 Task: Look for space in Pionki, Poland from 13th August, 2023 to 17th August, 2023 for 2 adults in price range Rs.10000 to Rs.16000. Place can be entire place with 2 bedrooms having 2 beds and 1 bathroom. Property type can be house, flat, guest house. Amenities needed are: wifi. Booking option can be shelf check-in. Required host language is English.
Action: Mouse moved to (534, 94)
Screenshot: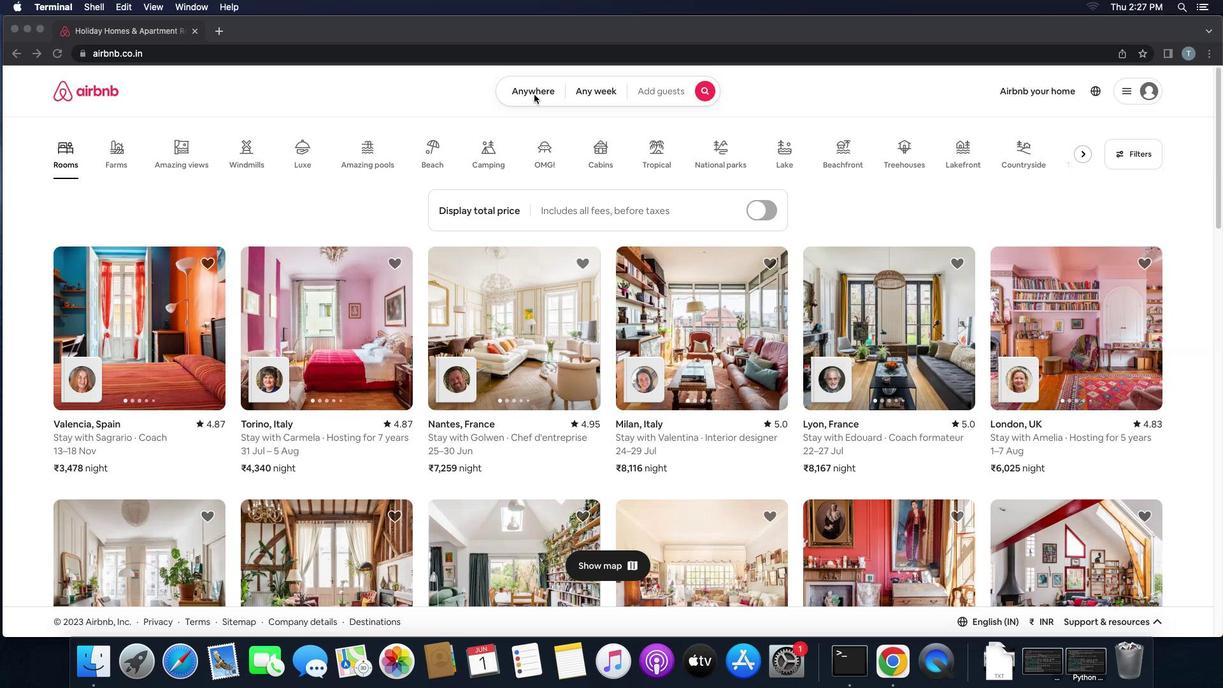
Action: Mouse pressed left at (534, 94)
Screenshot: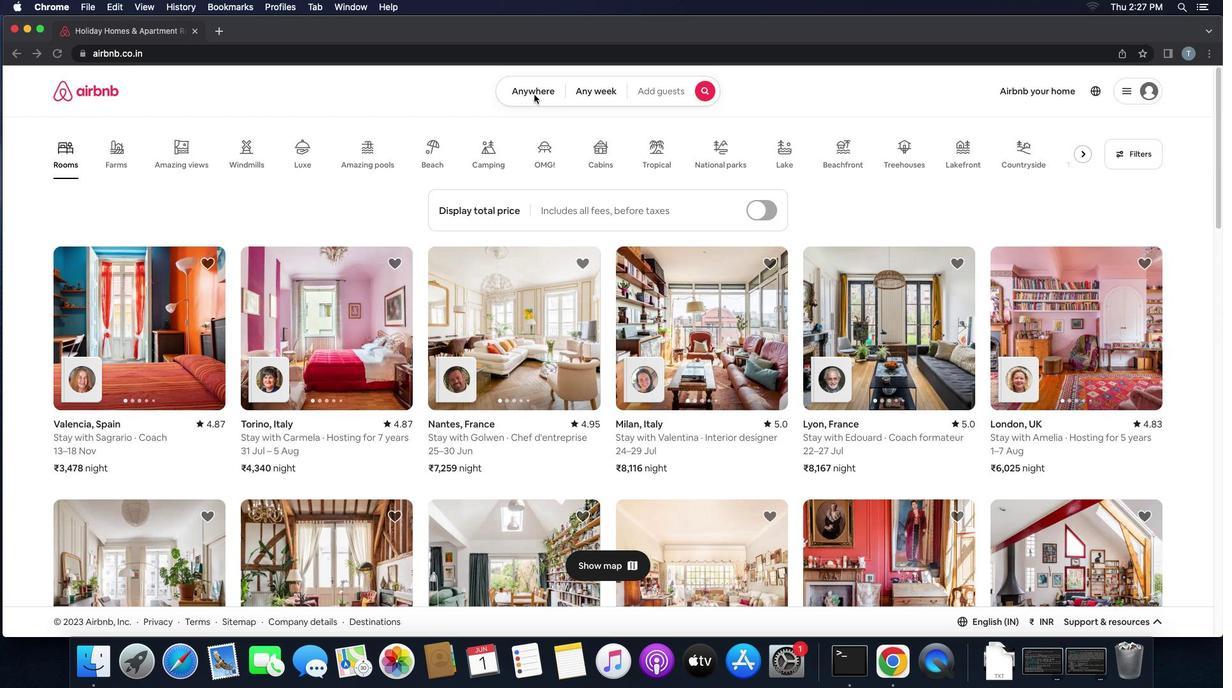 
Action: Mouse pressed left at (534, 94)
Screenshot: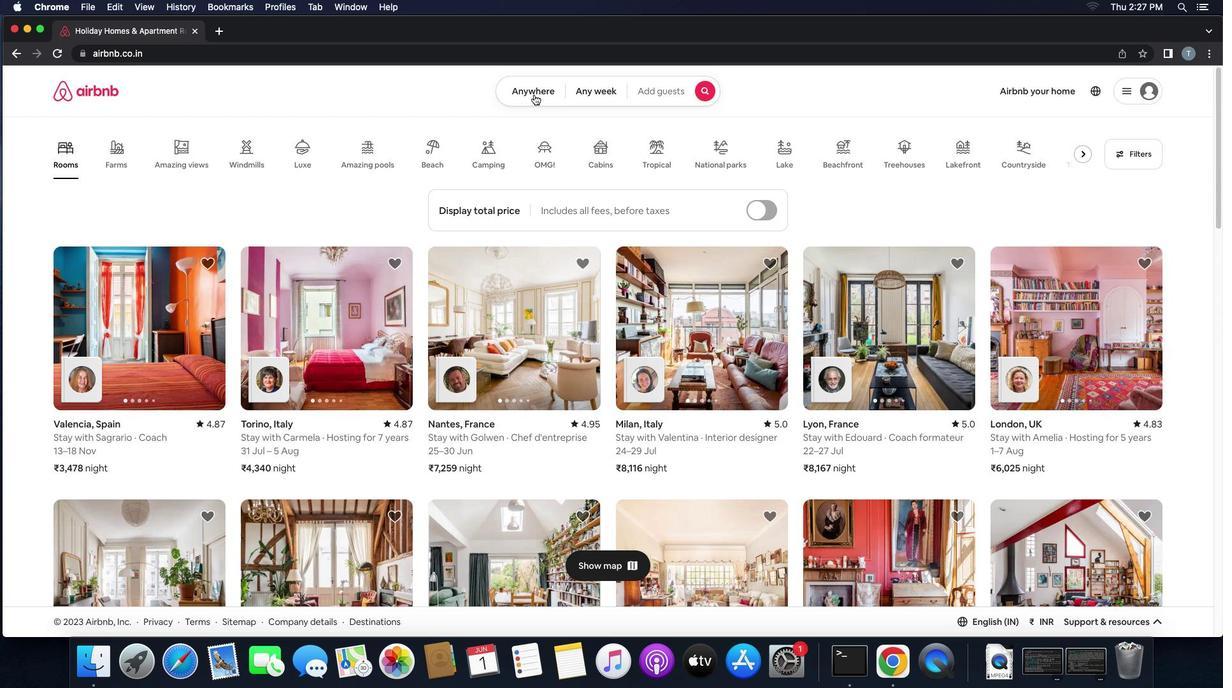 
Action: Mouse moved to (510, 142)
Screenshot: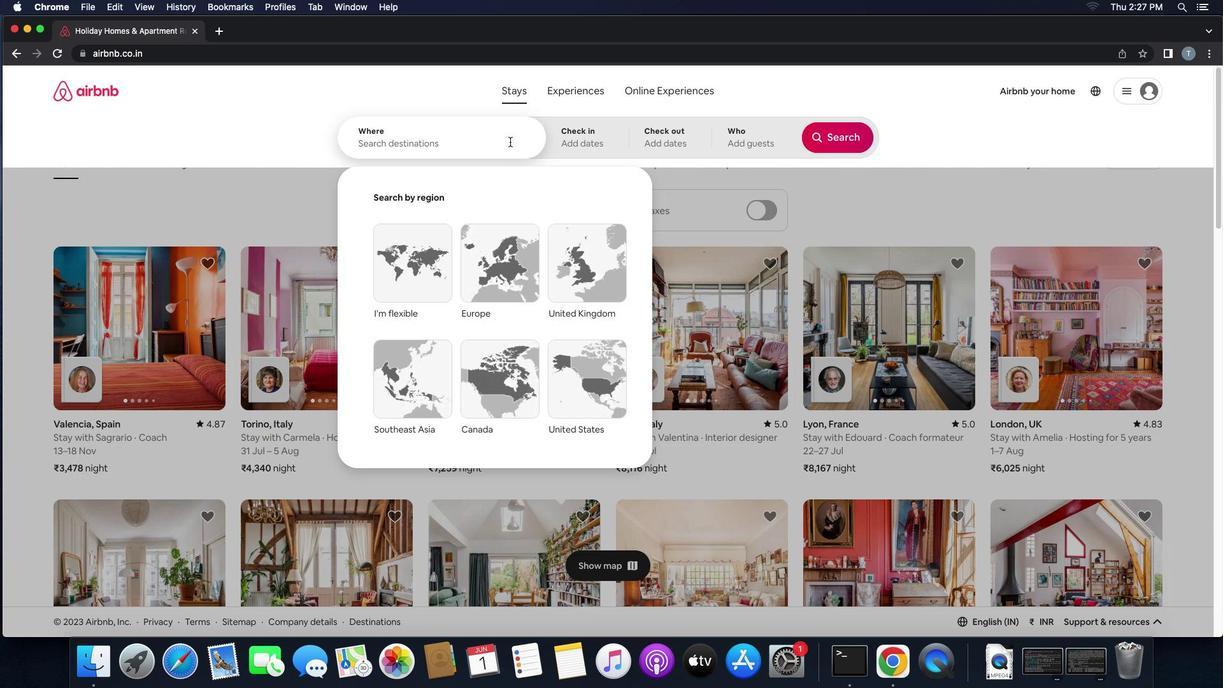 
Action: Mouse pressed left at (510, 142)
Screenshot: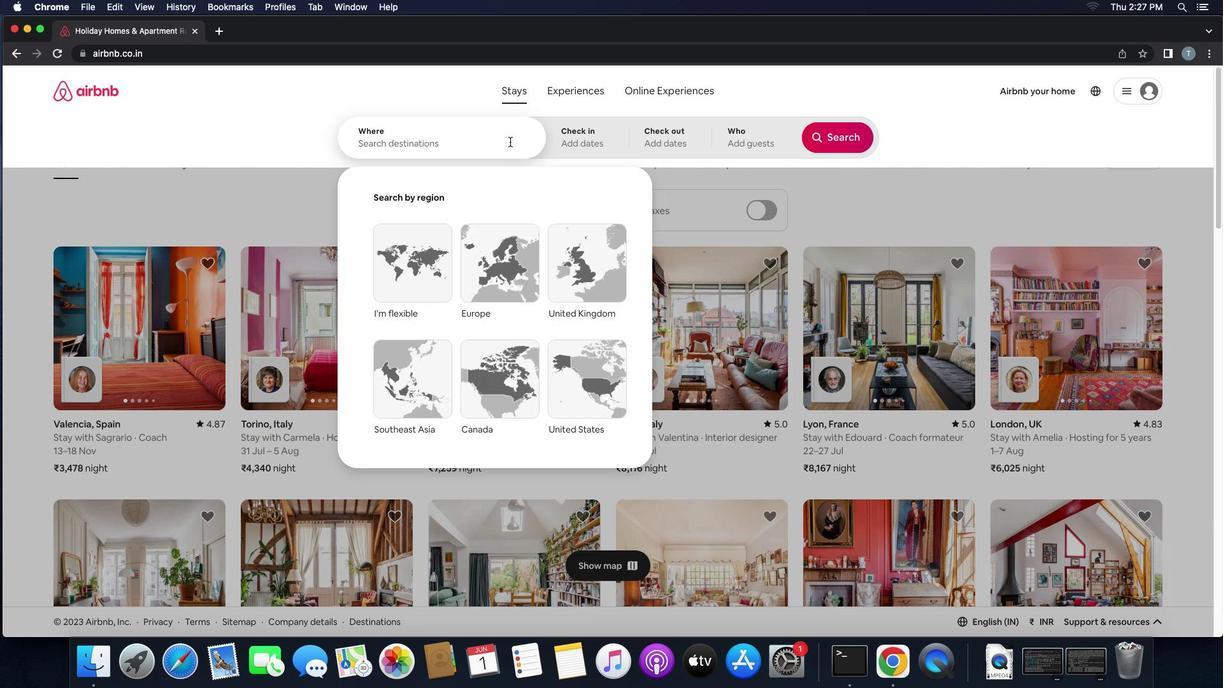 
Action: Key pressed 'p''i''o''n''k''i'
Screenshot: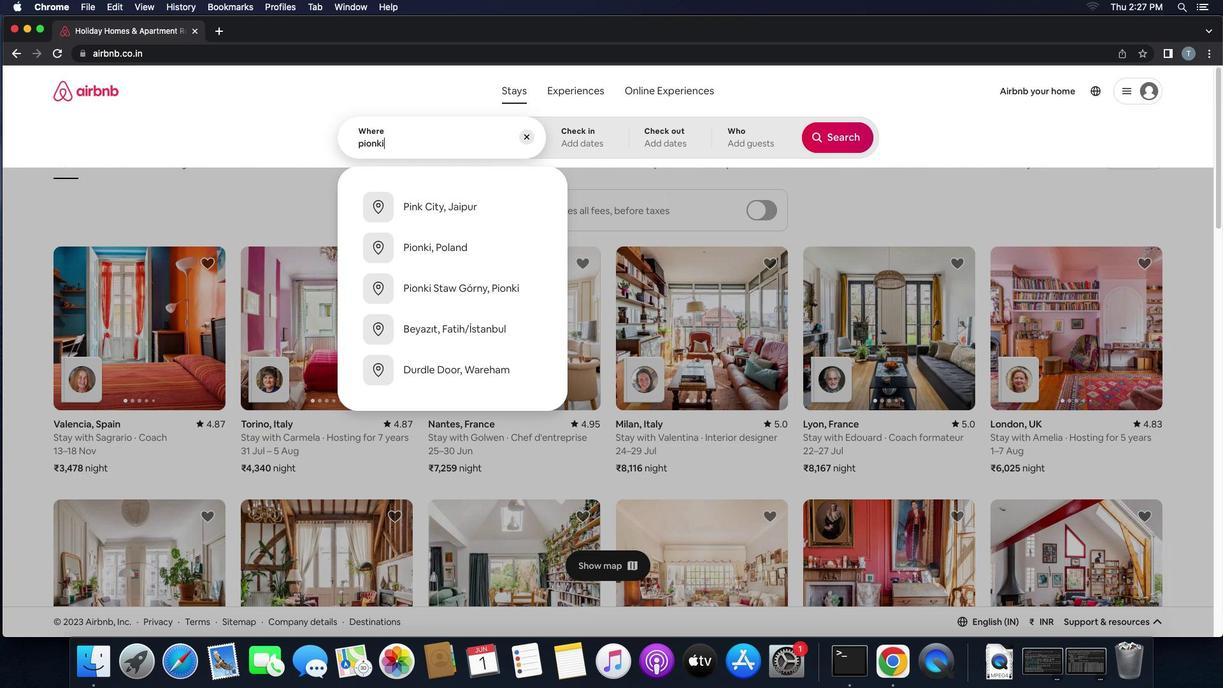 
Action: Mouse moved to (470, 207)
Screenshot: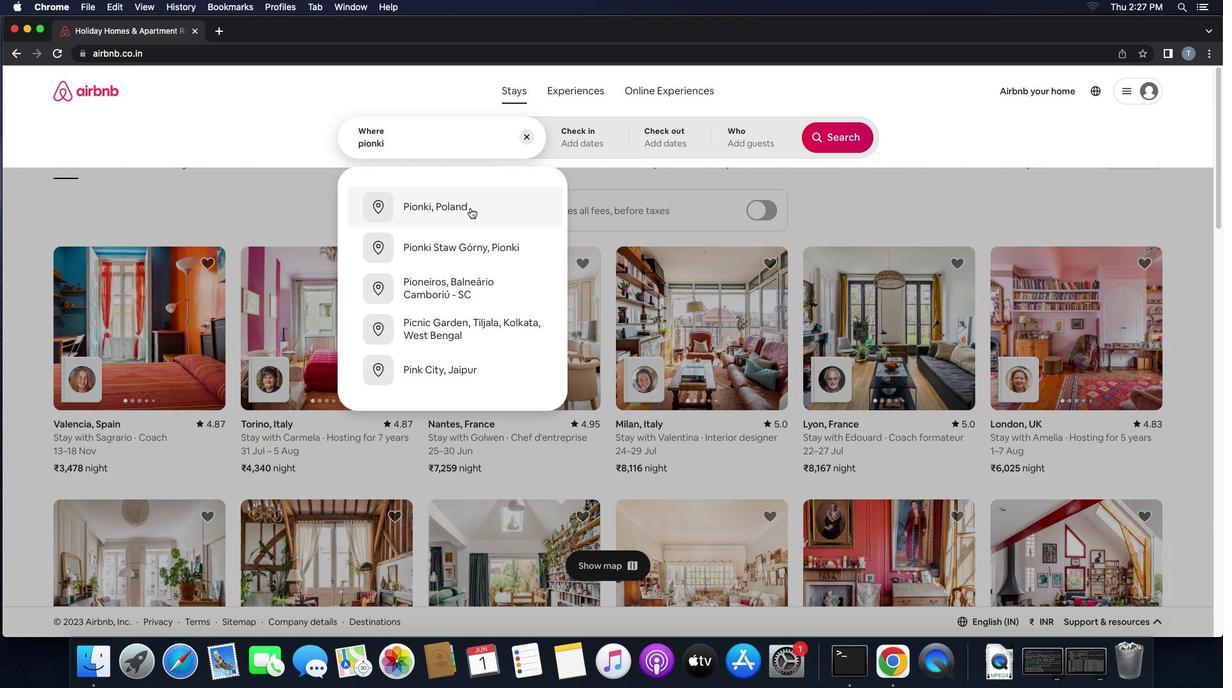 
Action: Mouse pressed left at (470, 207)
Screenshot: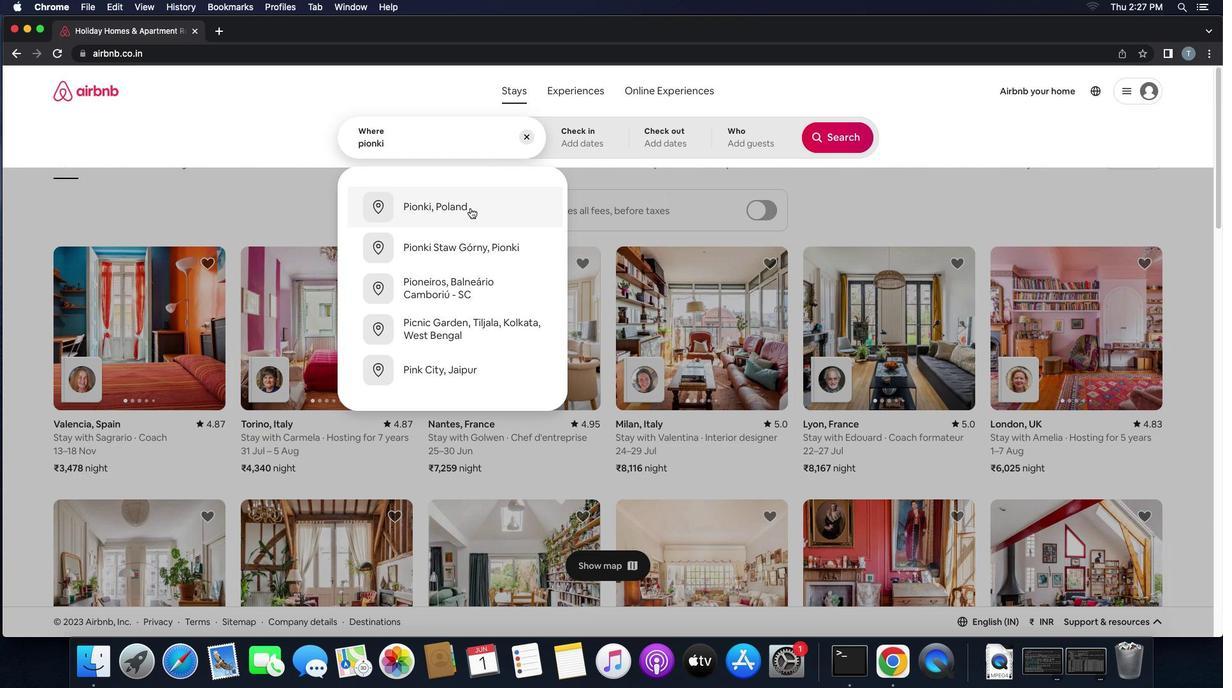 
Action: Mouse moved to (831, 241)
Screenshot: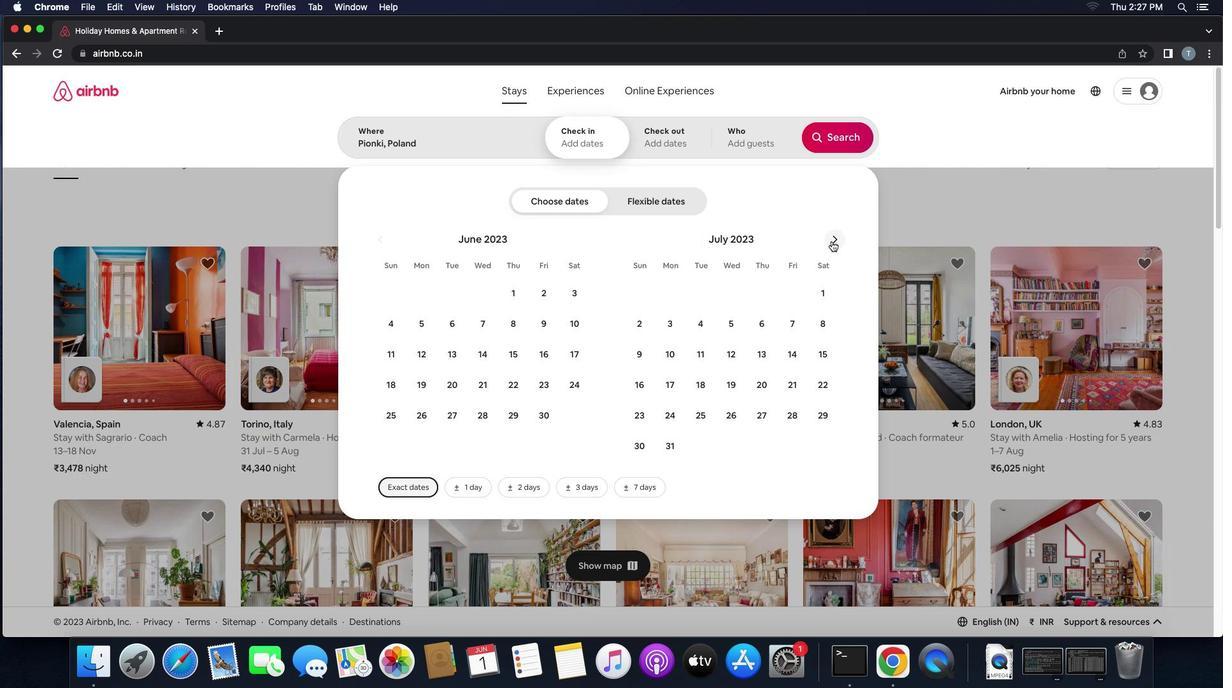 
Action: Mouse pressed left at (831, 241)
Screenshot: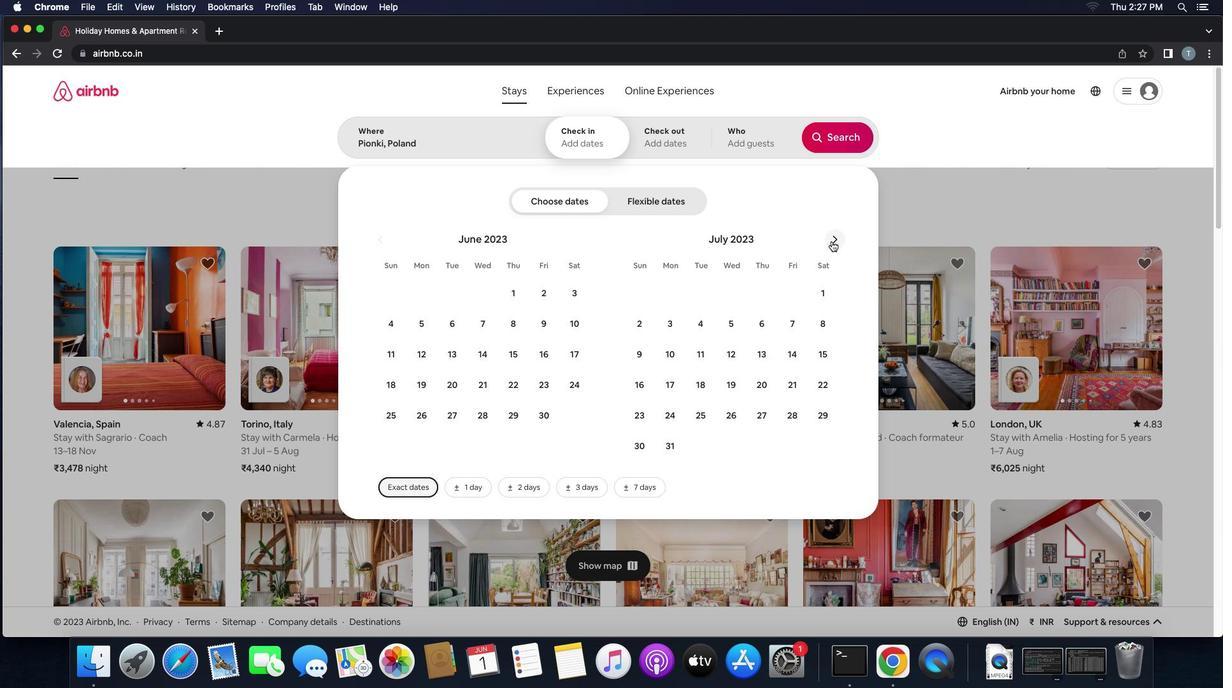 
Action: Mouse moved to (640, 355)
Screenshot: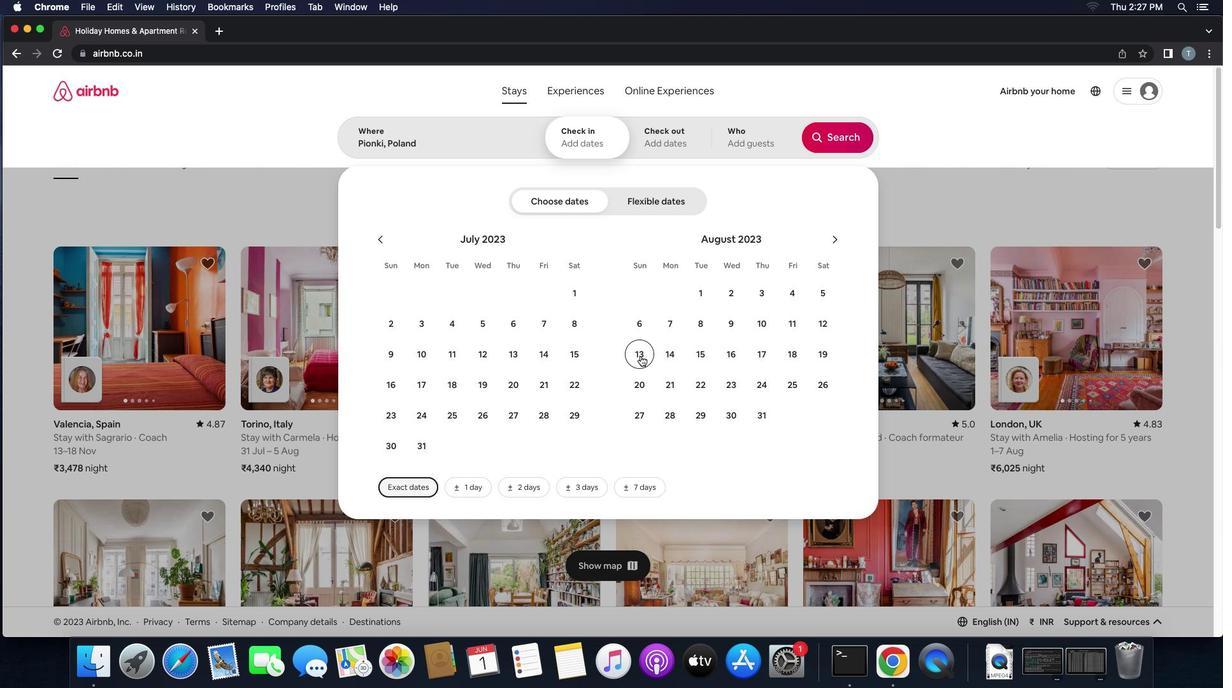 
Action: Mouse pressed left at (640, 355)
Screenshot: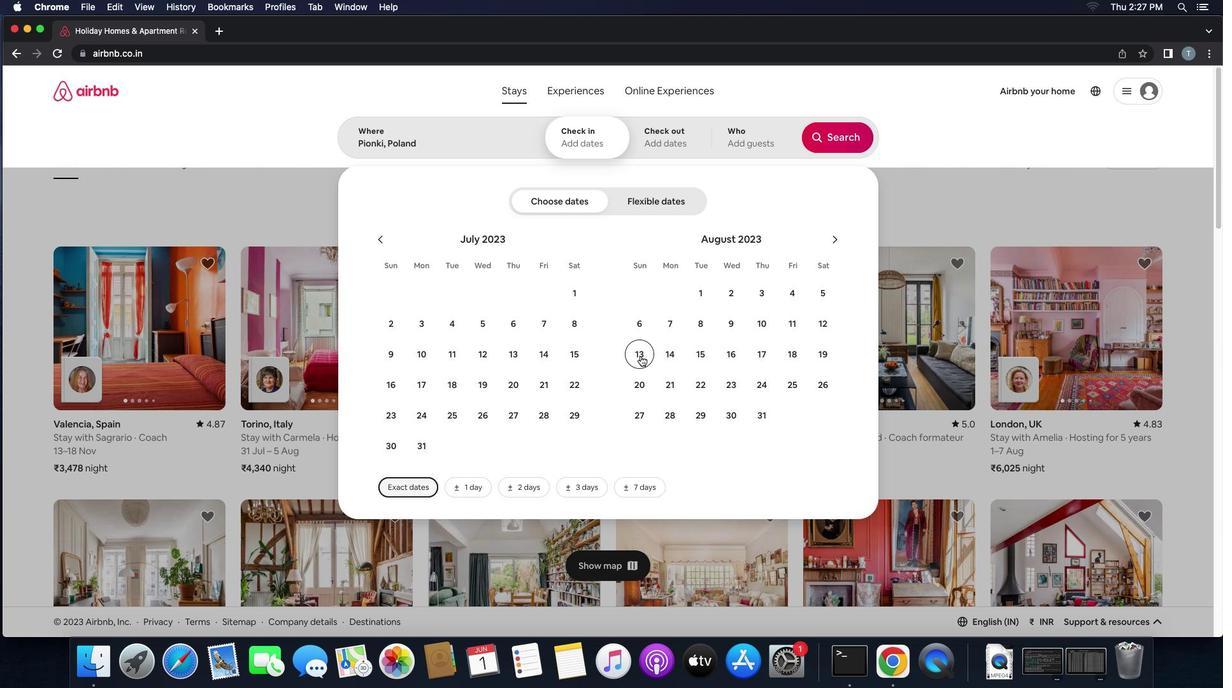 
Action: Mouse moved to (771, 352)
Screenshot: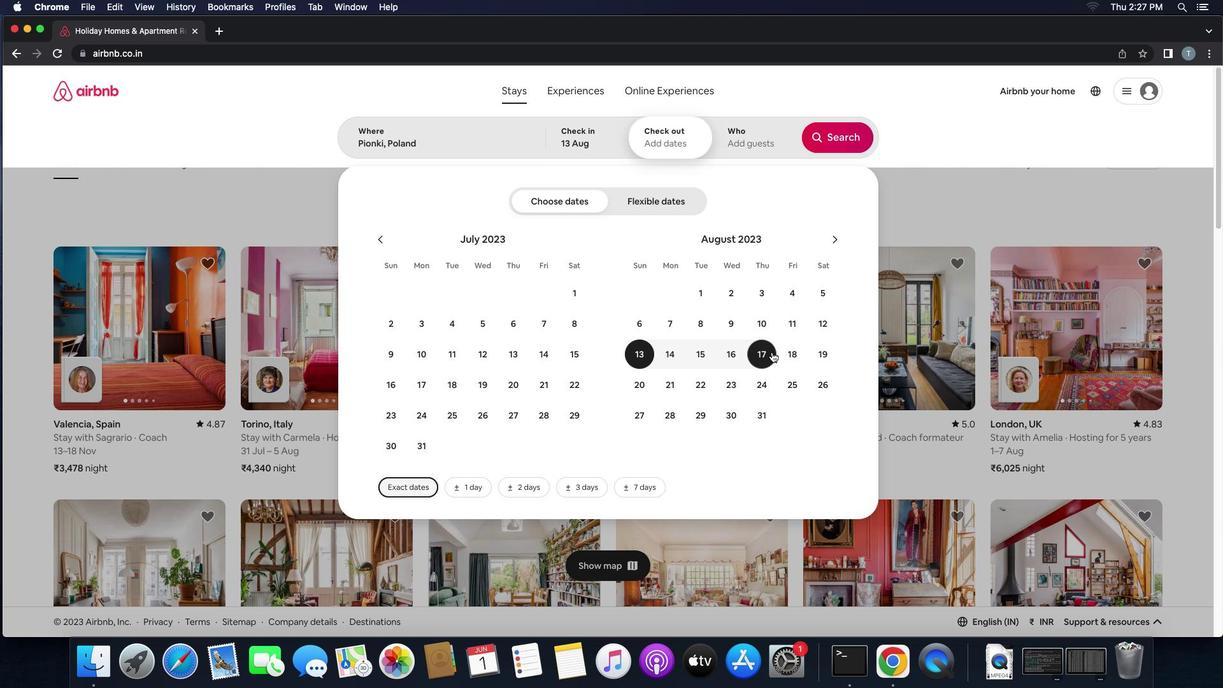 
Action: Mouse pressed left at (771, 352)
Screenshot: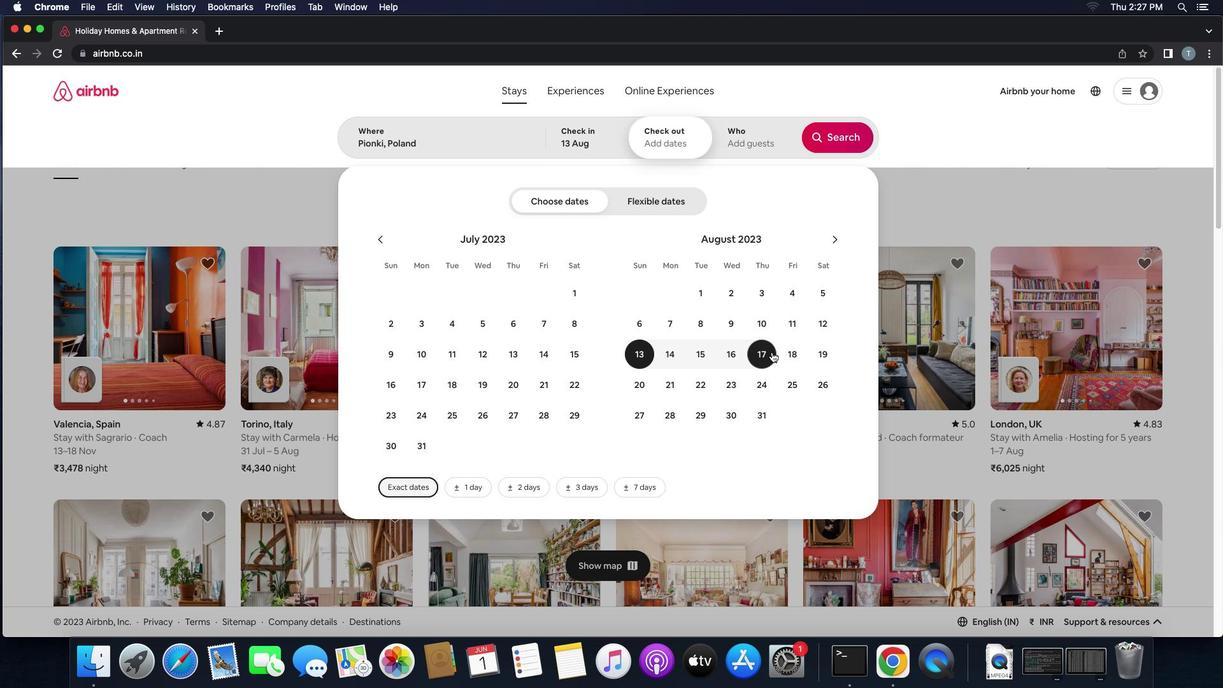 
Action: Mouse moved to (733, 146)
Screenshot: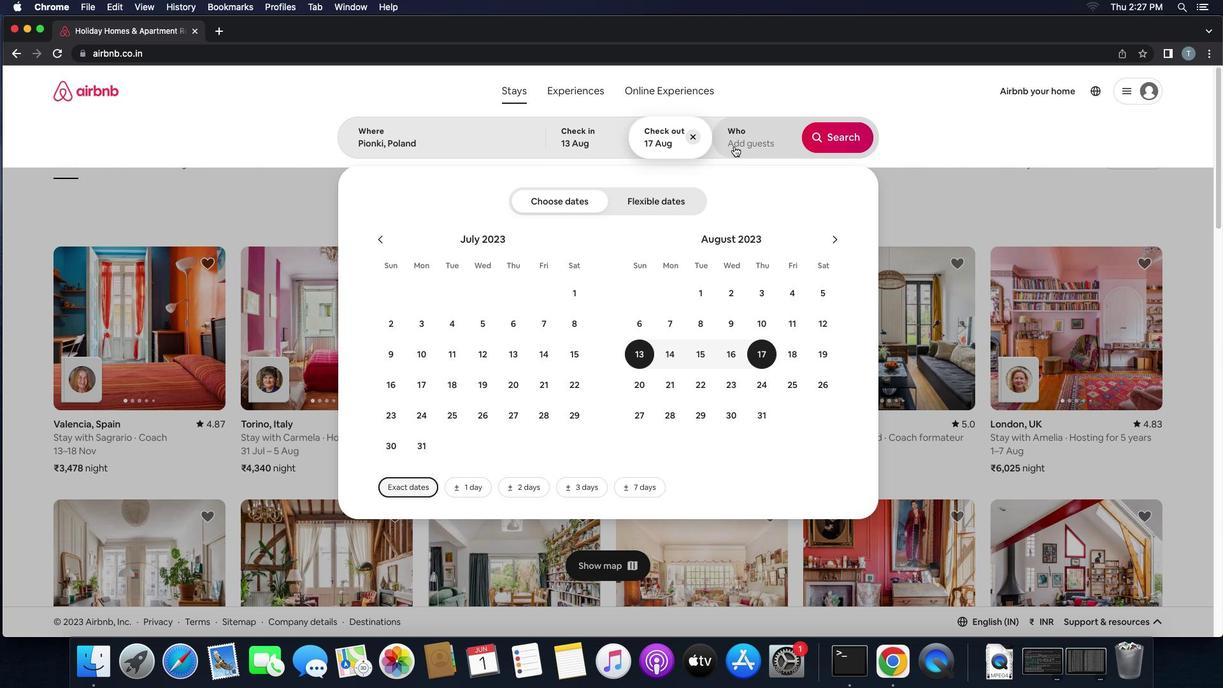 
Action: Mouse pressed left at (733, 146)
Screenshot: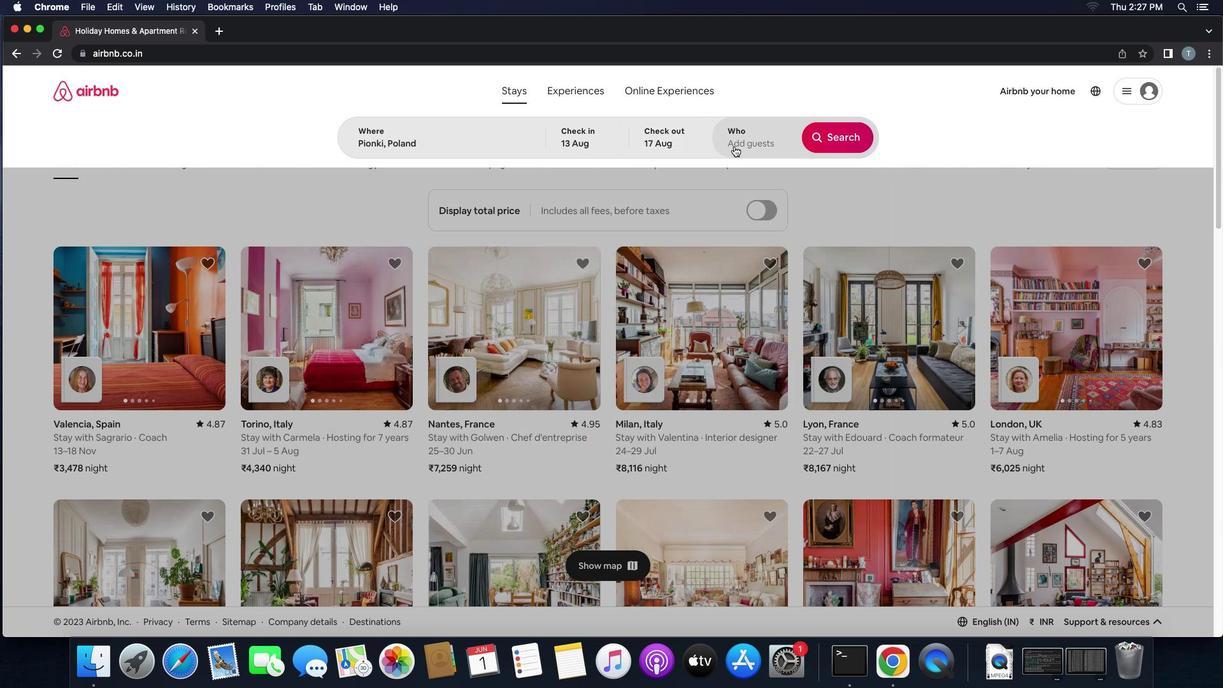 
Action: Mouse moved to (836, 208)
Screenshot: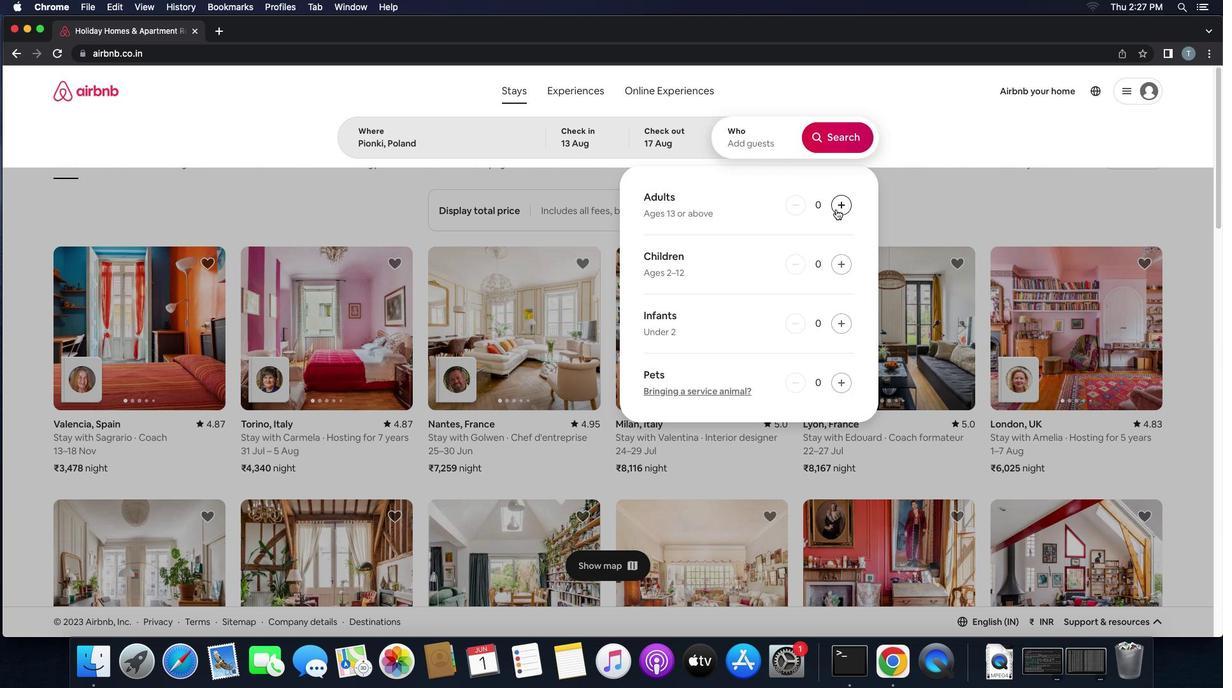 
Action: Mouse pressed left at (836, 208)
Screenshot: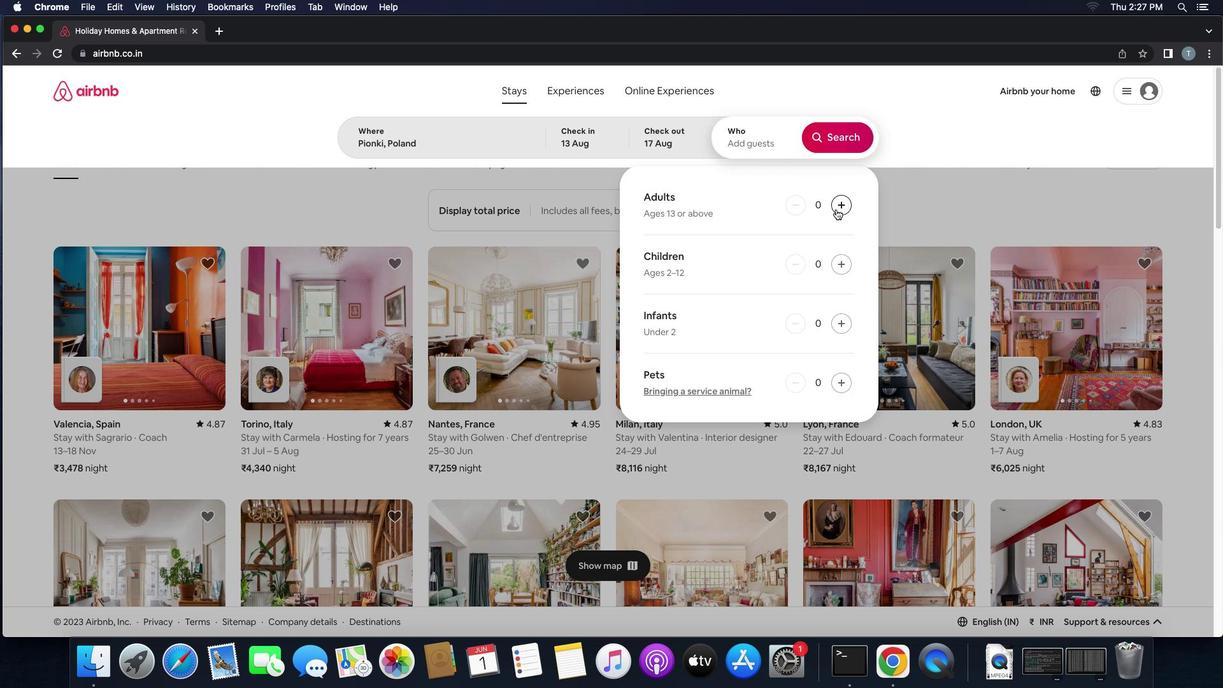 
Action: Mouse pressed left at (836, 208)
Screenshot: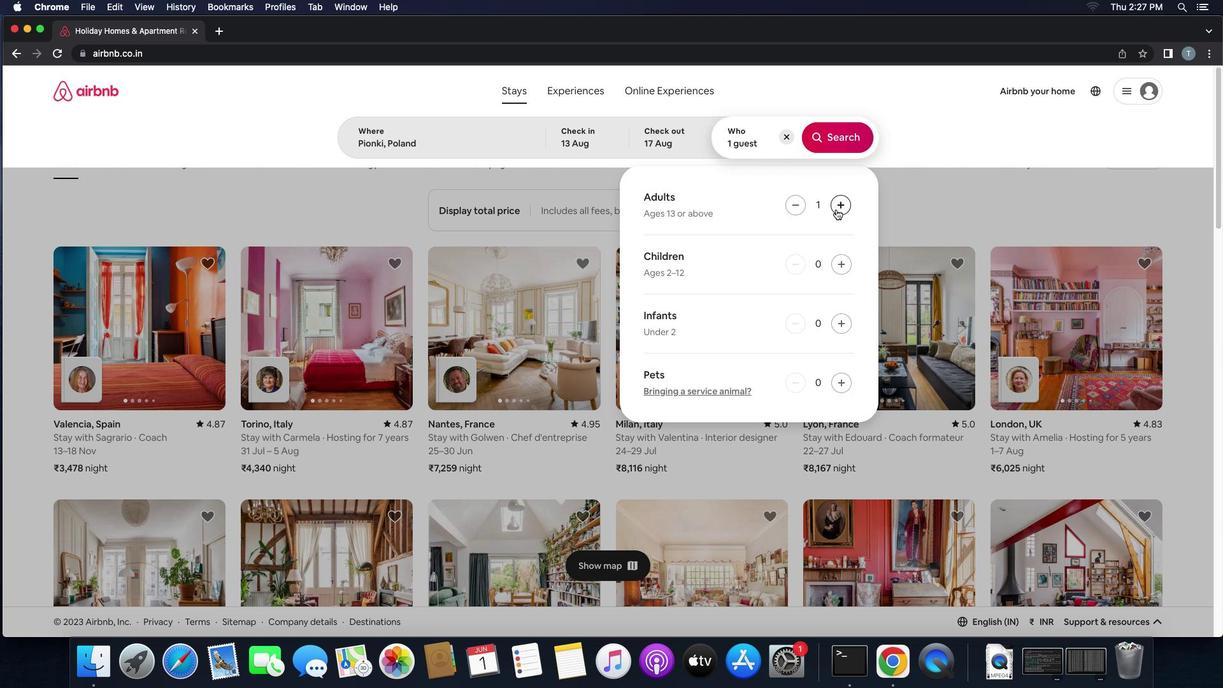 
Action: Mouse moved to (849, 138)
Screenshot: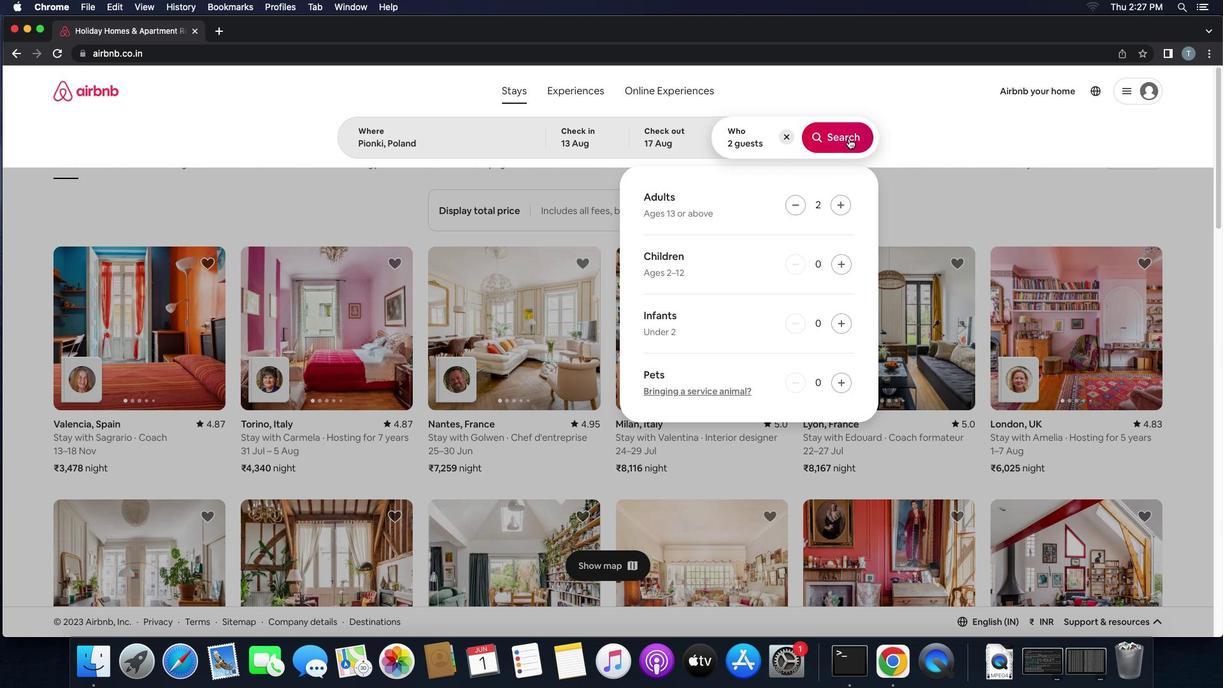
Action: Mouse pressed left at (849, 138)
Screenshot: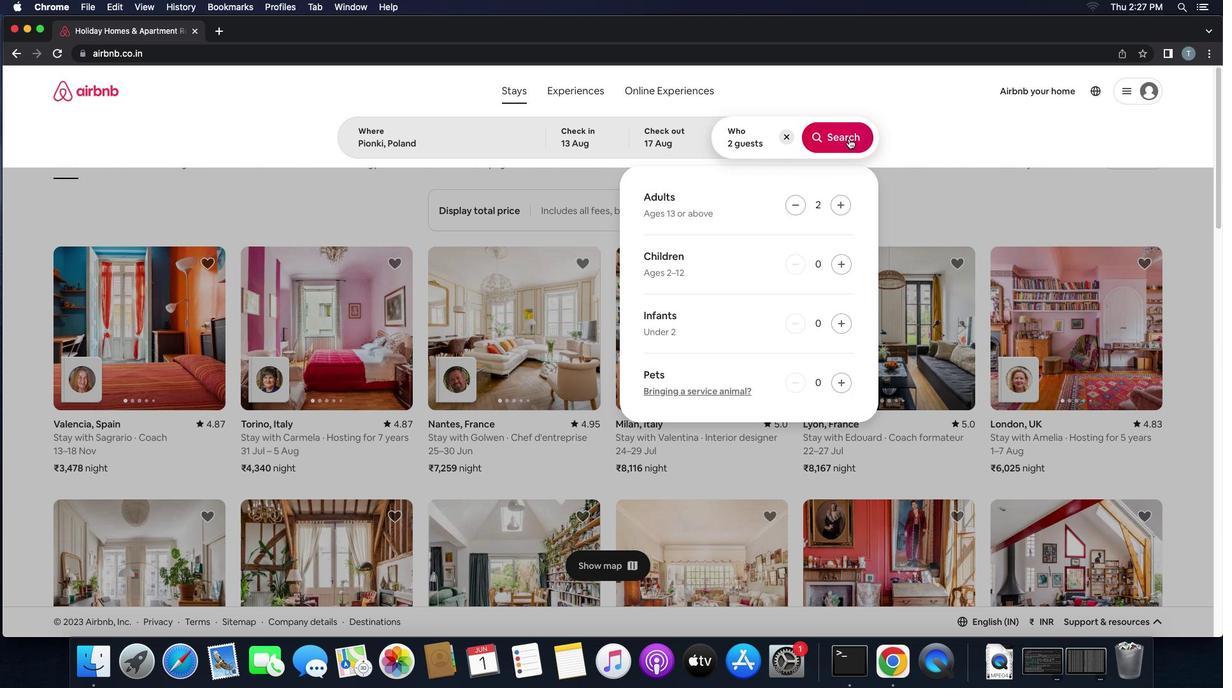 
Action: Mouse moved to (1158, 136)
Screenshot: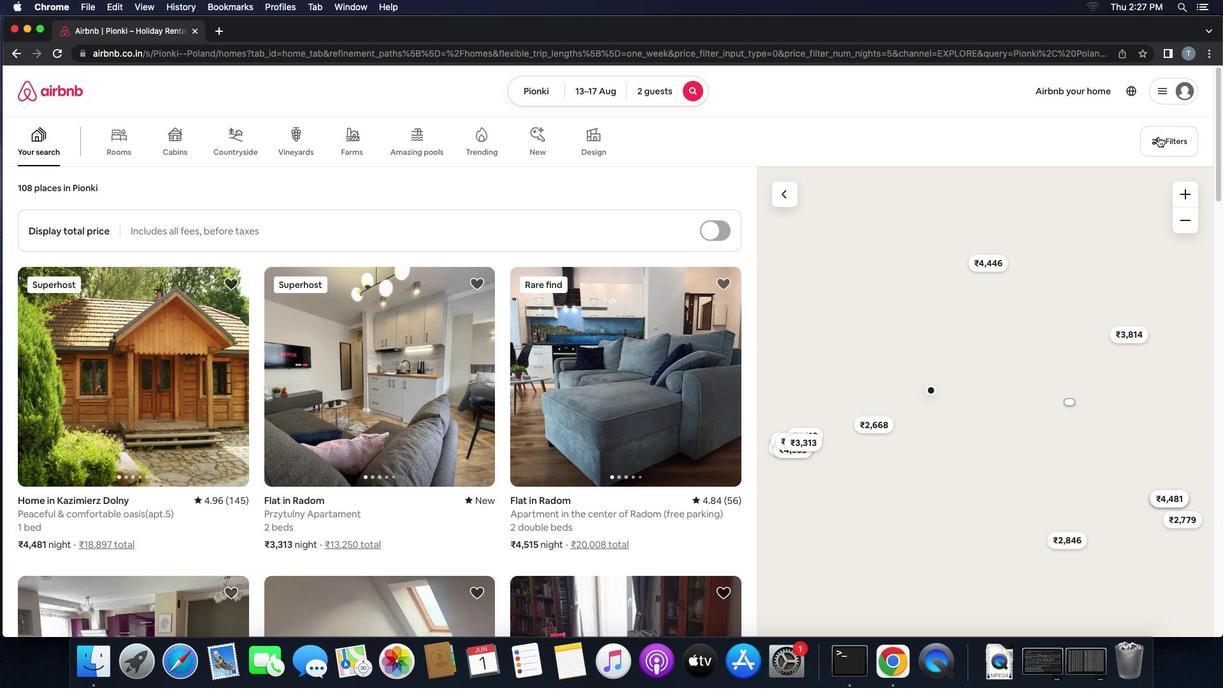 
Action: Mouse pressed left at (1158, 136)
Screenshot: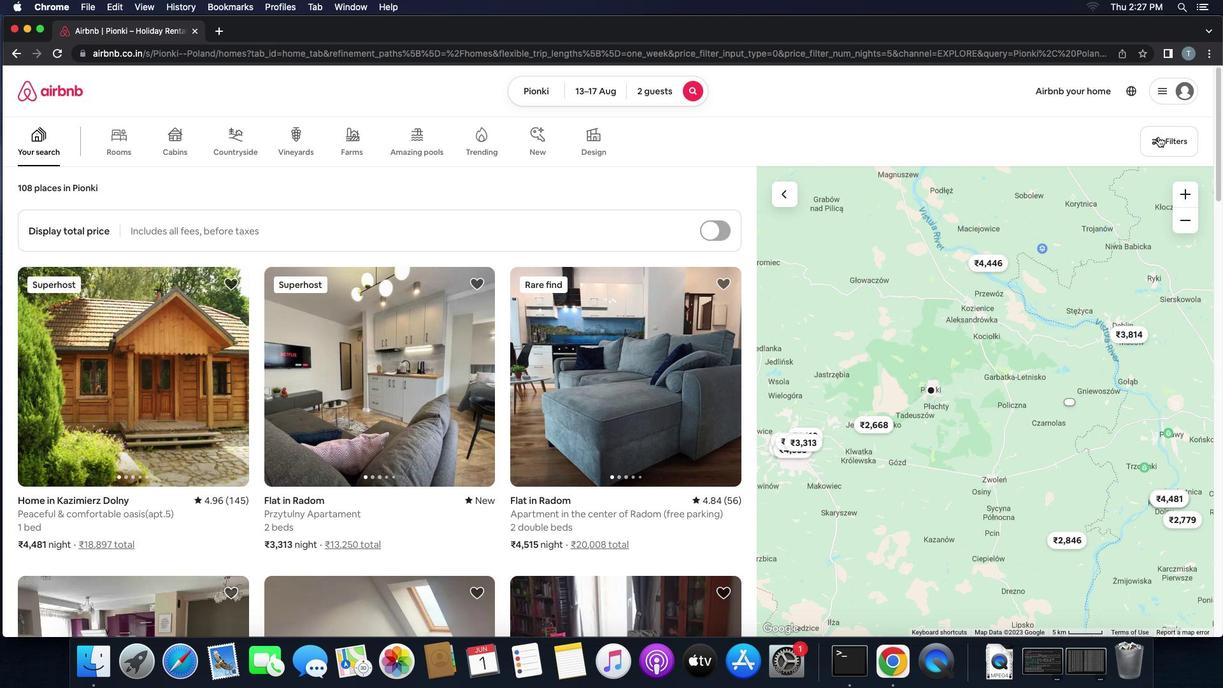 
Action: Mouse moved to (507, 456)
Screenshot: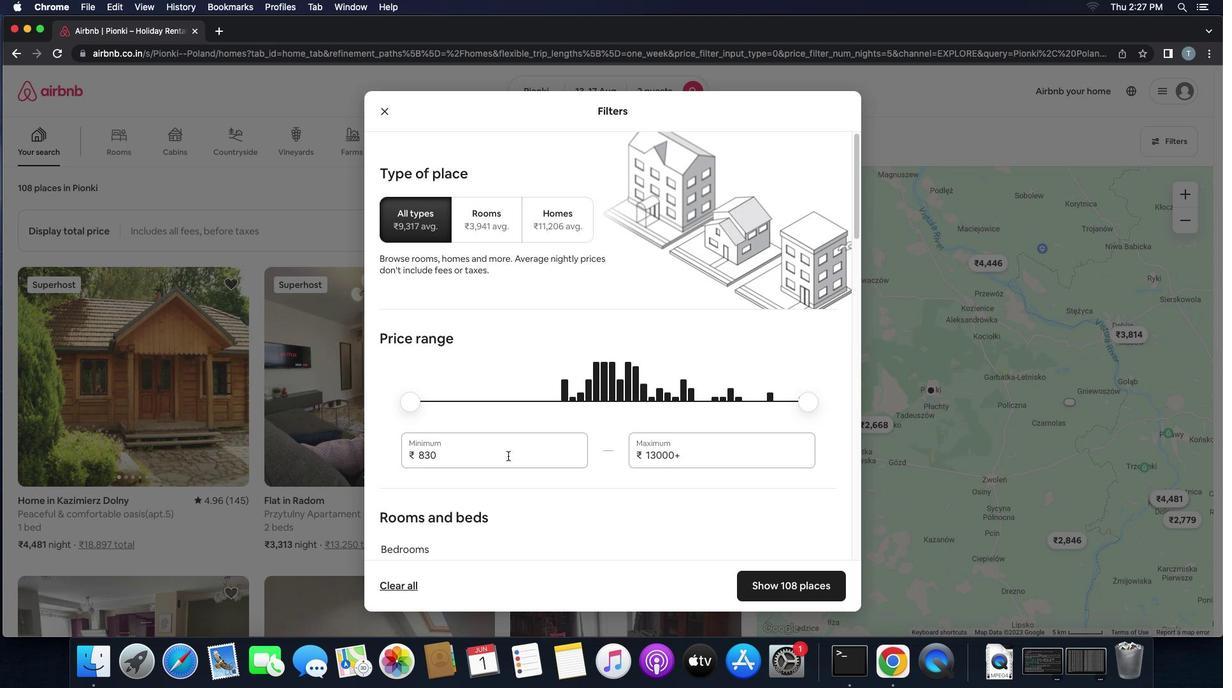 
Action: Mouse pressed left at (507, 456)
Screenshot: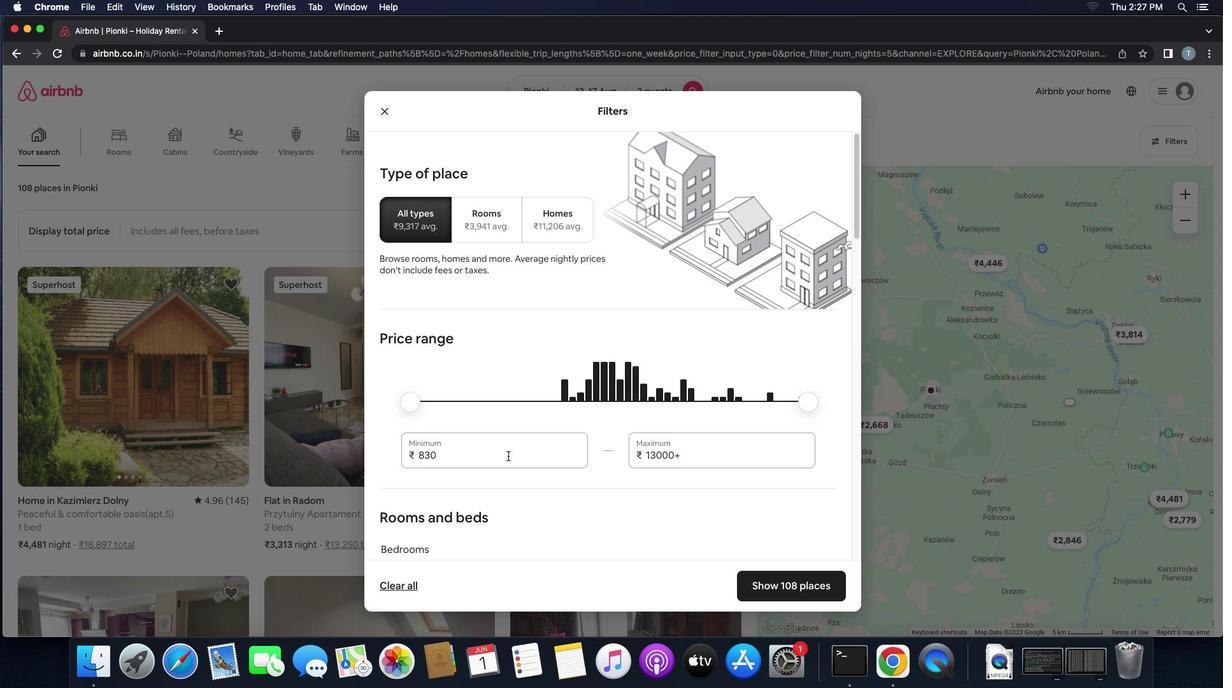
Action: Mouse moved to (507, 455)
Screenshot: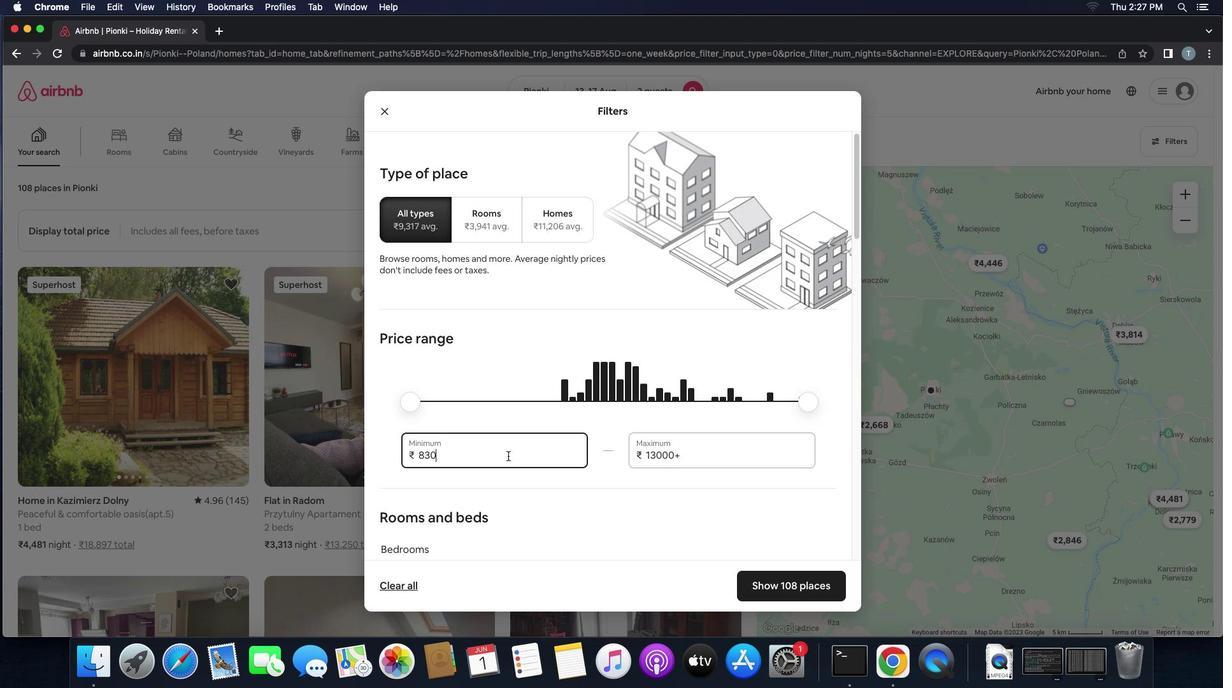 
Action: Key pressed Key.backspaceKey.backspaceKey.backspace'1''0''0''0''0'
Screenshot: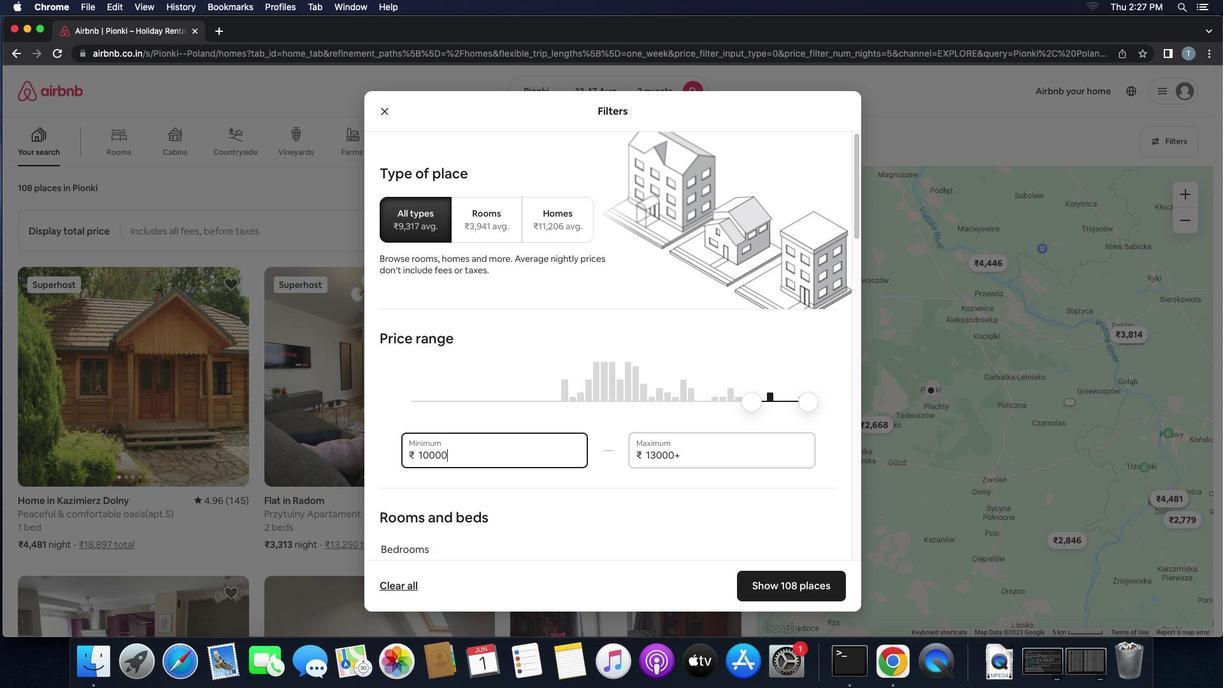 
Action: Mouse moved to (707, 456)
Screenshot: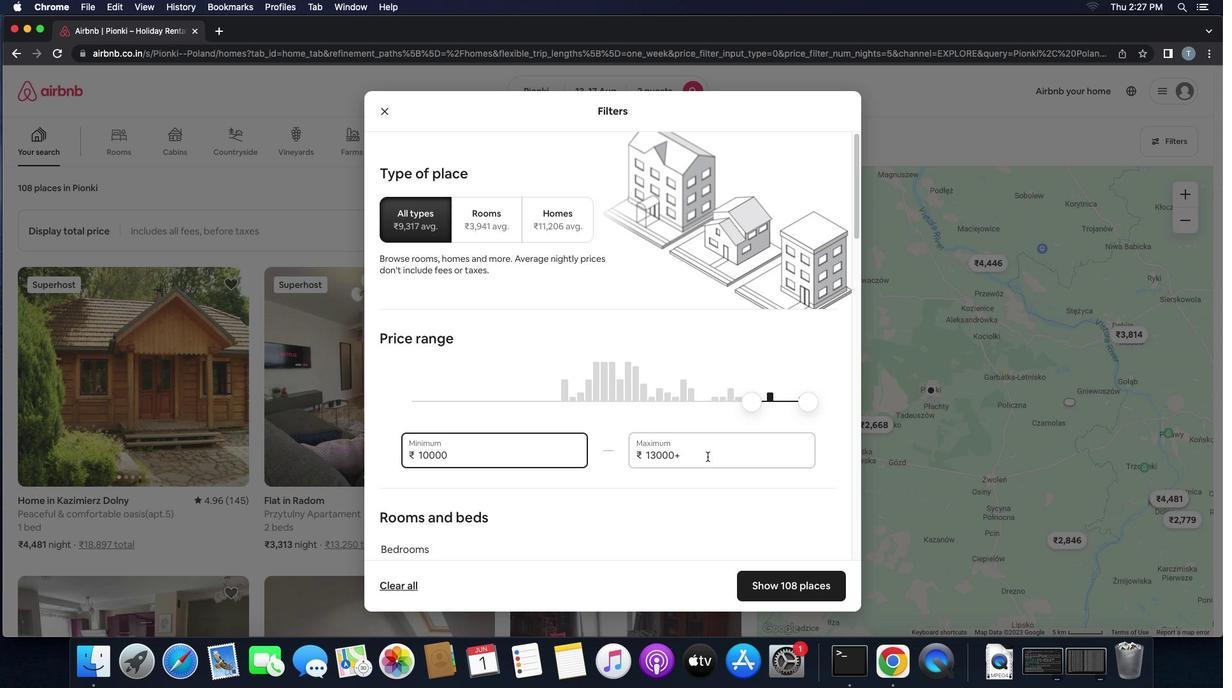 
Action: Mouse pressed left at (707, 456)
Screenshot: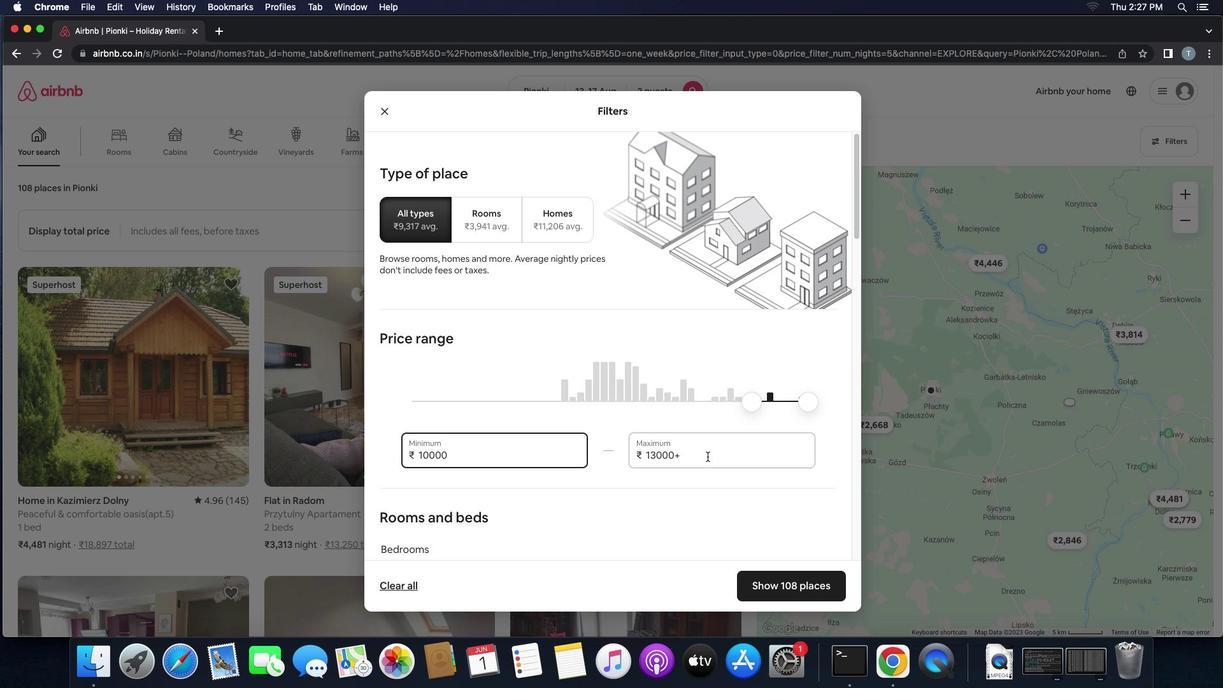 
Action: Key pressed Key.backspaceKey.backspaceKey.backspaceKey.backspaceKey.backspaceKey.backspace'1''6''0''0''0'
Screenshot: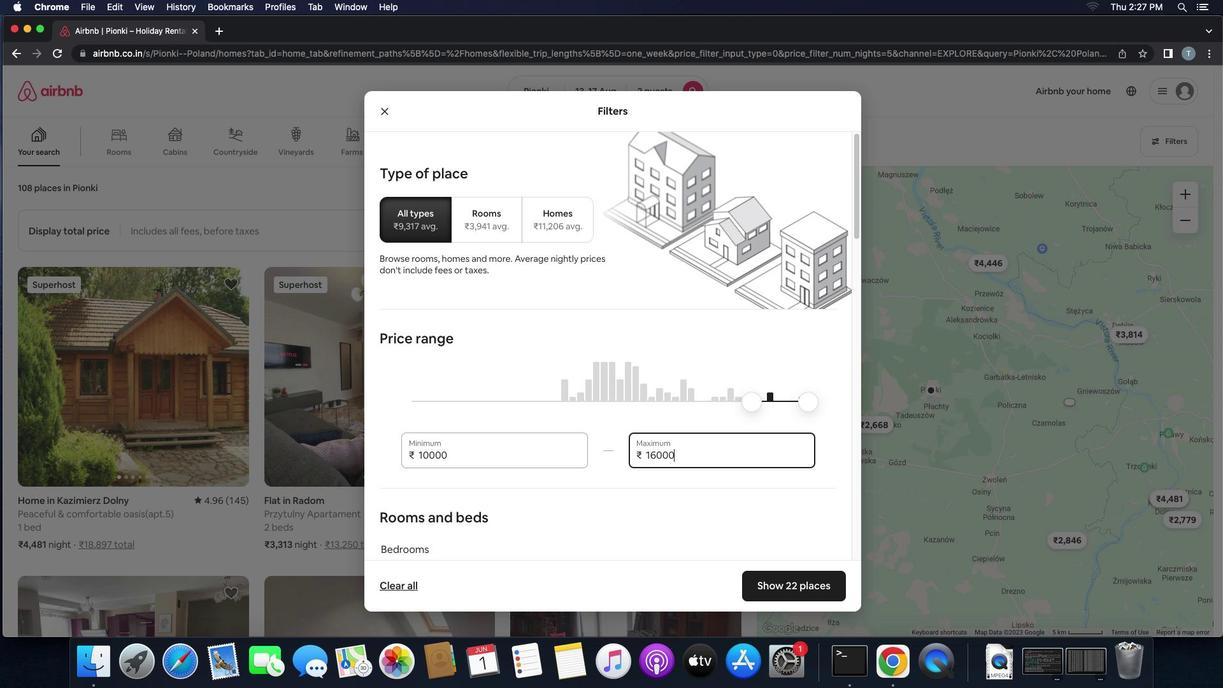 
Action: Mouse moved to (628, 489)
Screenshot: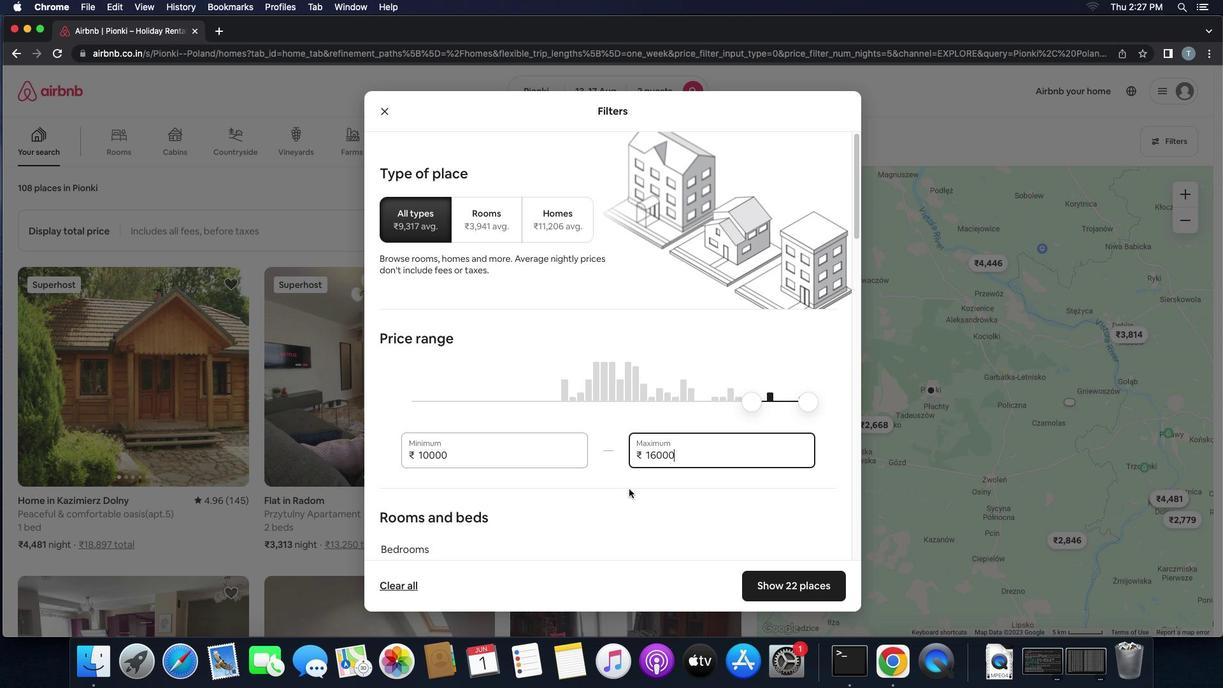 
Action: Mouse scrolled (628, 489) with delta (0, 0)
Screenshot: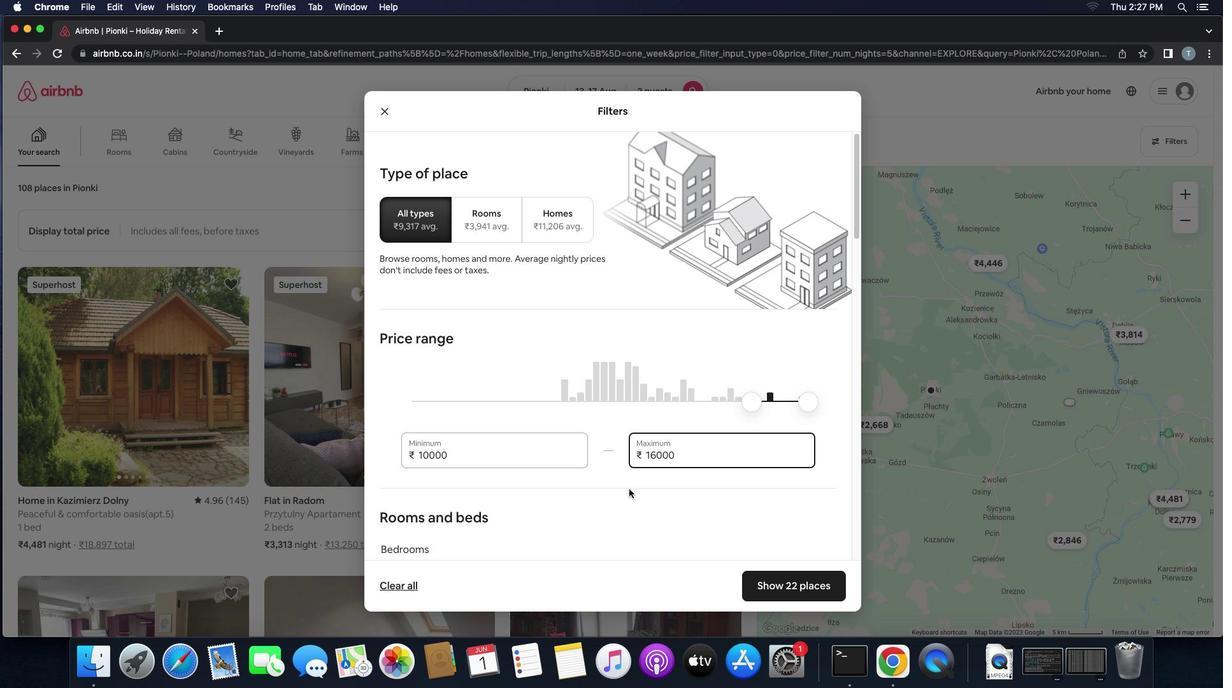 
Action: Mouse scrolled (628, 489) with delta (0, 0)
Screenshot: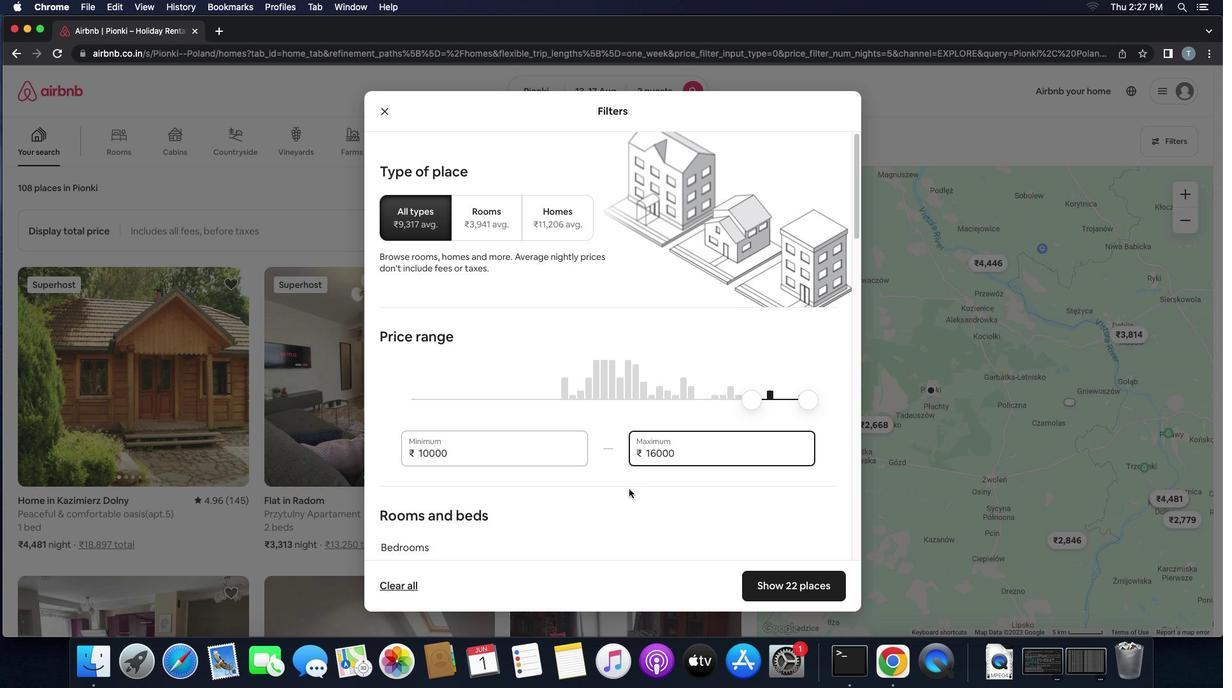 
Action: Mouse scrolled (628, 489) with delta (0, -1)
Screenshot: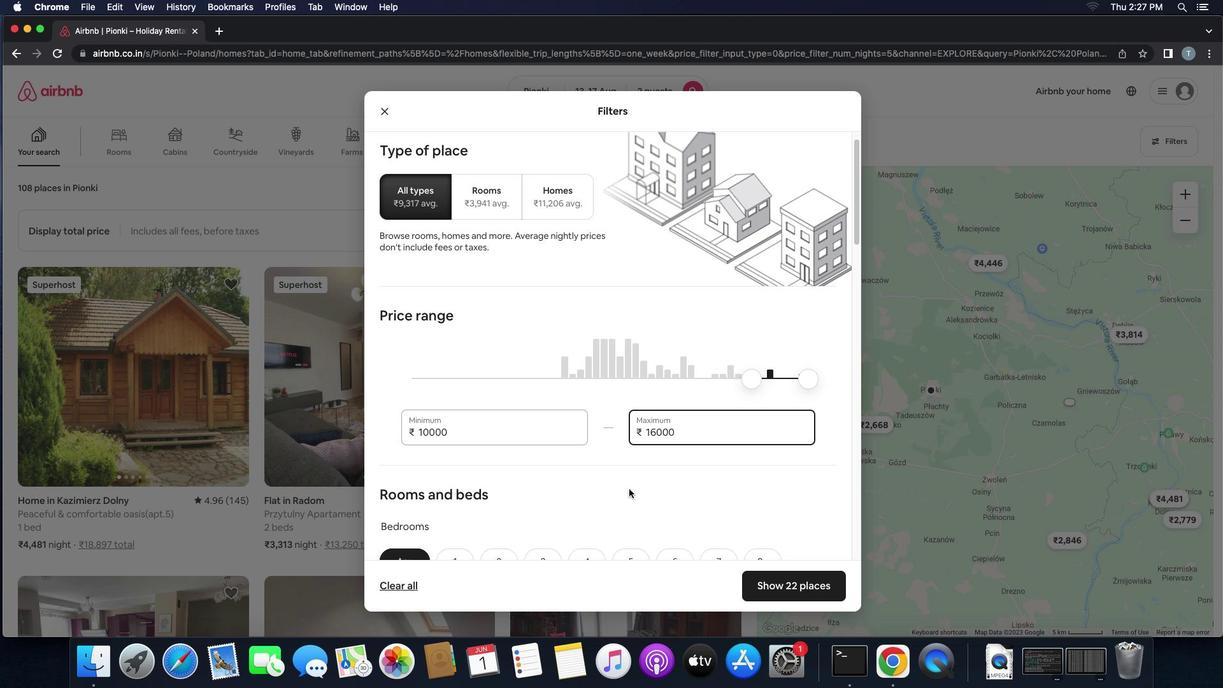 
Action: Mouse scrolled (628, 489) with delta (0, 0)
Screenshot: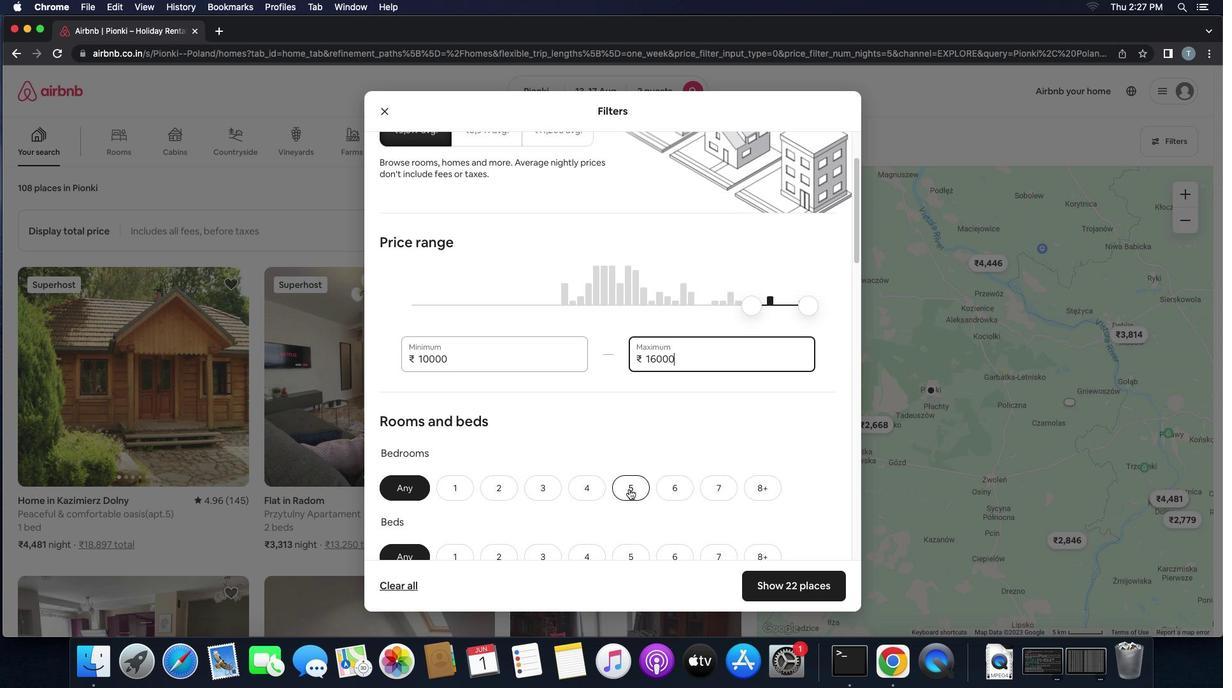 
Action: Mouse scrolled (628, 489) with delta (0, 0)
Screenshot: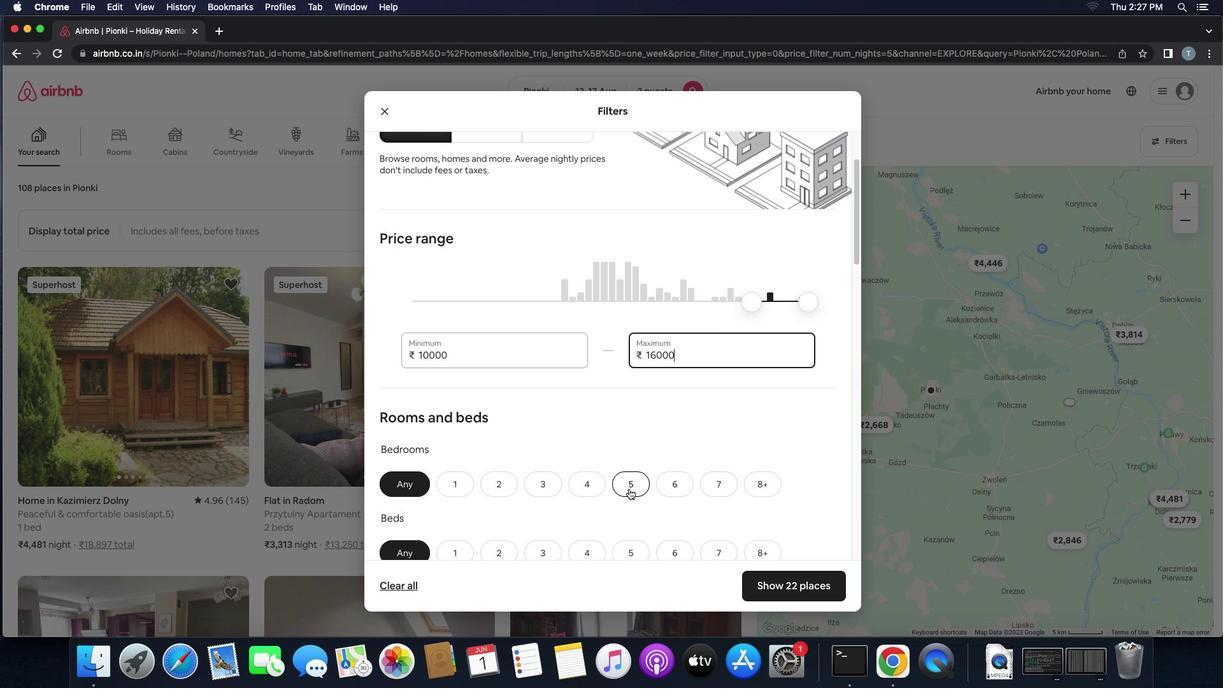 
Action: Mouse scrolled (628, 489) with delta (0, -1)
Screenshot: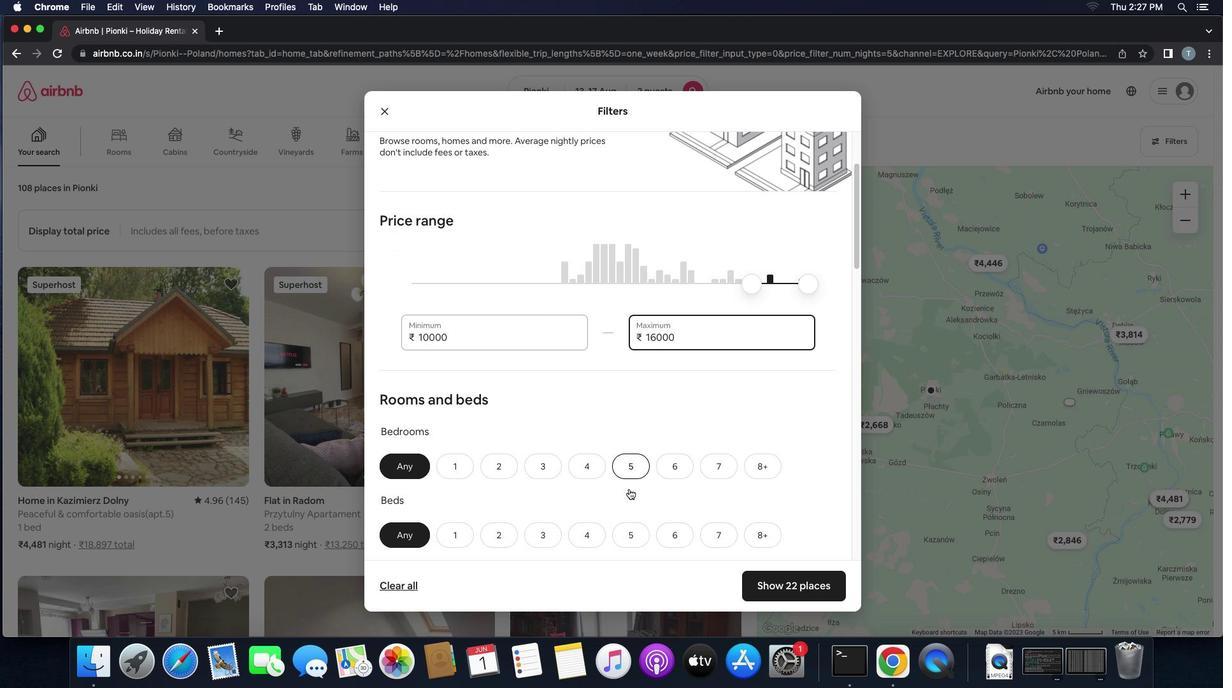 
Action: Mouse scrolled (628, 489) with delta (0, 0)
Screenshot: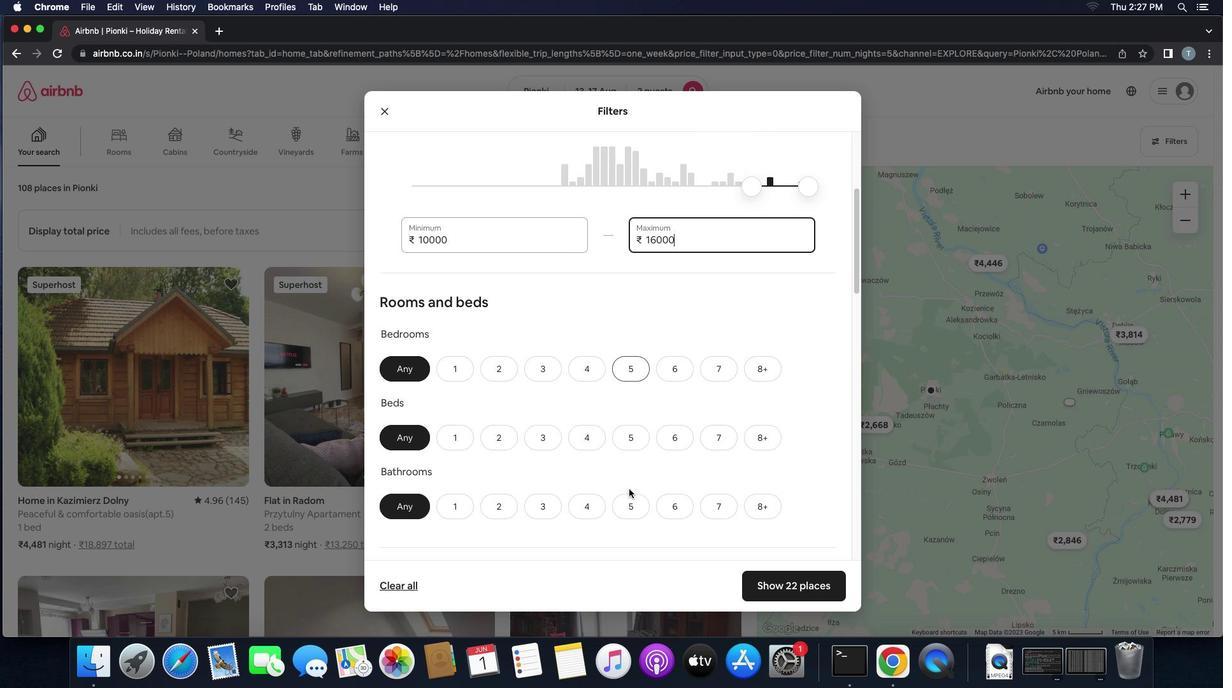 
Action: Mouse scrolled (628, 489) with delta (0, 0)
Screenshot: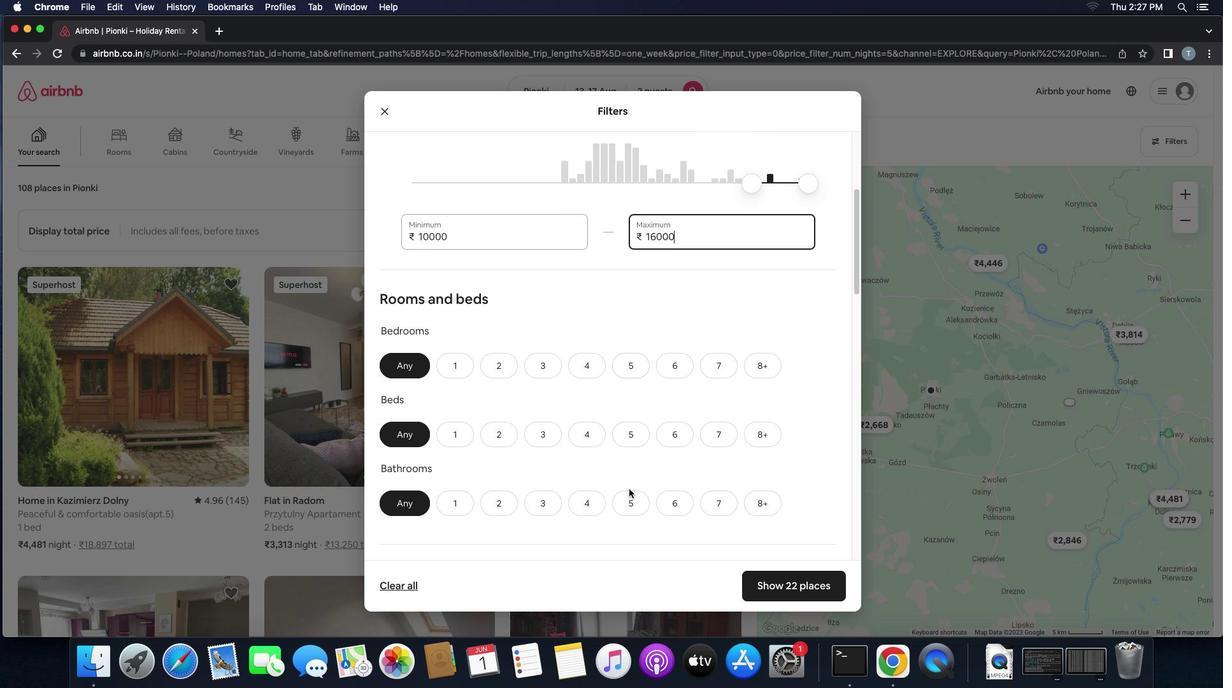 
Action: Mouse scrolled (628, 489) with delta (0, 0)
Screenshot: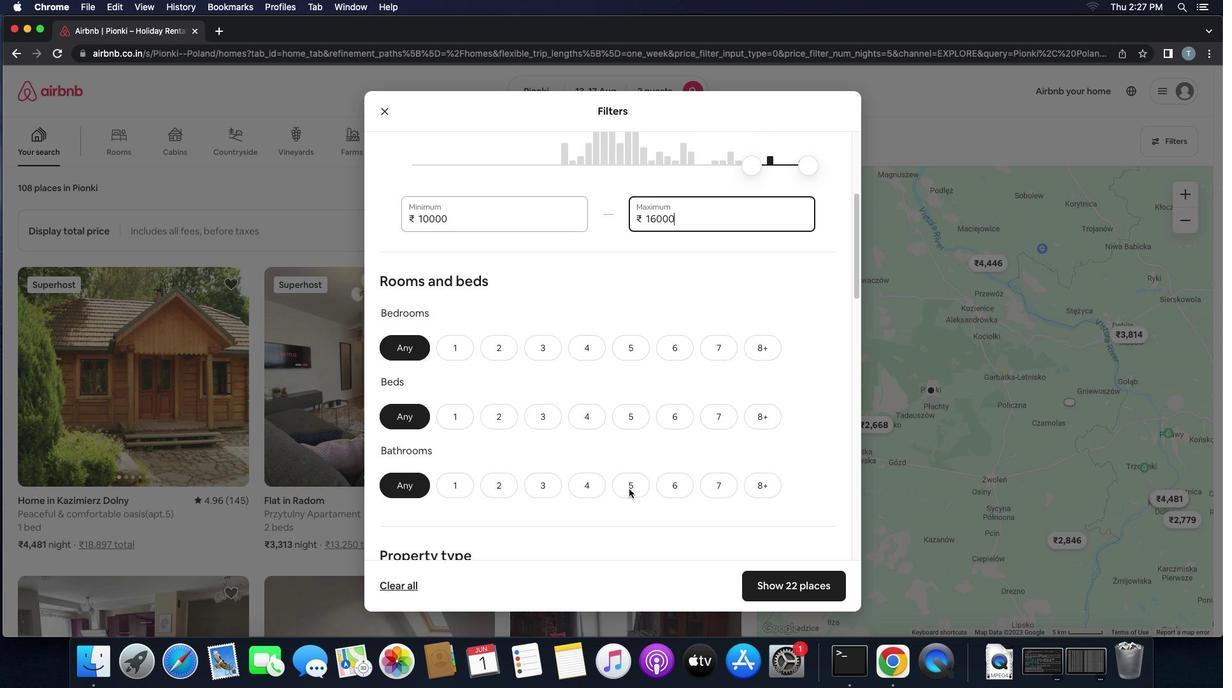 
Action: Mouse scrolled (628, 489) with delta (0, 0)
Screenshot: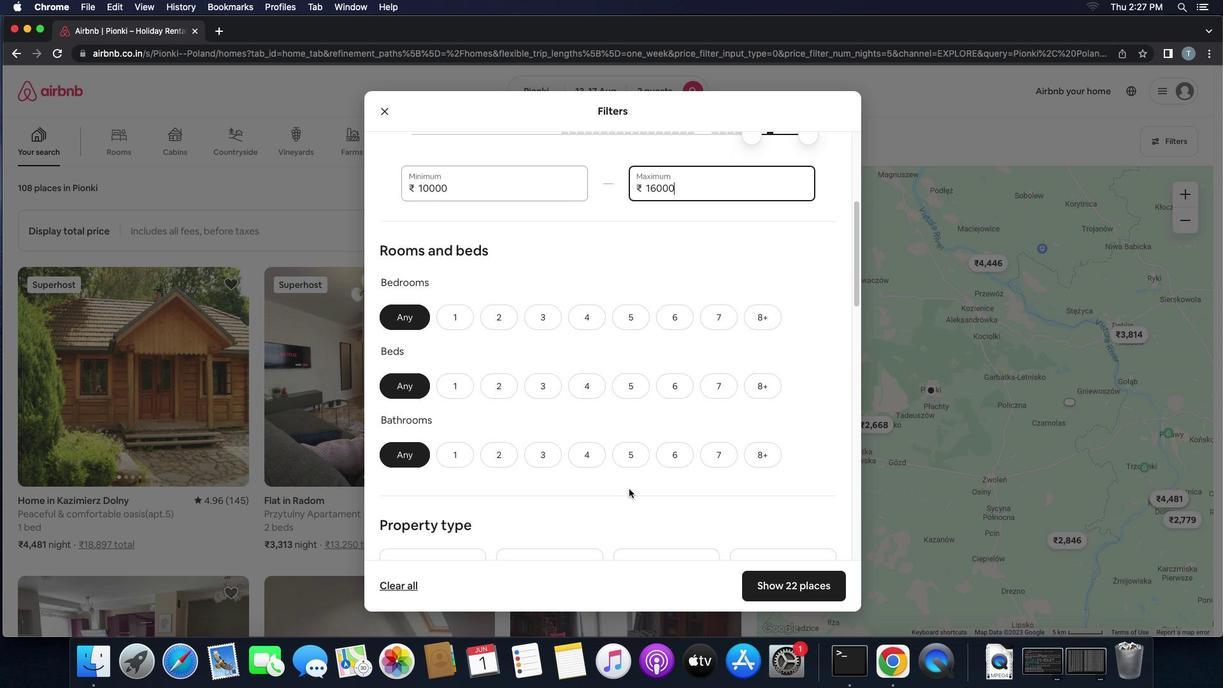 
Action: Mouse scrolled (628, 489) with delta (0, 0)
Screenshot: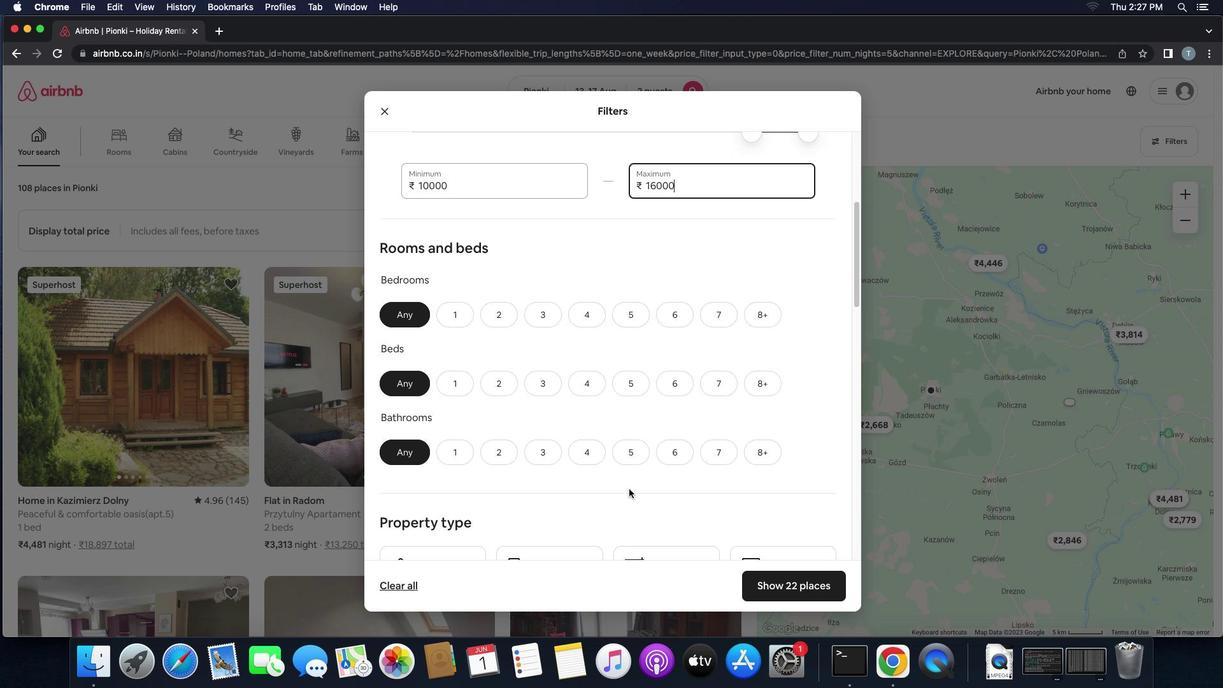 
Action: Mouse scrolled (628, 489) with delta (0, 0)
Screenshot: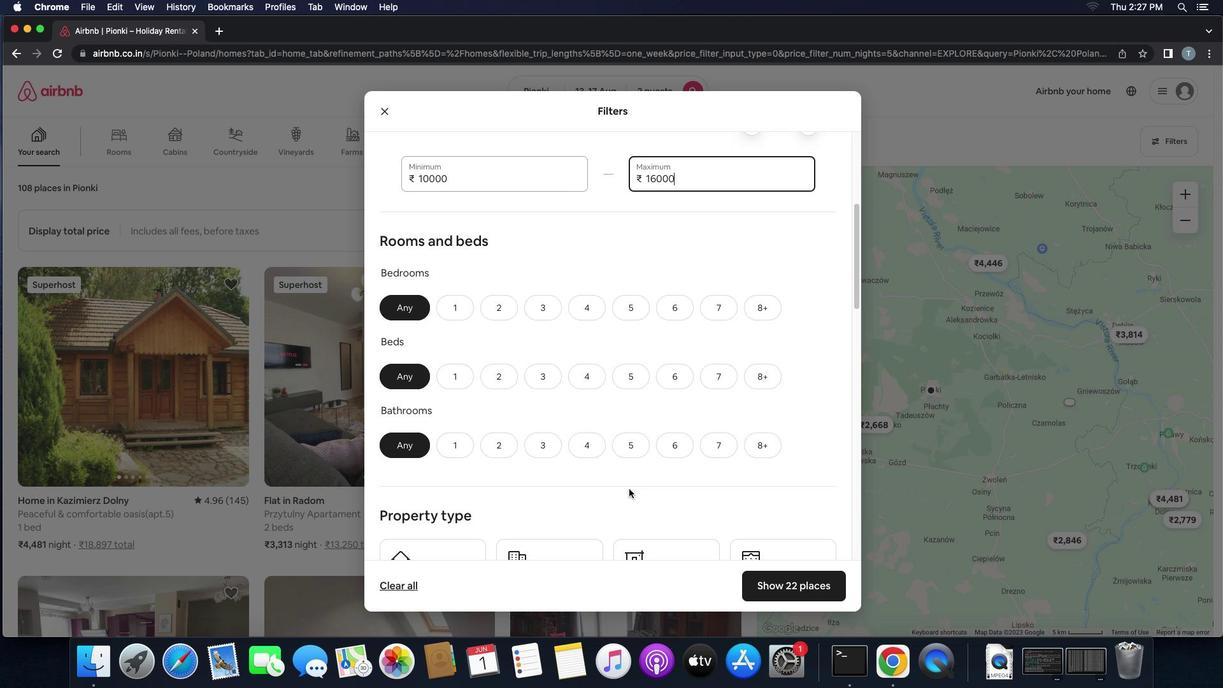 
Action: Mouse scrolled (628, 489) with delta (0, 0)
Screenshot: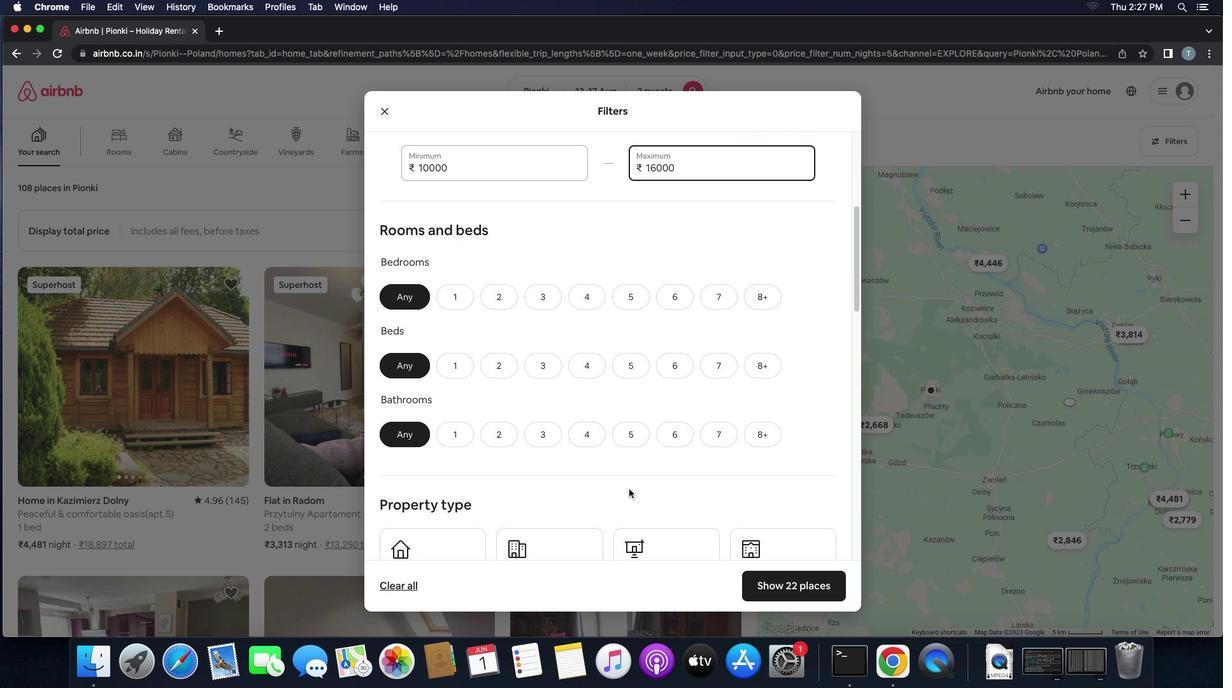 
Action: Mouse scrolled (628, 489) with delta (0, 0)
Screenshot: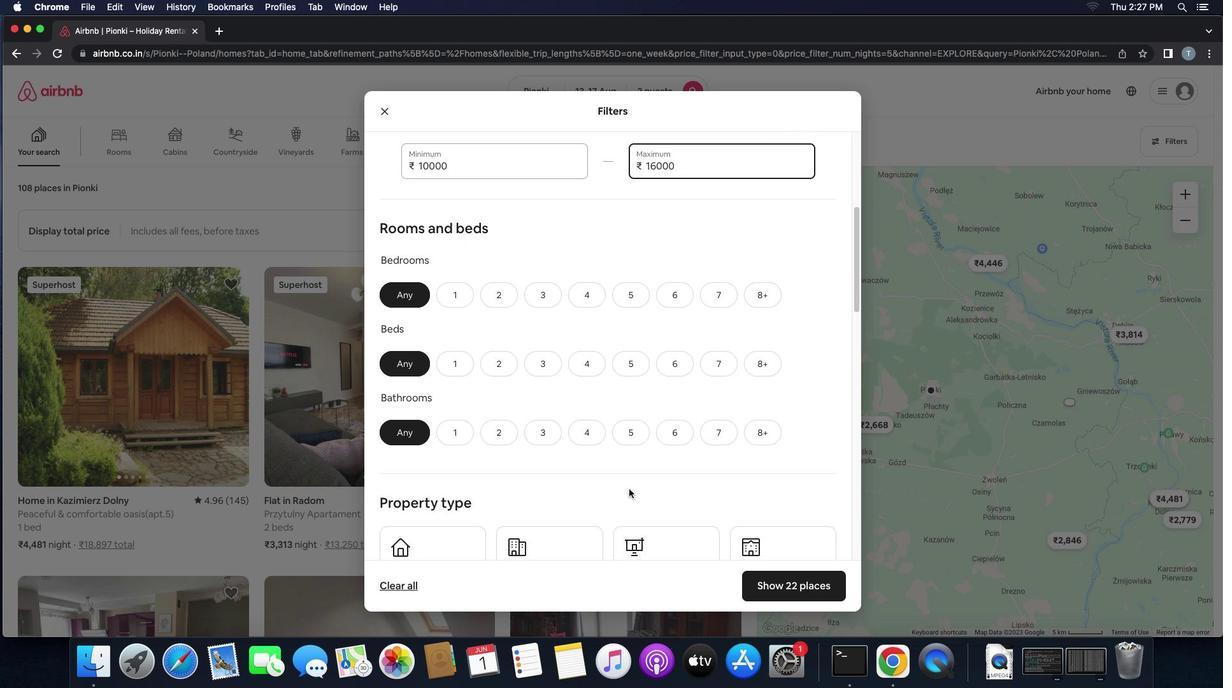 
Action: Mouse scrolled (628, 489) with delta (0, 0)
Screenshot: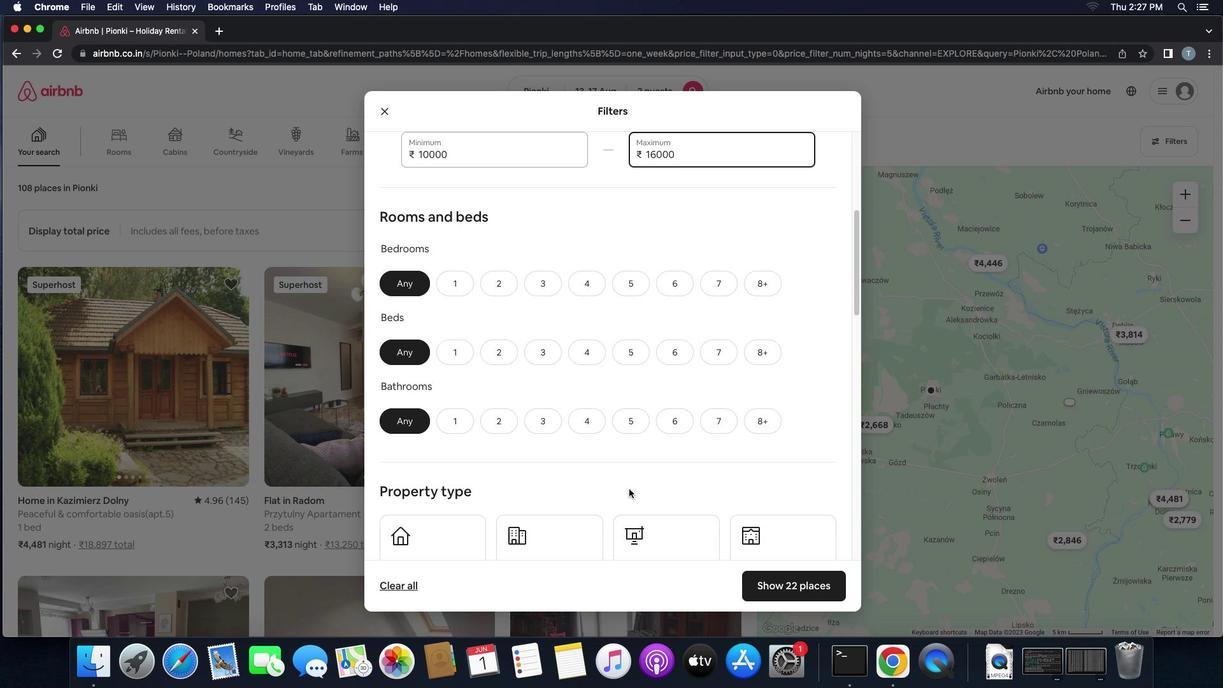 
Action: Mouse scrolled (628, 489) with delta (0, 0)
Screenshot: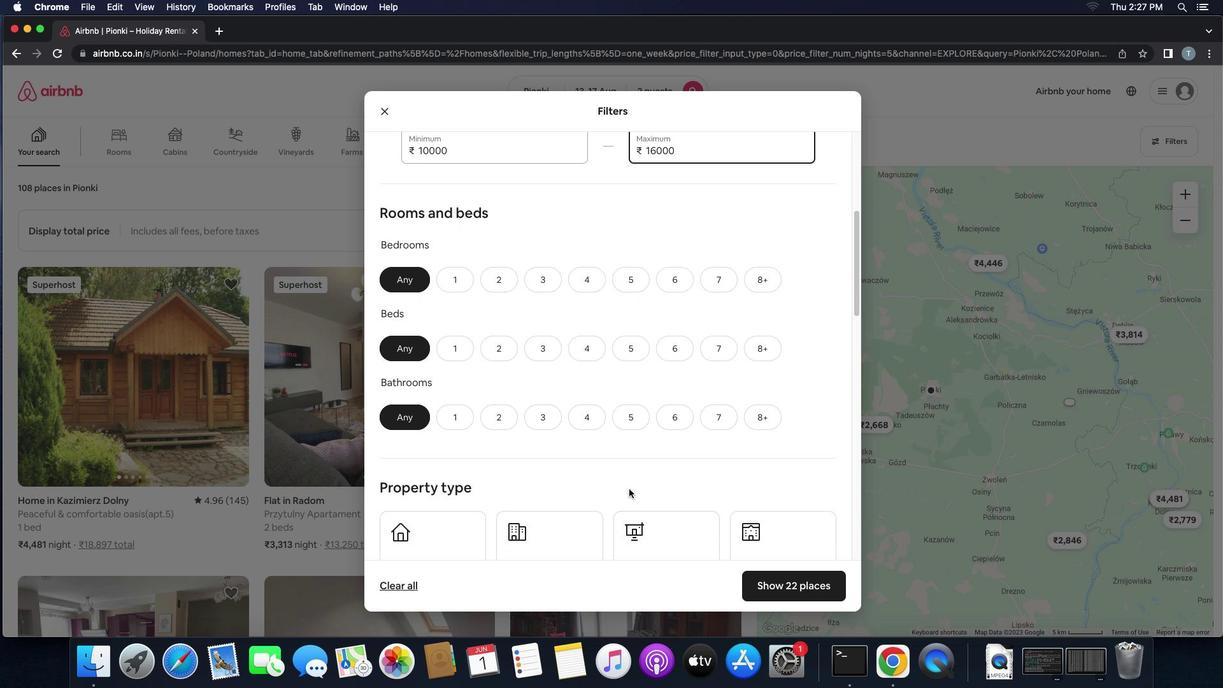 
Action: Mouse scrolled (628, 489) with delta (0, 0)
Screenshot: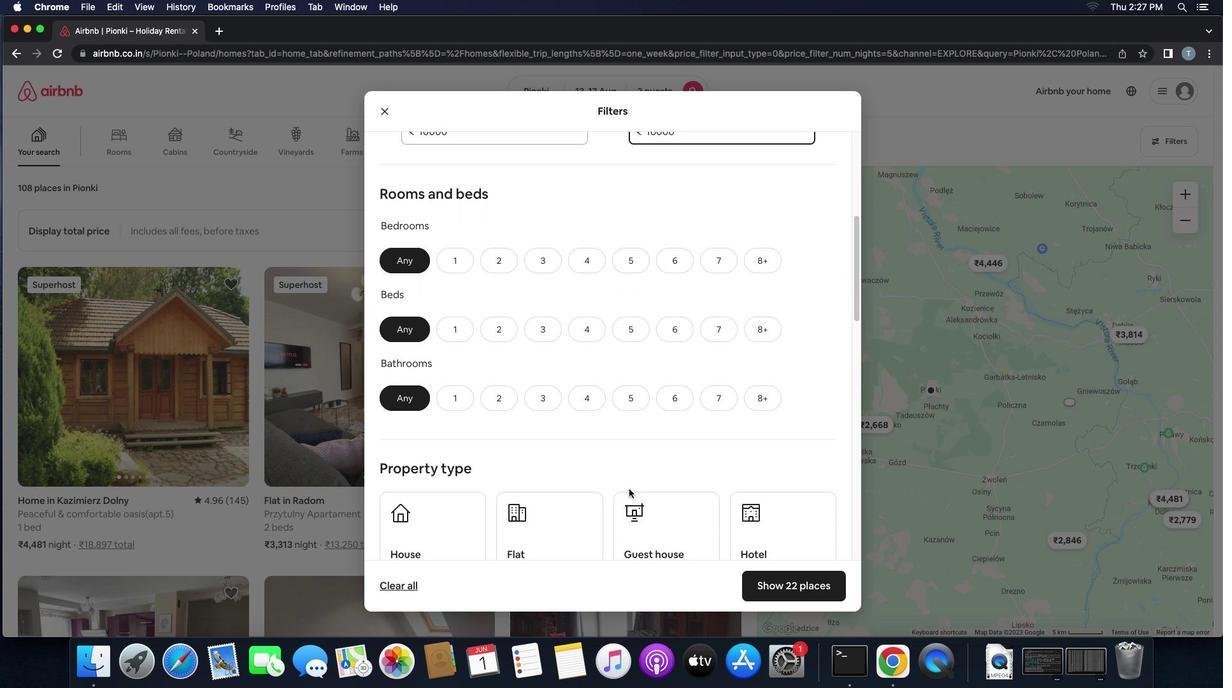 
Action: Mouse scrolled (628, 489) with delta (0, 0)
Screenshot: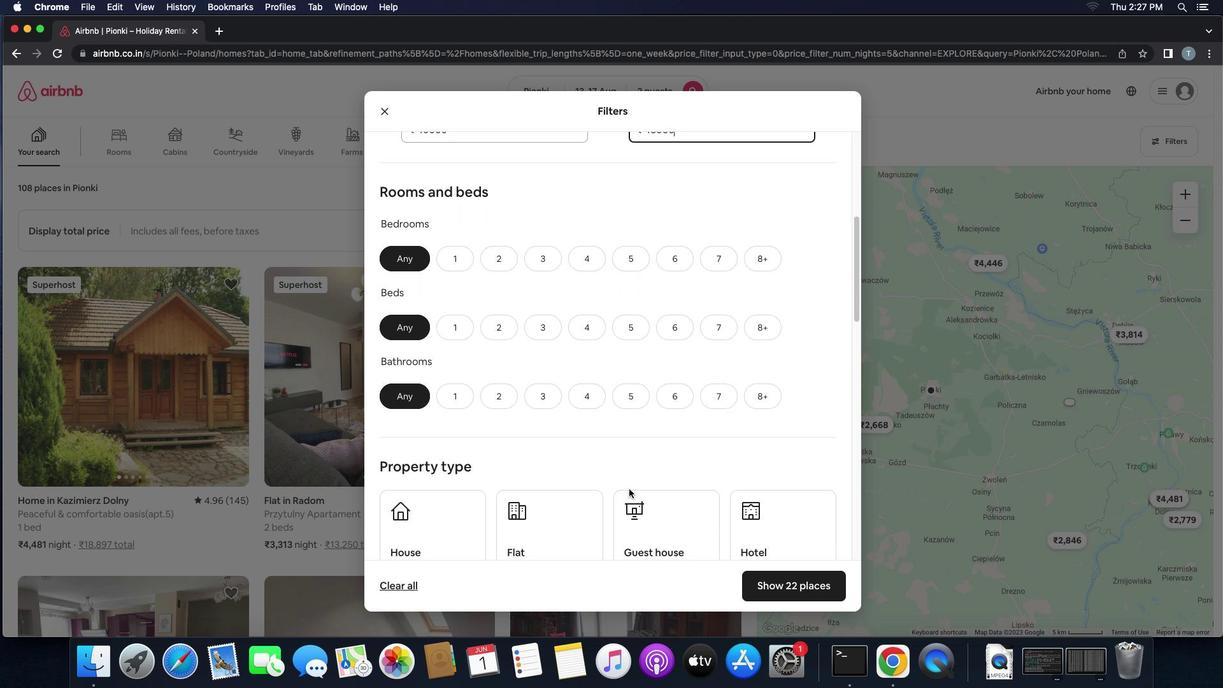 
Action: Mouse scrolled (628, 489) with delta (0, 0)
Screenshot: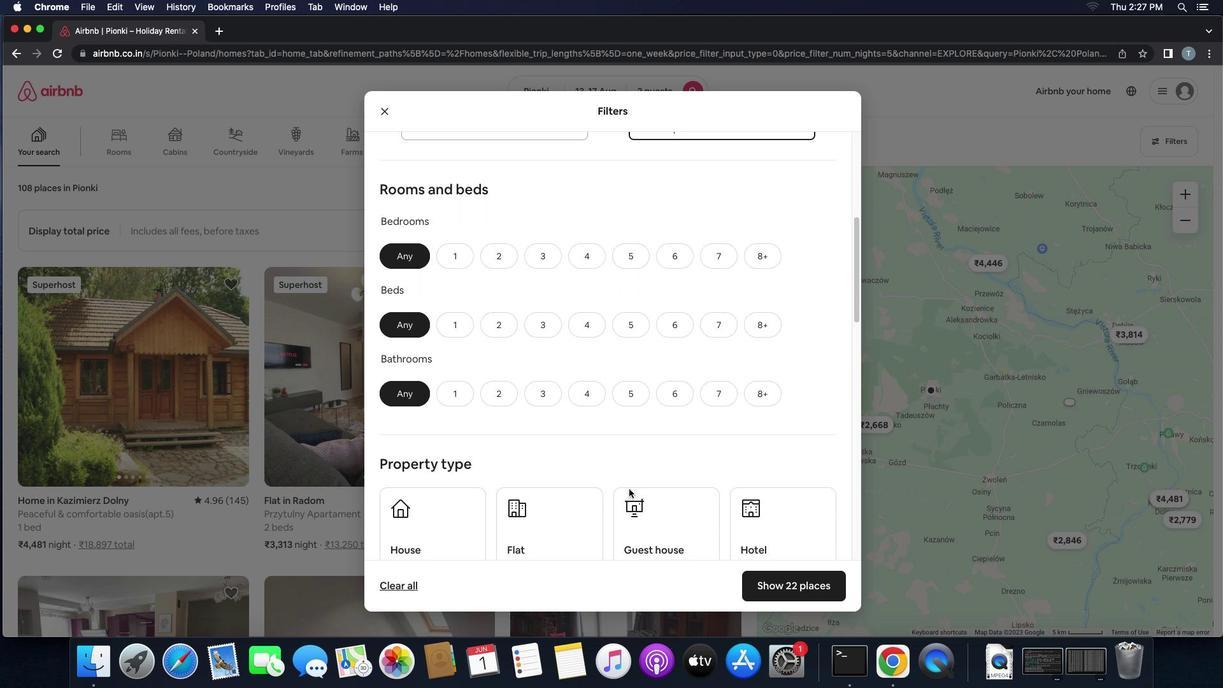
Action: Mouse moved to (482, 237)
Screenshot: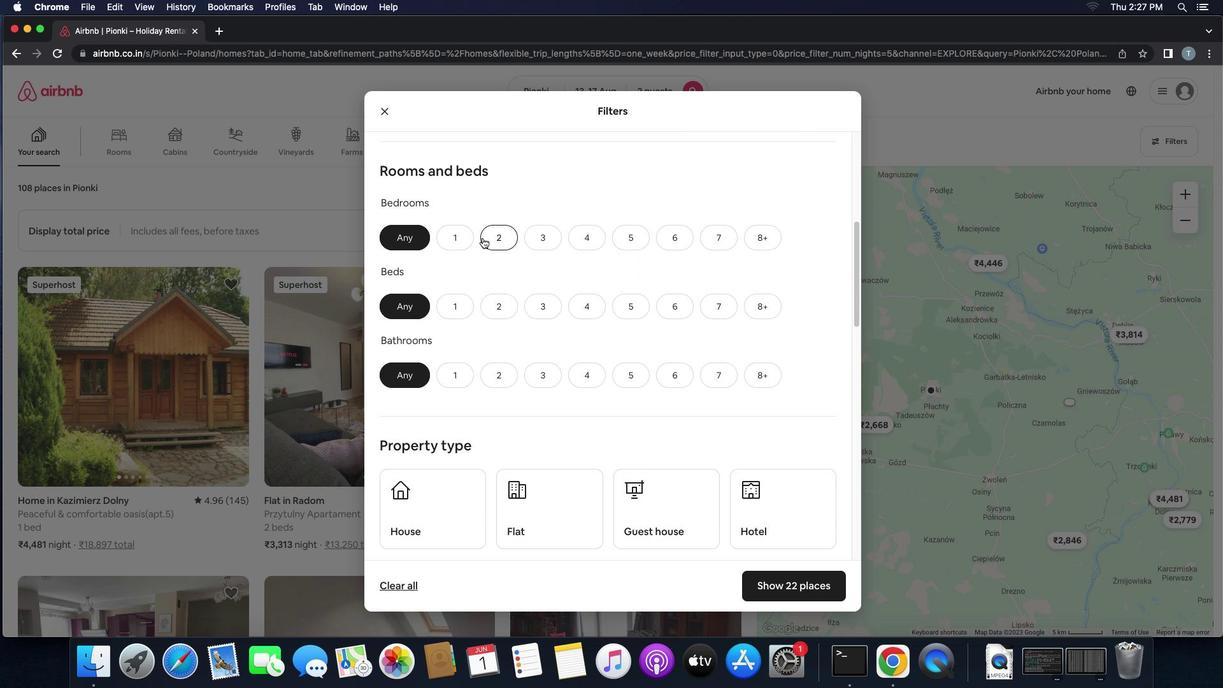 
Action: Mouse pressed left at (482, 237)
Screenshot: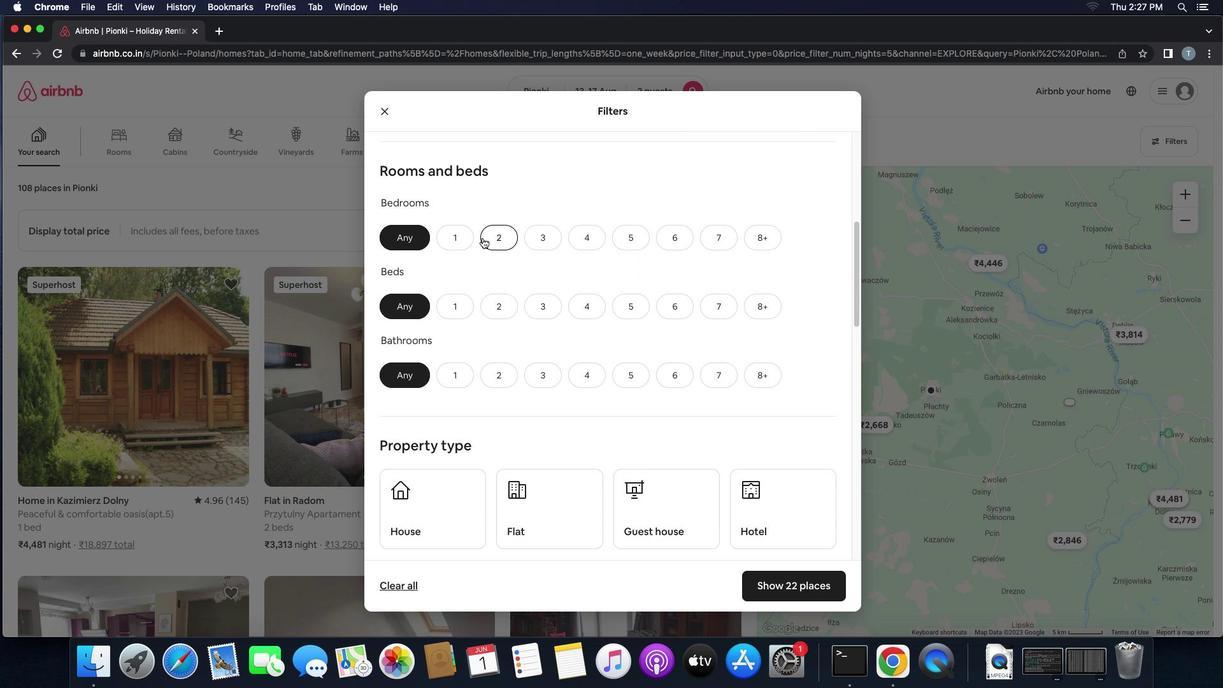 
Action: Mouse moved to (497, 303)
Screenshot: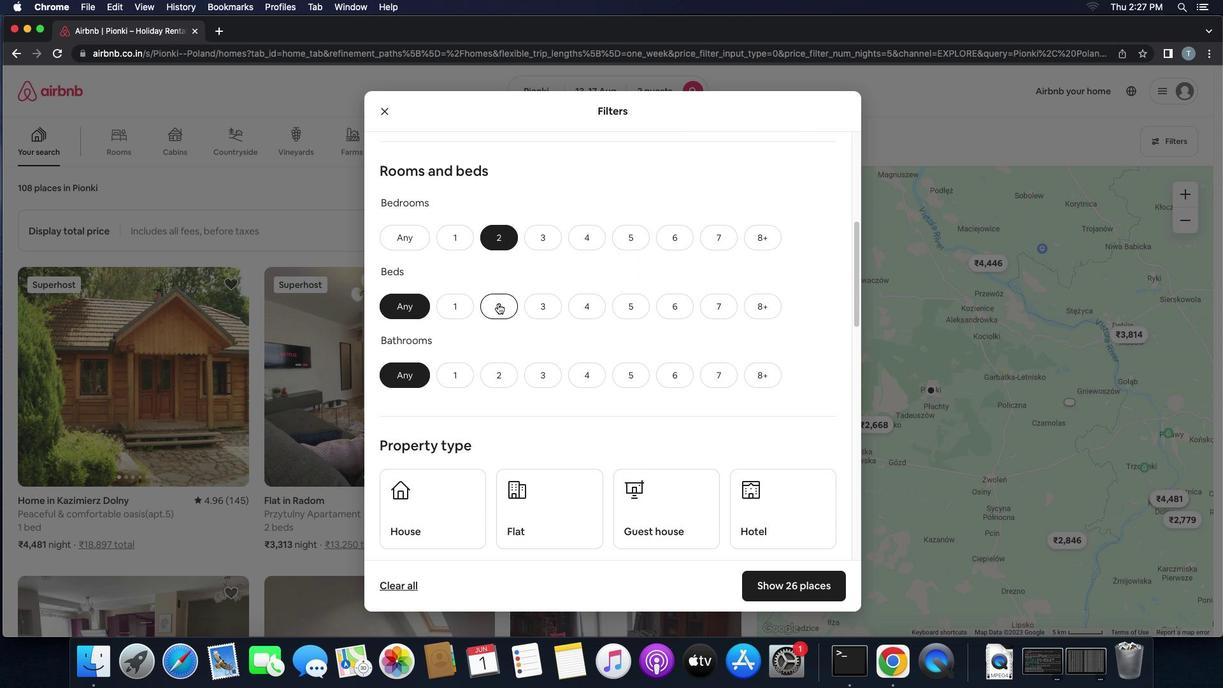 
Action: Mouse pressed left at (497, 303)
Screenshot: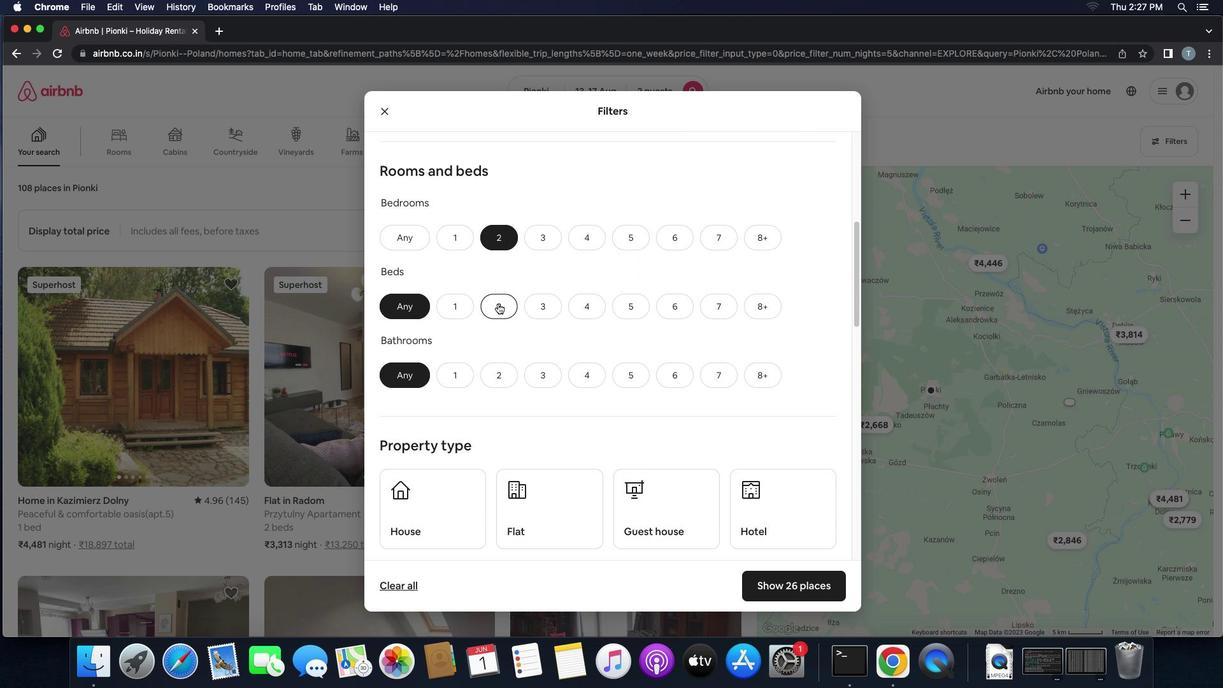 
Action: Mouse moved to (540, 314)
Screenshot: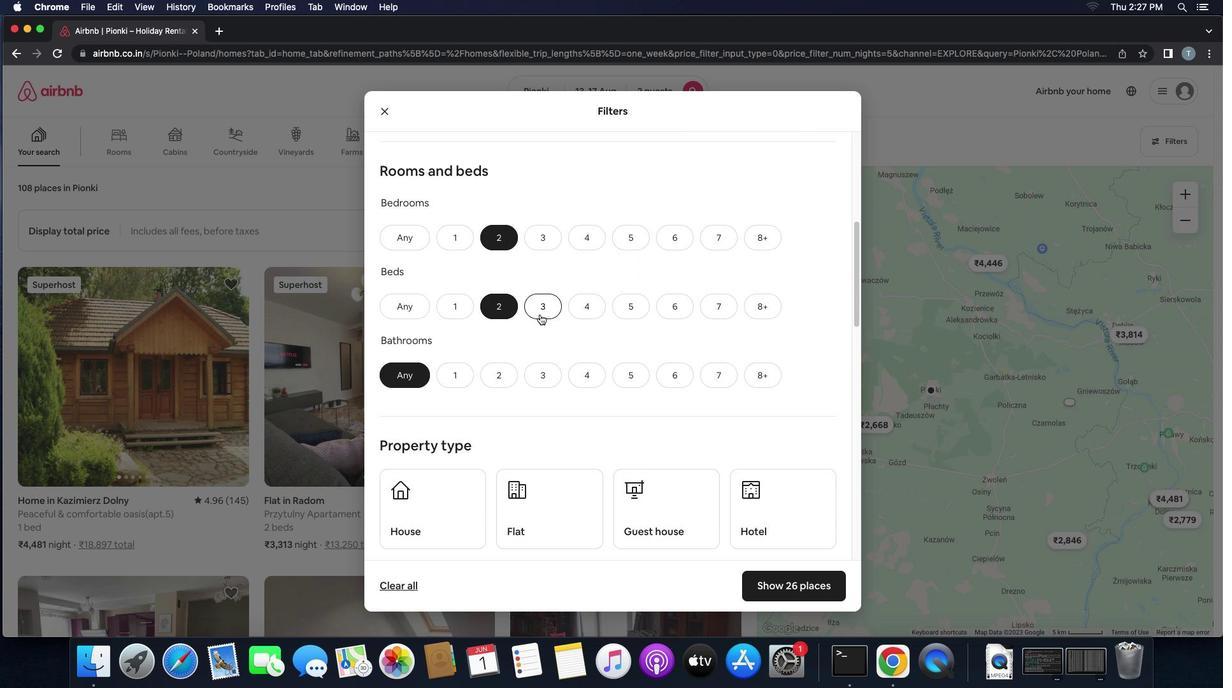 
Action: Mouse scrolled (540, 314) with delta (0, 0)
Screenshot: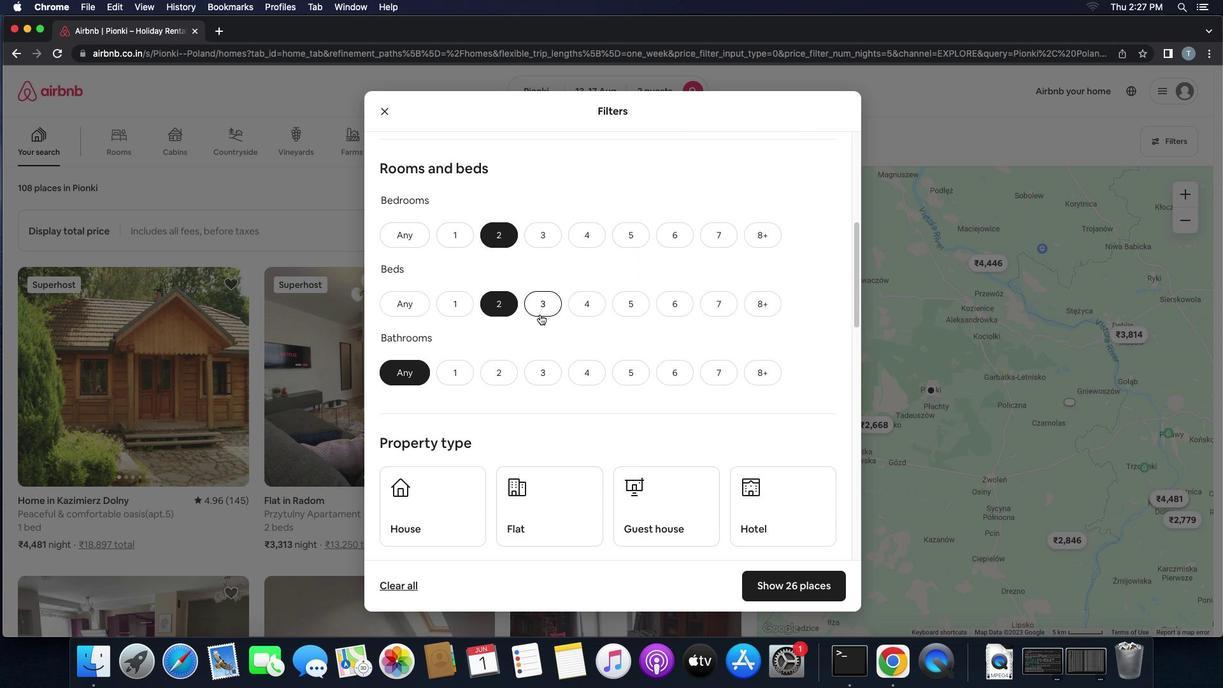 
Action: Mouse scrolled (540, 314) with delta (0, 0)
Screenshot: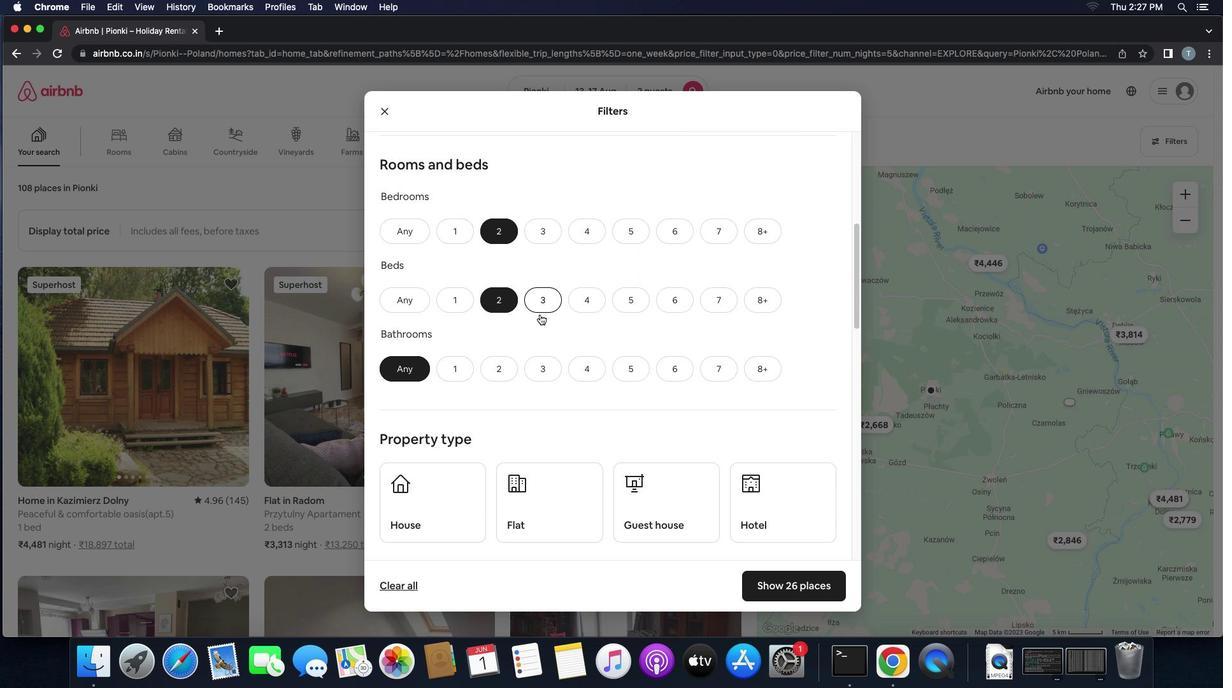 
Action: Mouse scrolled (540, 314) with delta (0, 0)
Screenshot: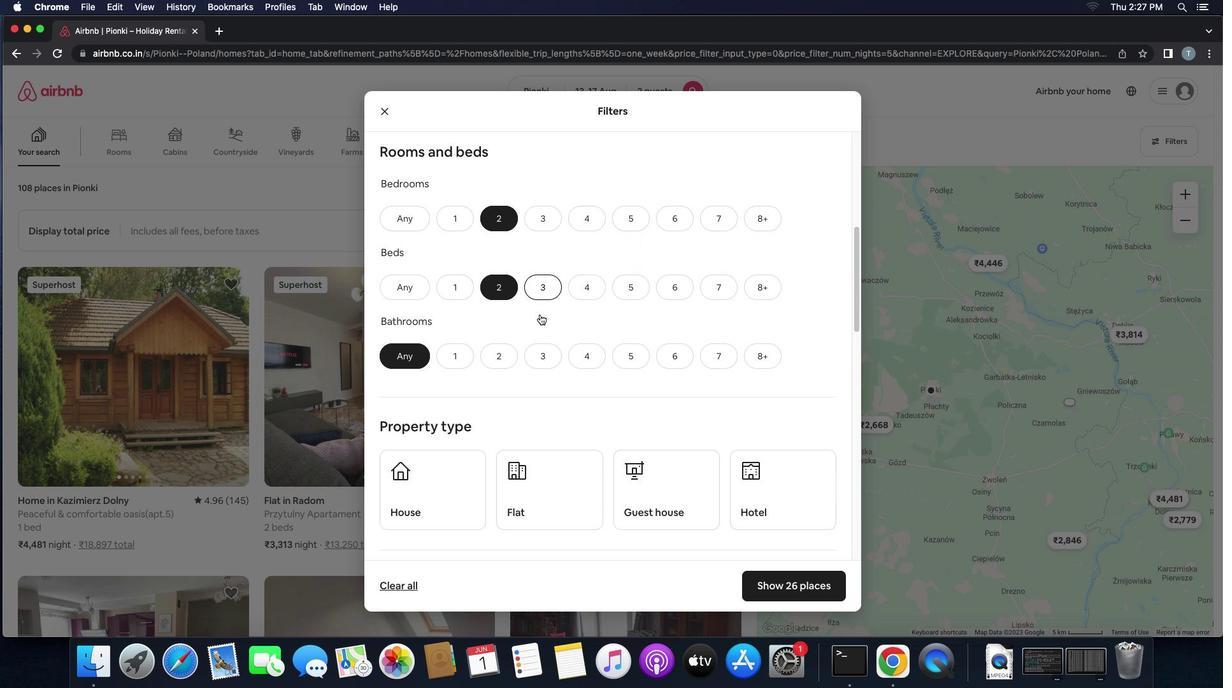 
Action: Mouse scrolled (540, 314) with delta (0, 0)
Screenshot: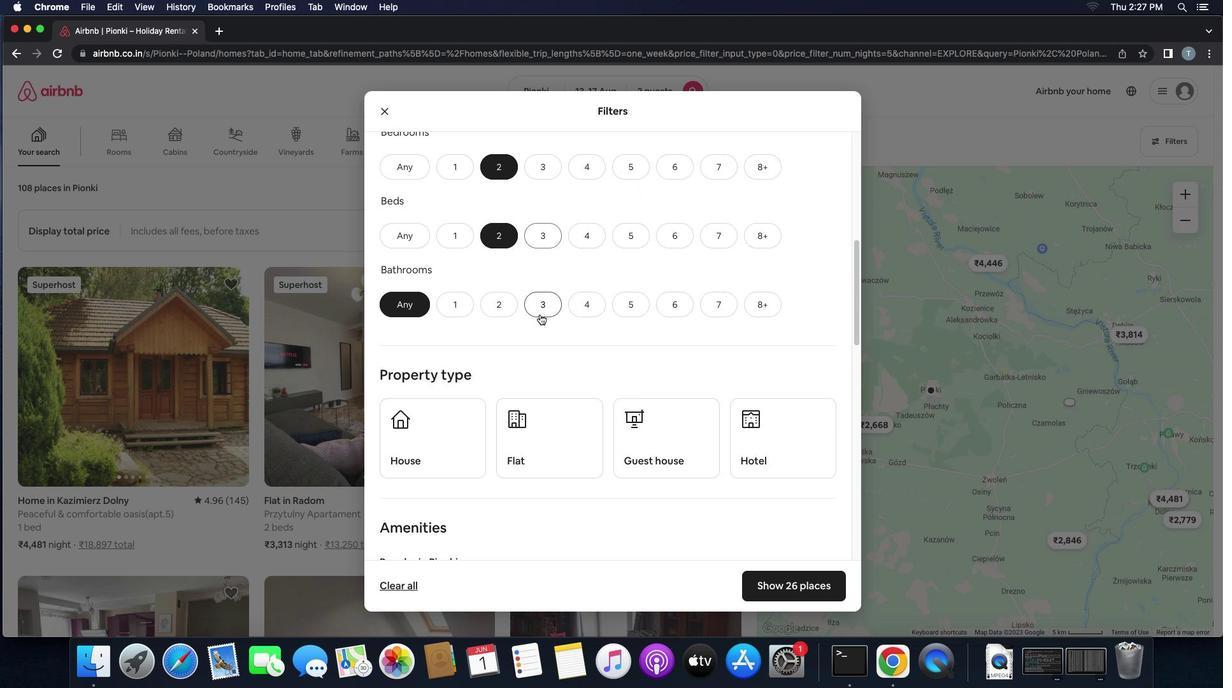 
Action: Mouse moved to (456, 299)
Screenshot: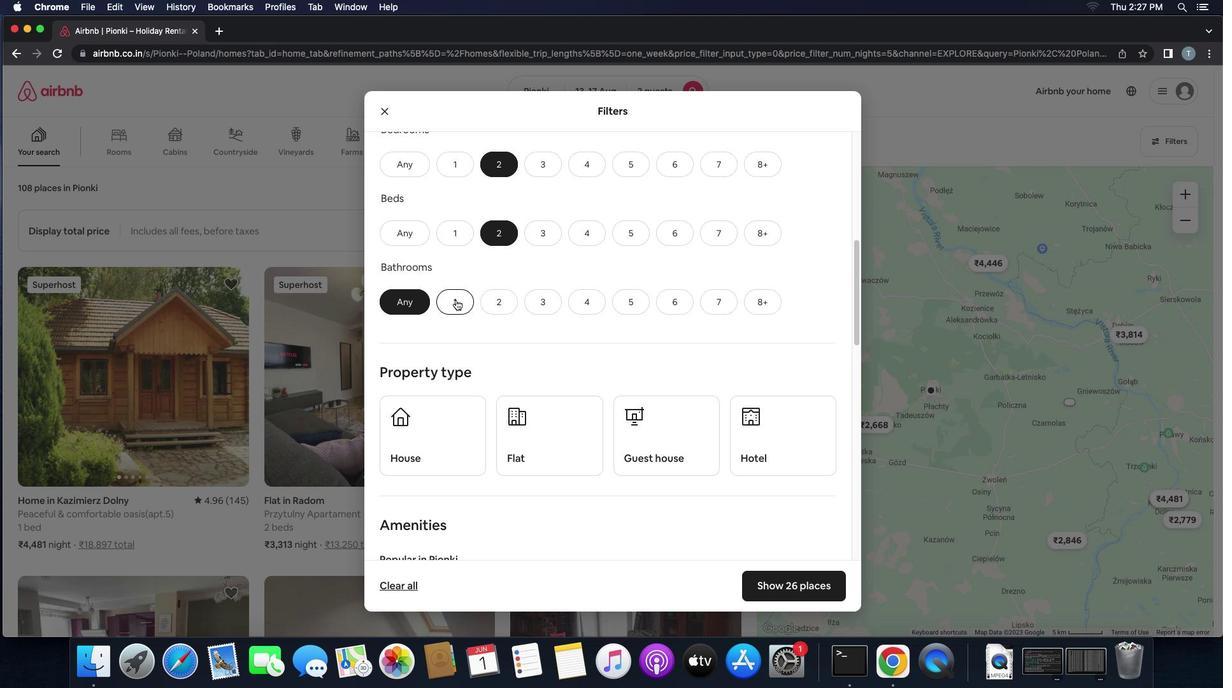 
Action: Mouse pressed left at (456, 299)
Screenshot: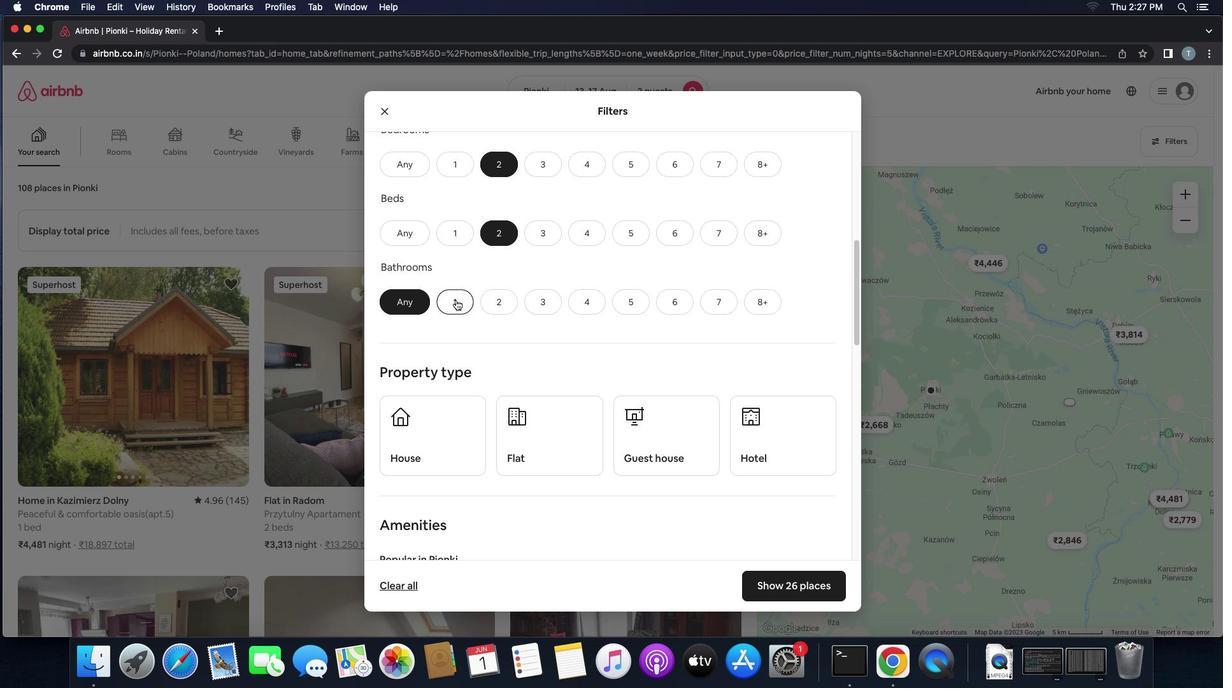 
Action: Mouse moved to (558, 348)
Screenshot: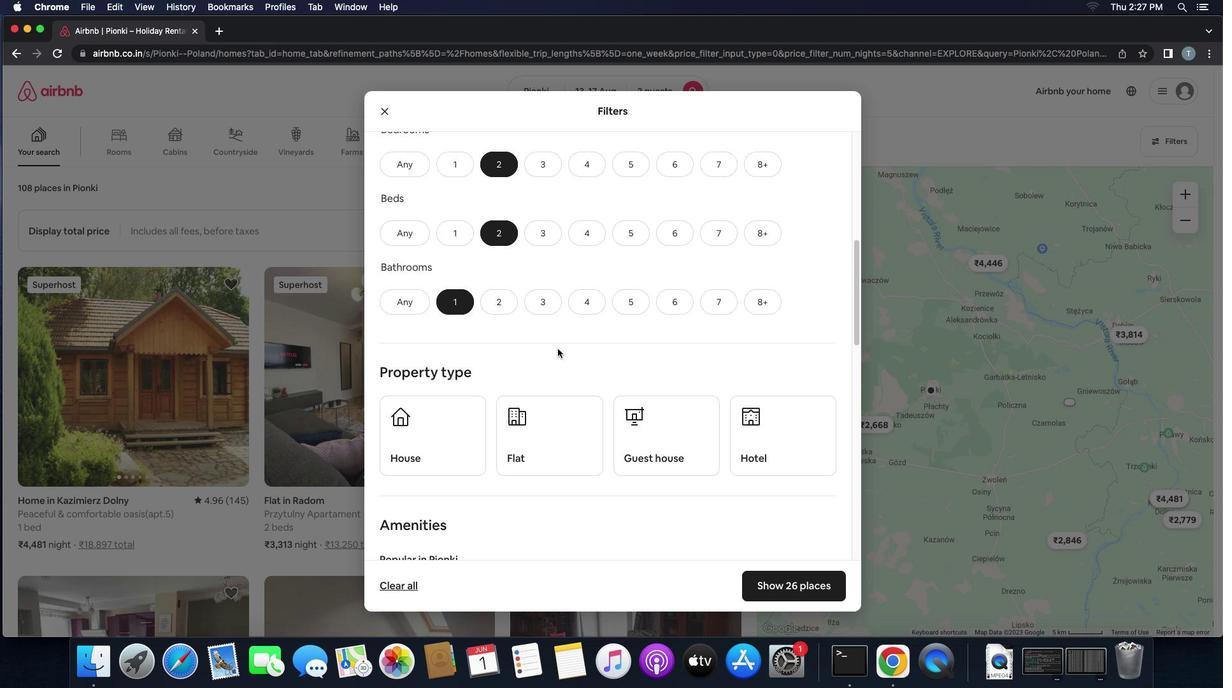 
Action: Mouse scrolled (558, 348) with delta (0, 0)
Screenshot: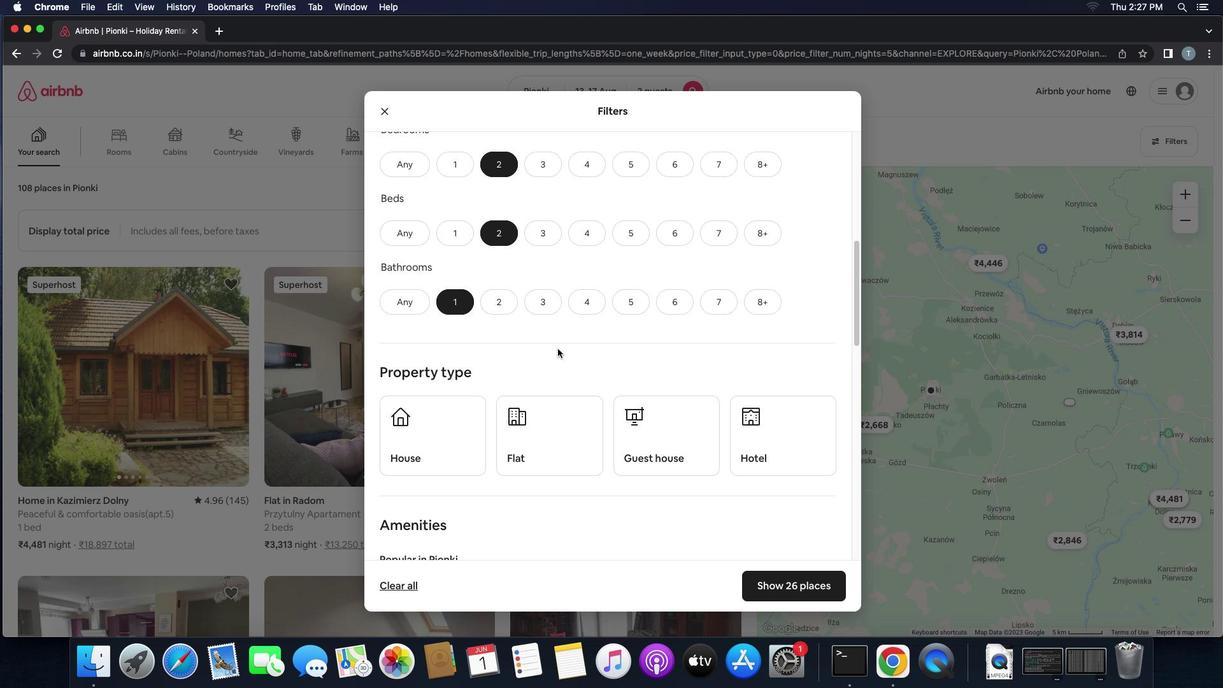 
Action: Mouse scrolled (558, 348) with delta (0, 0)
Screenshot: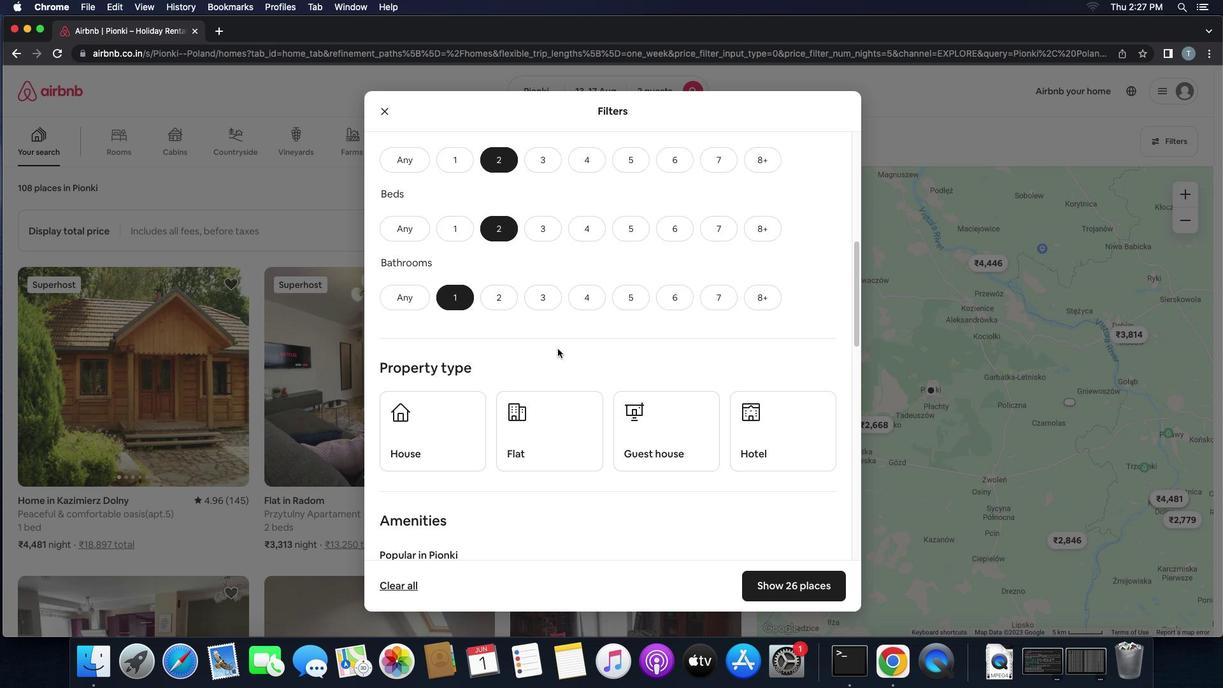 
Action: Mouse scrolled (558, 348) with delta (0, 0)
Screenshot: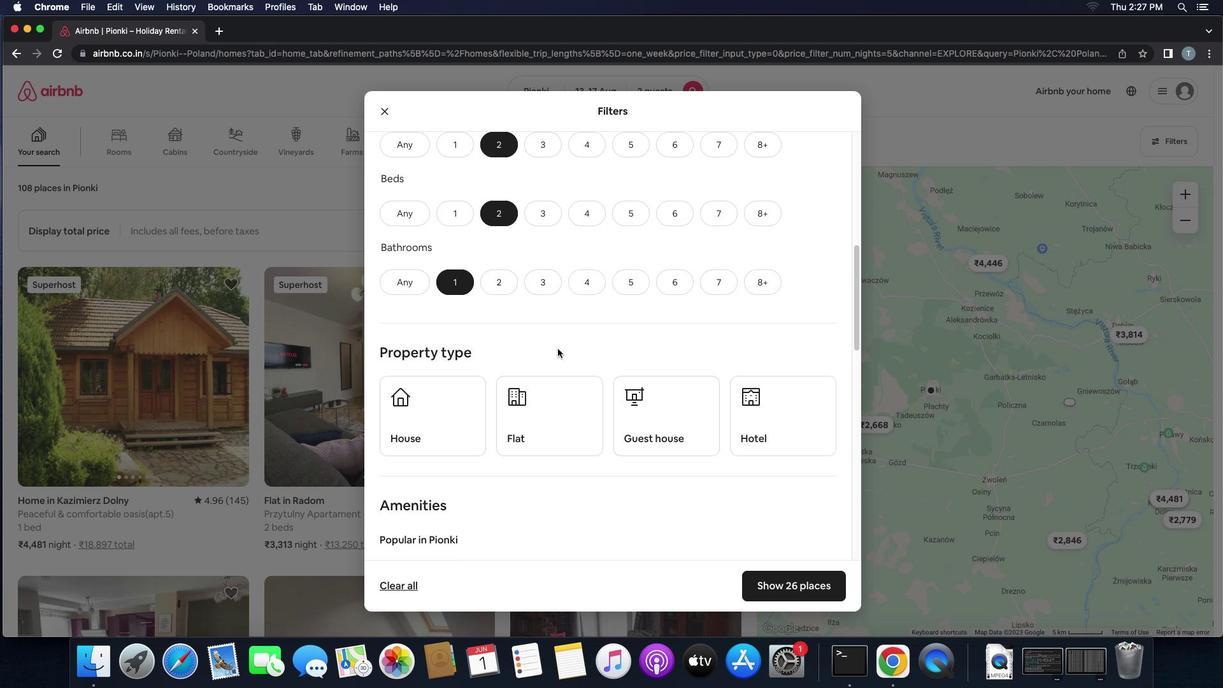 
Action: Mouse moved to (584, 359)
Screenshot: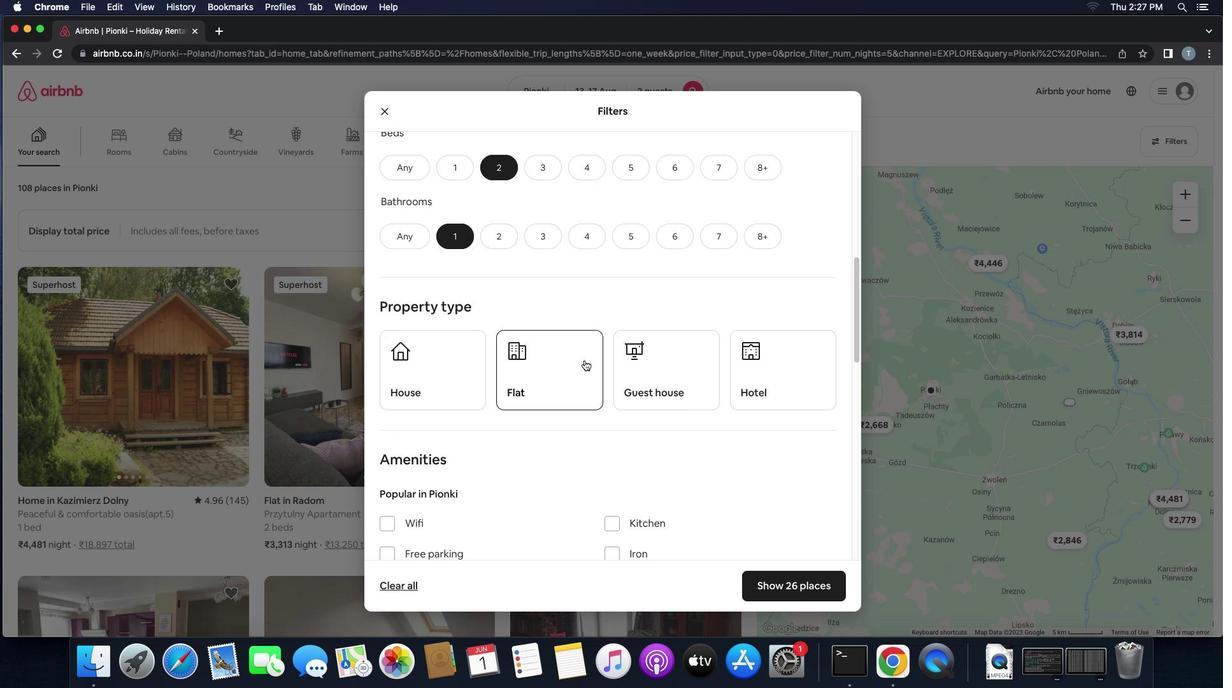 
Action: Mouse scrolled (584, 359) with delta (0, 0)
Screenshot: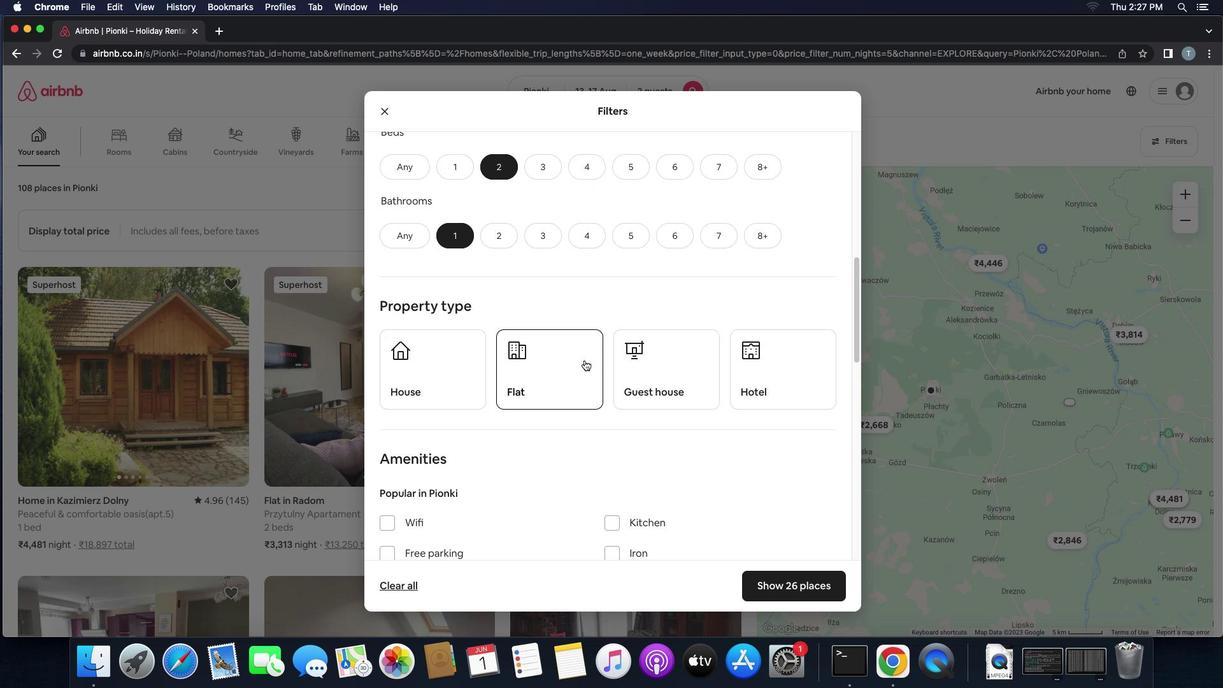 
Action: Mouse scrolled (584, 359) with delta (0, 0)
Screenshot: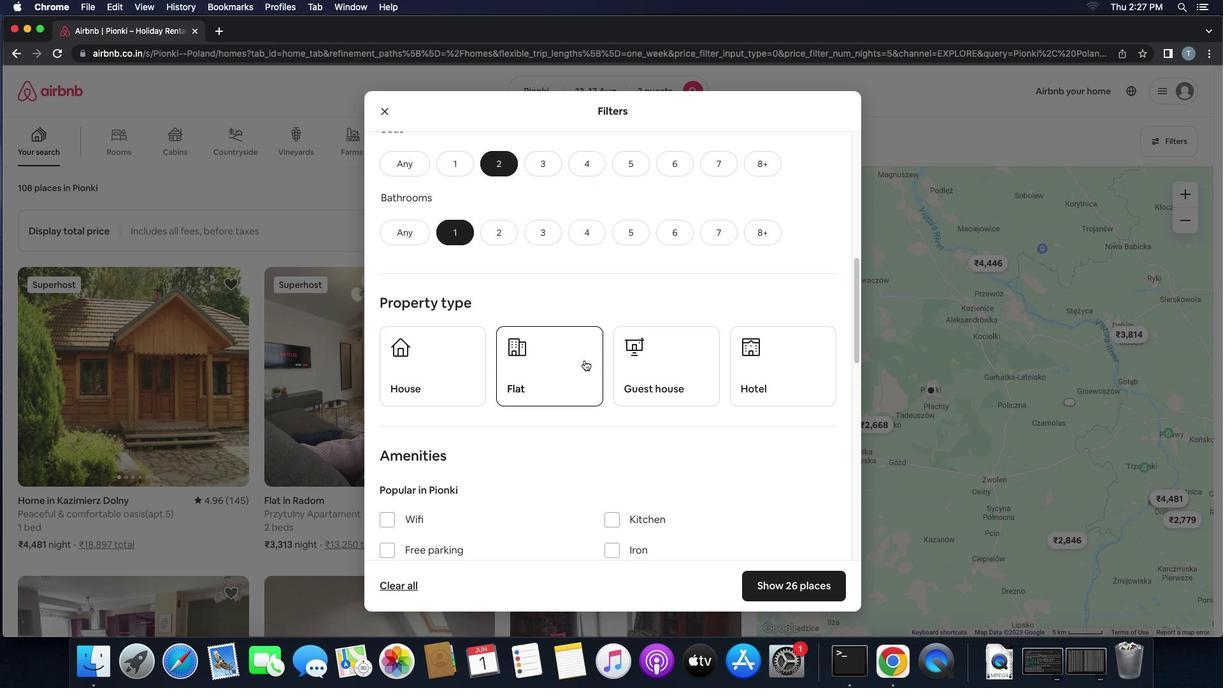 
Action: Mouse scrolled (584, 359) with delta (0, 0)
Screenshot: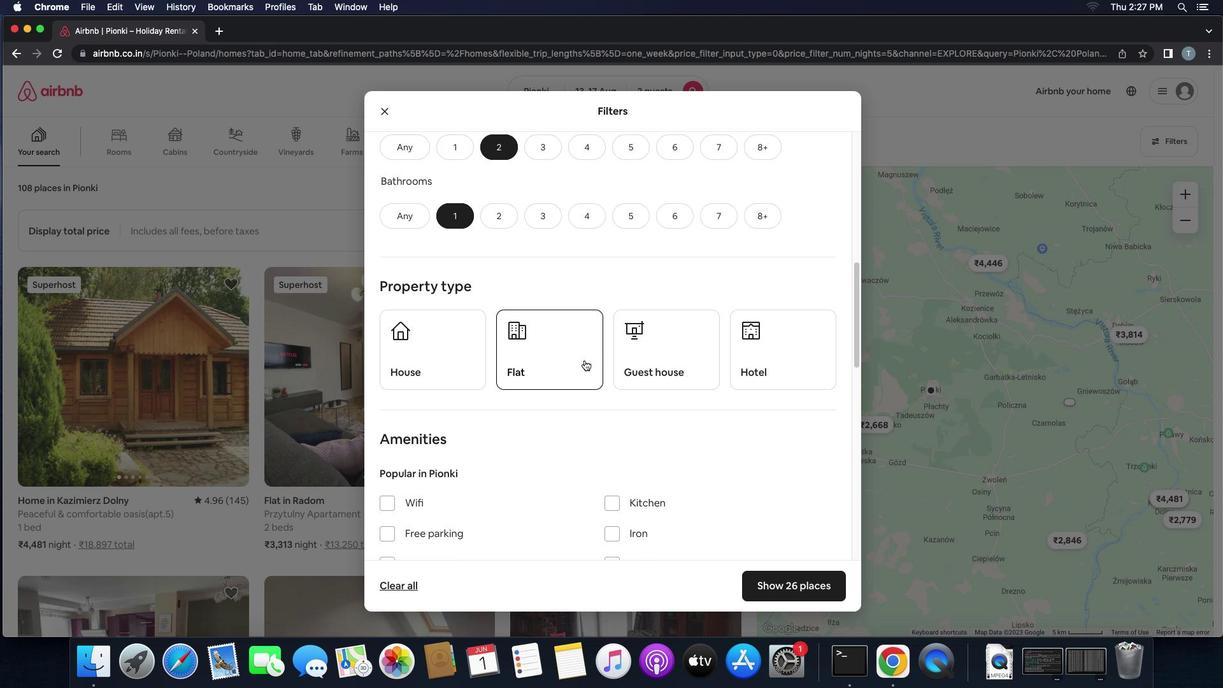 
Action: Mouse scrolled (584, 359) with delta (0, 0)
Screenshot: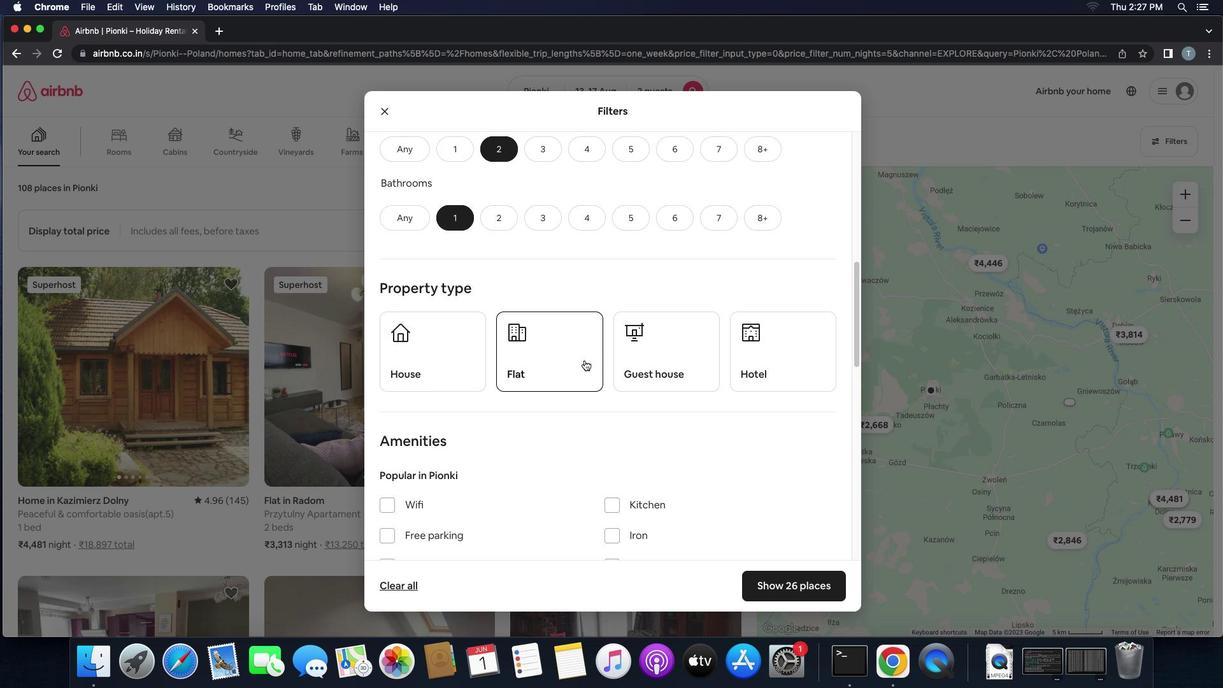 
Action: Mouse scrolled (584, 359) with delta (0, 0)
Screenshot: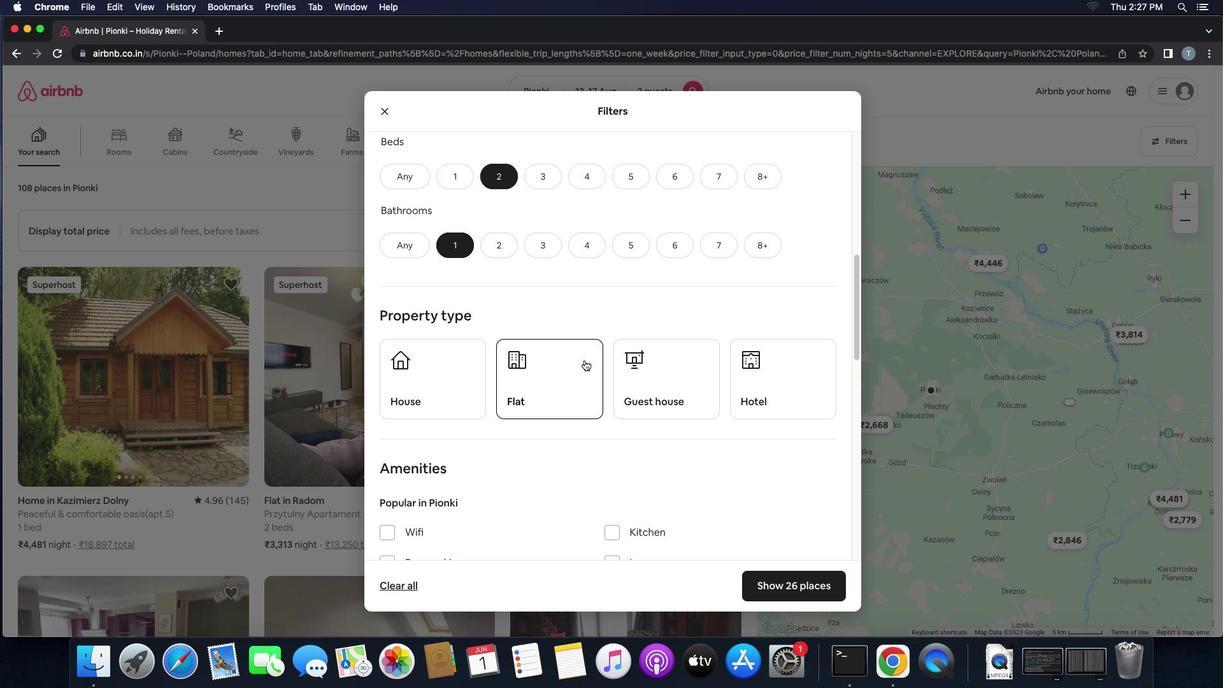 
Action: Mouse scrolled (584, 359) with delta (0, 0)
Screenshot: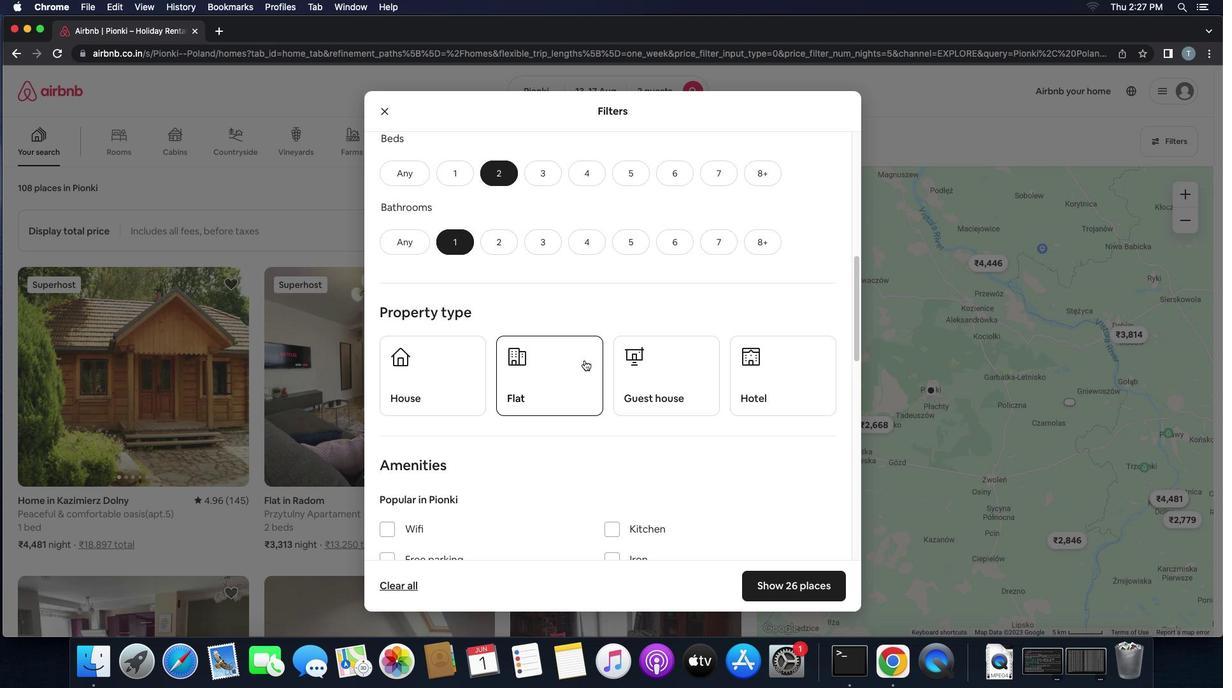 
Action: Mouse scrolled (584, 359) with delta (0, -1)
Screenshot: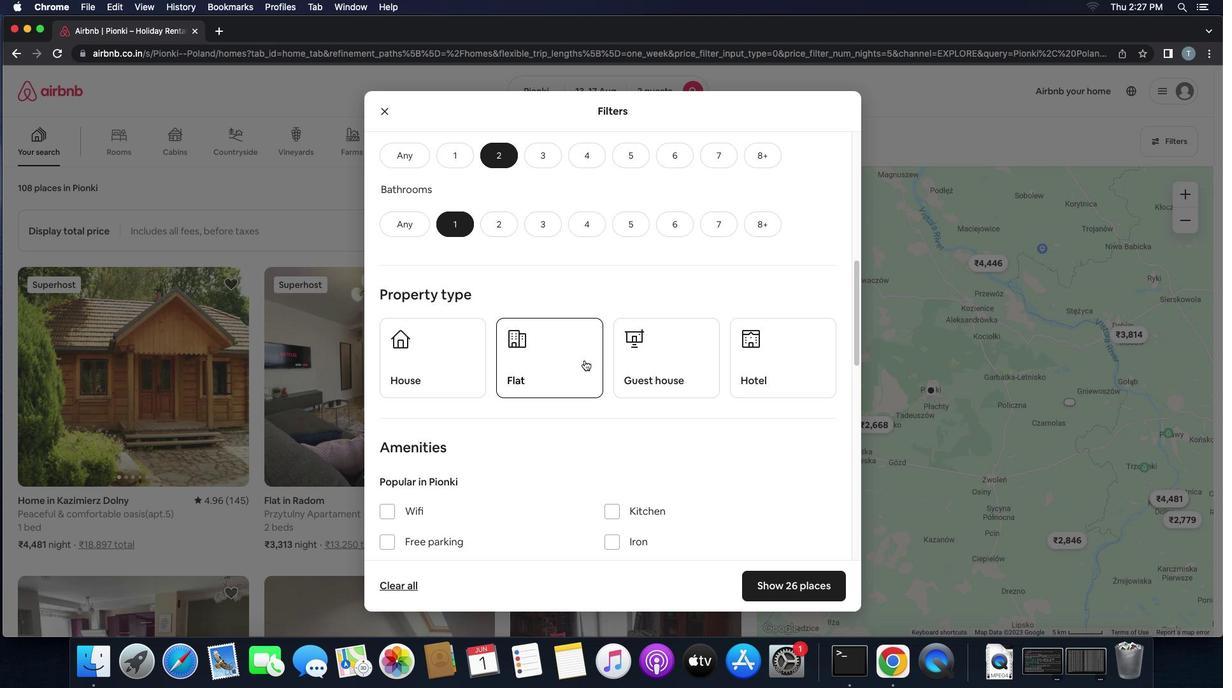 
Action: Mouse moved to (581, 365)
Screenshot: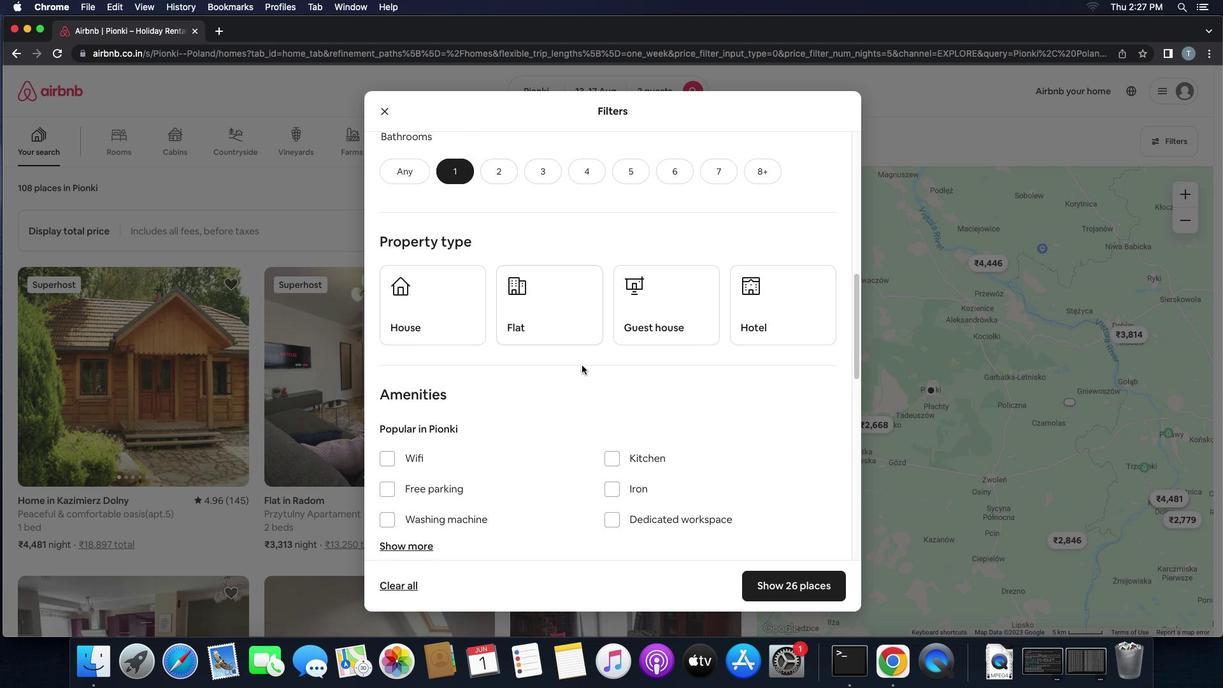 
Action: Mouse scrolled (581, 365) with delta (0, 0)
Screenshot: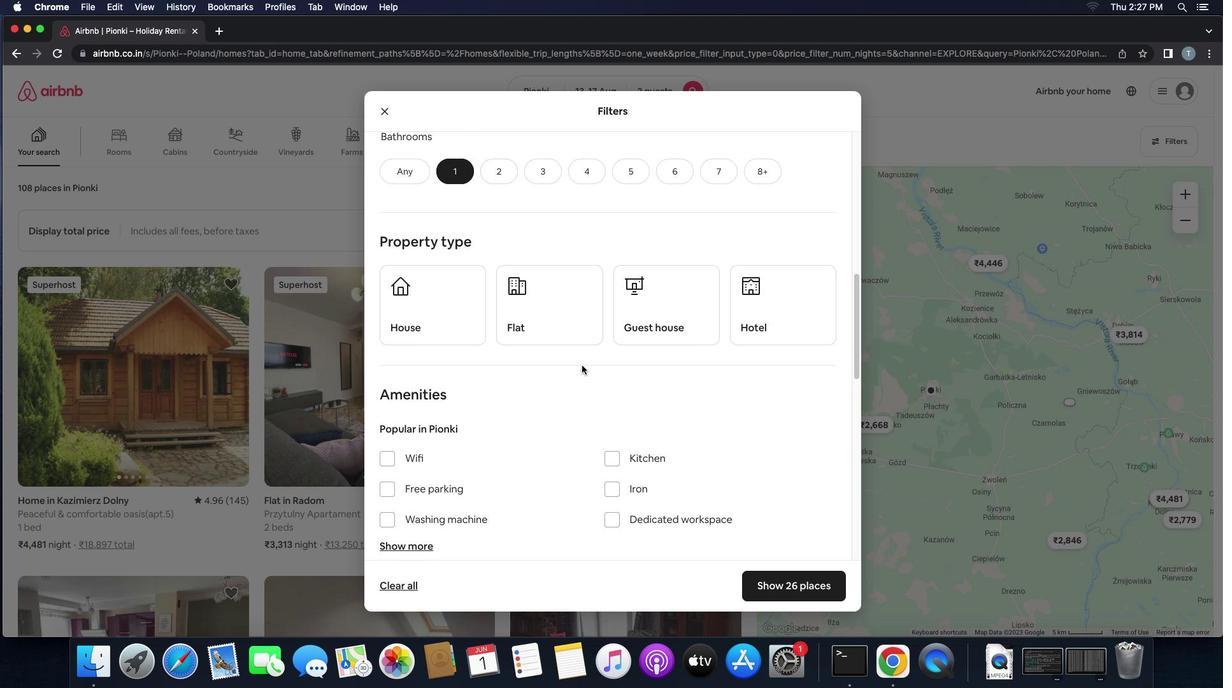
Action: Mouse scrolled (581, 365) with delta (0, 0)
Screenshot: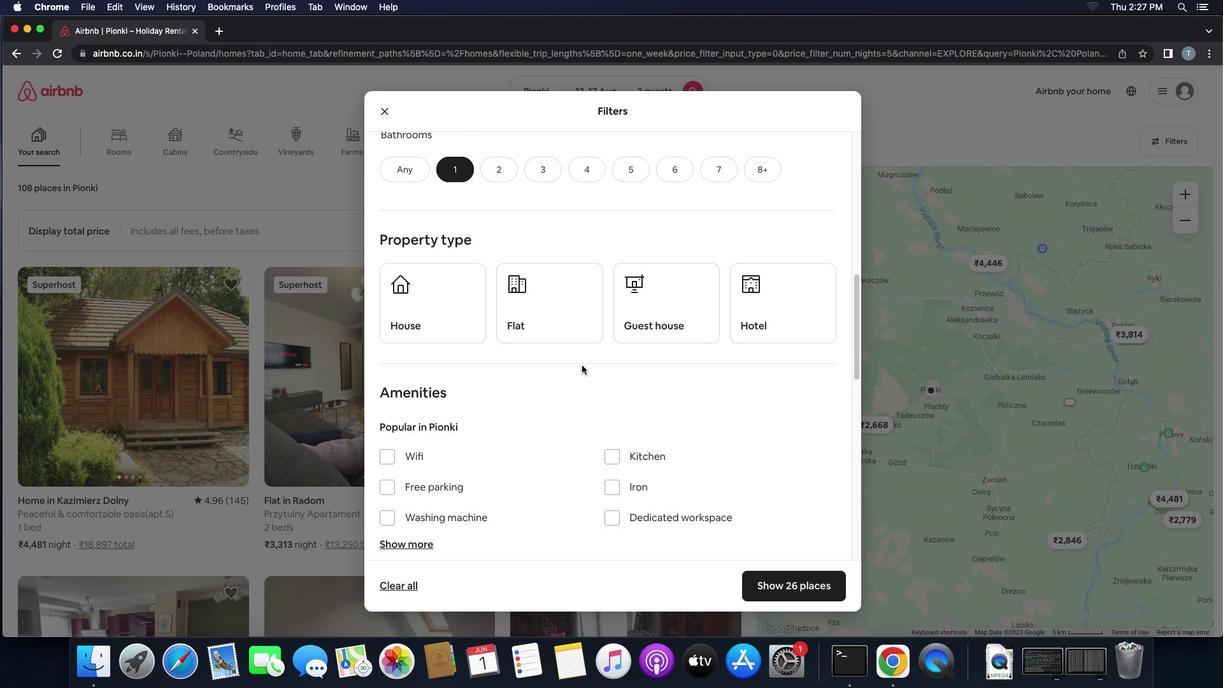 
Action: Mouse scrolled (581, 365) with delta (0, 0)
Screenshot: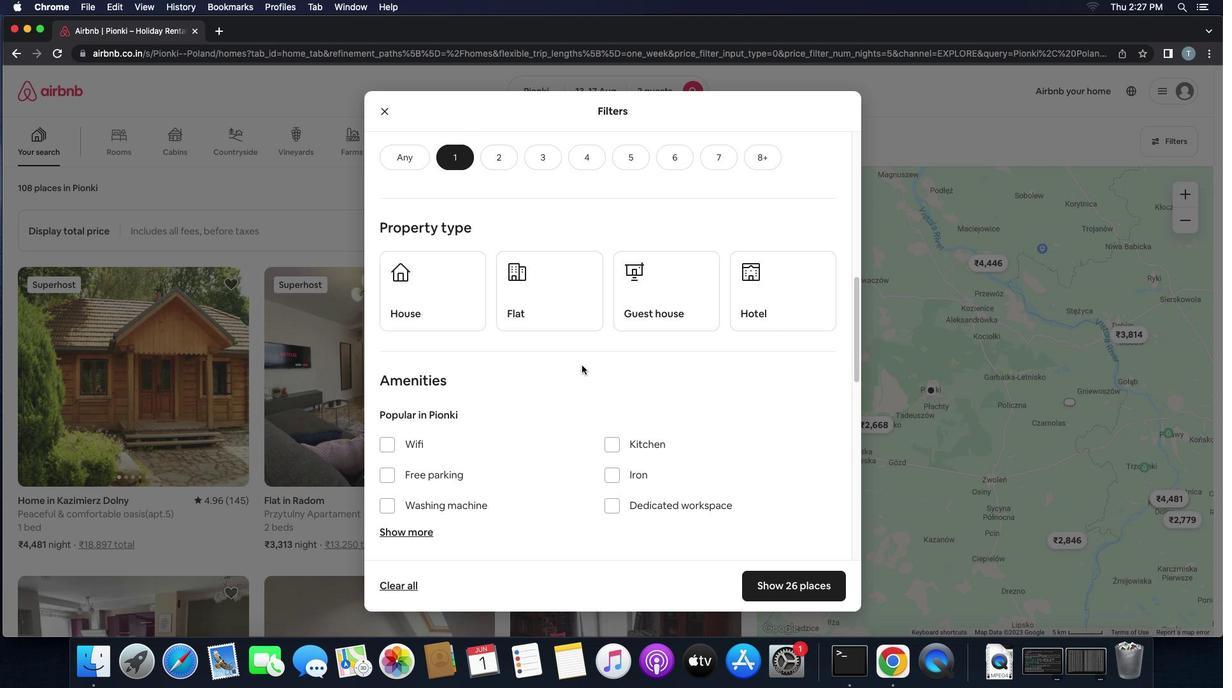 
Action: Mouse scrolled (581, 365) with delta (0, 0)
Screenshot: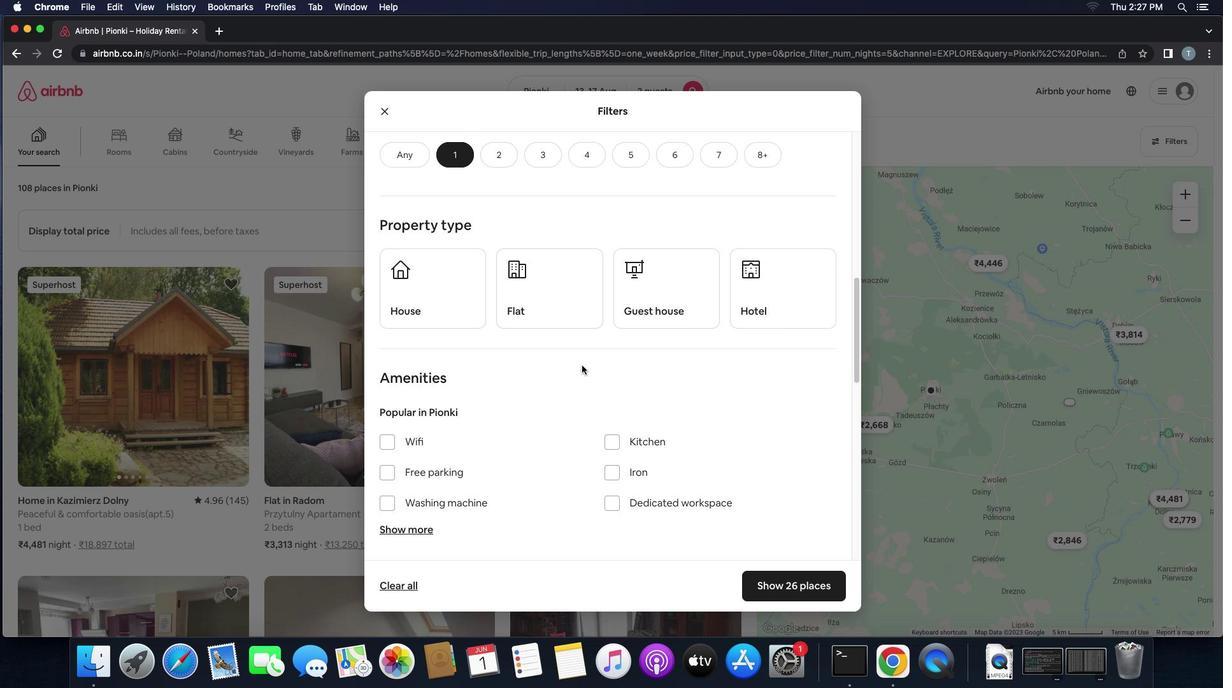 
Action: Mouse scrolled (581, 365) with delta (0, 0)
Screenshot: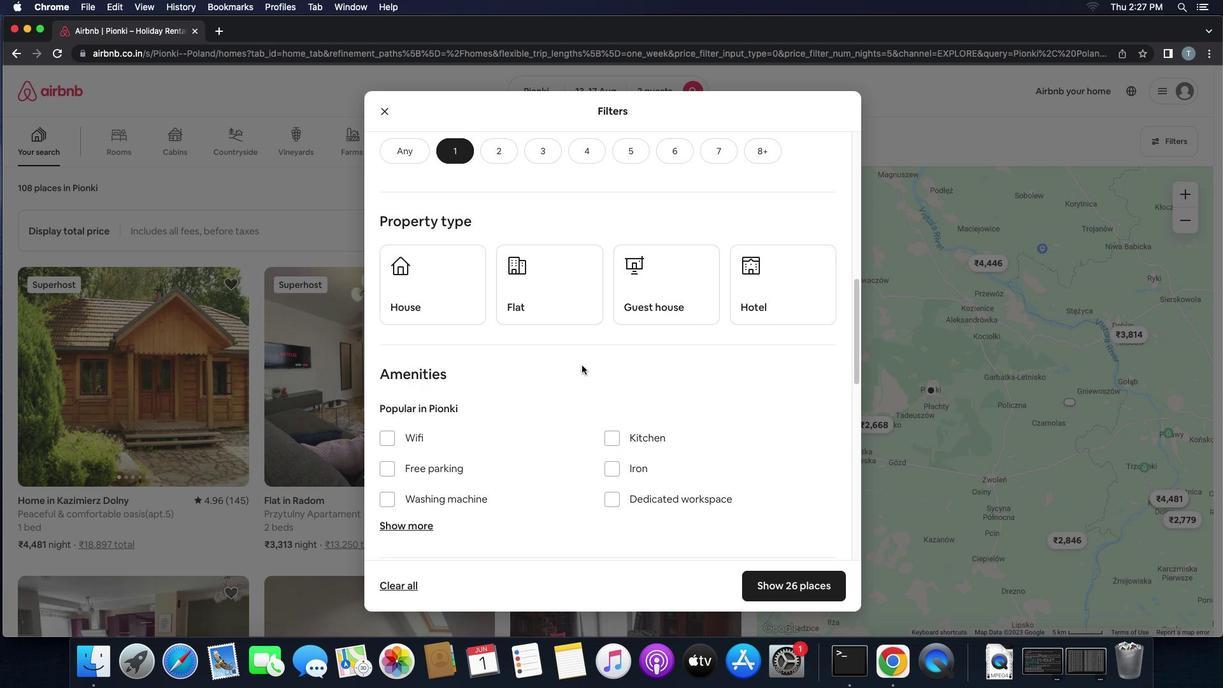 
Action: Mouse scrolled (581, 365) with delta (0, 0)
Screenshot: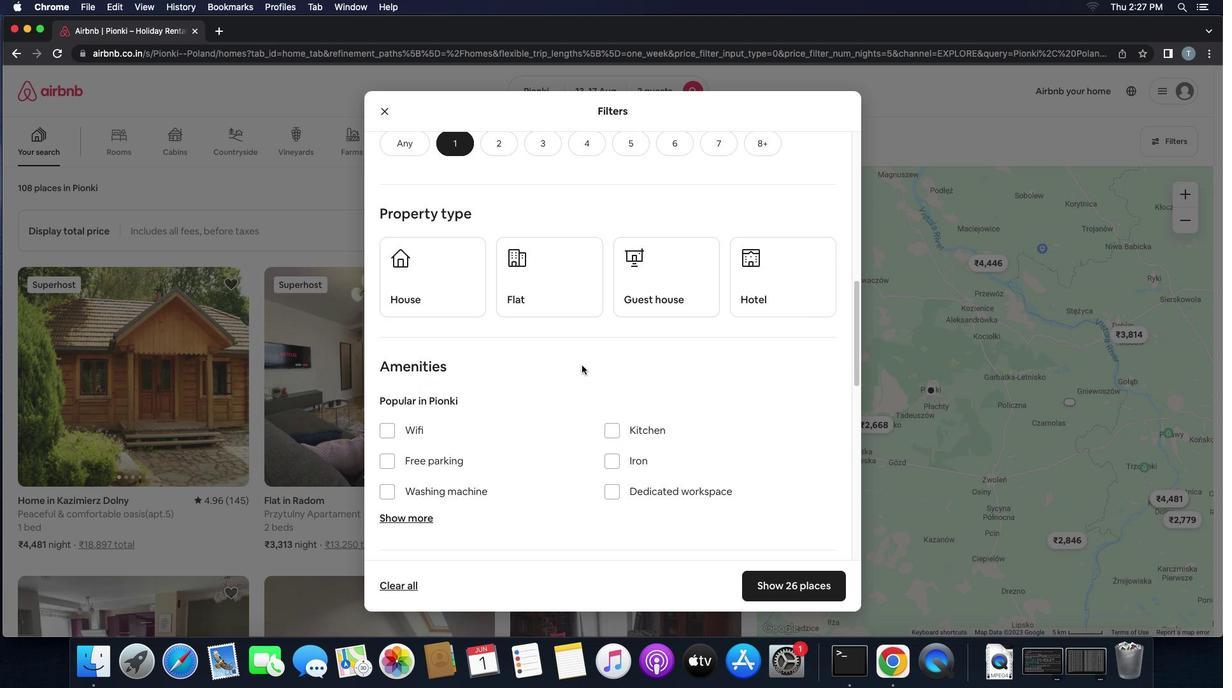 
Action: Mouse moved to (580, 367)
Screenshot: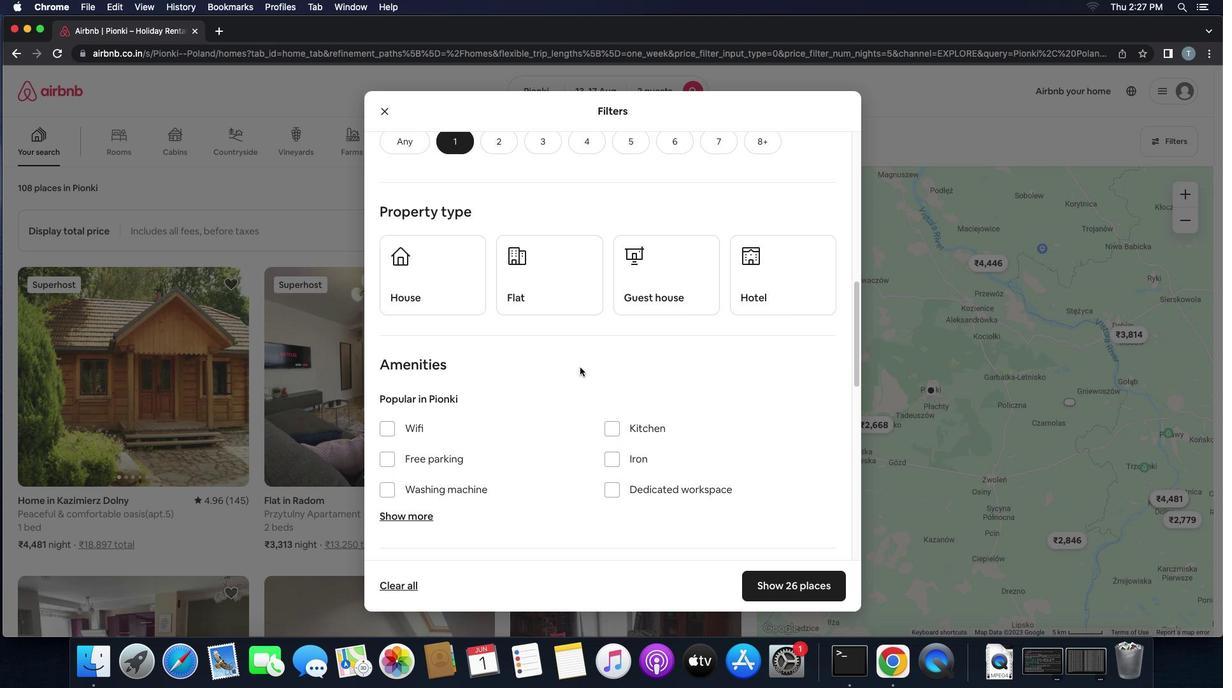 
Action: Mouse scrolled (580, 367) with delta (0, 0)
Screenshot: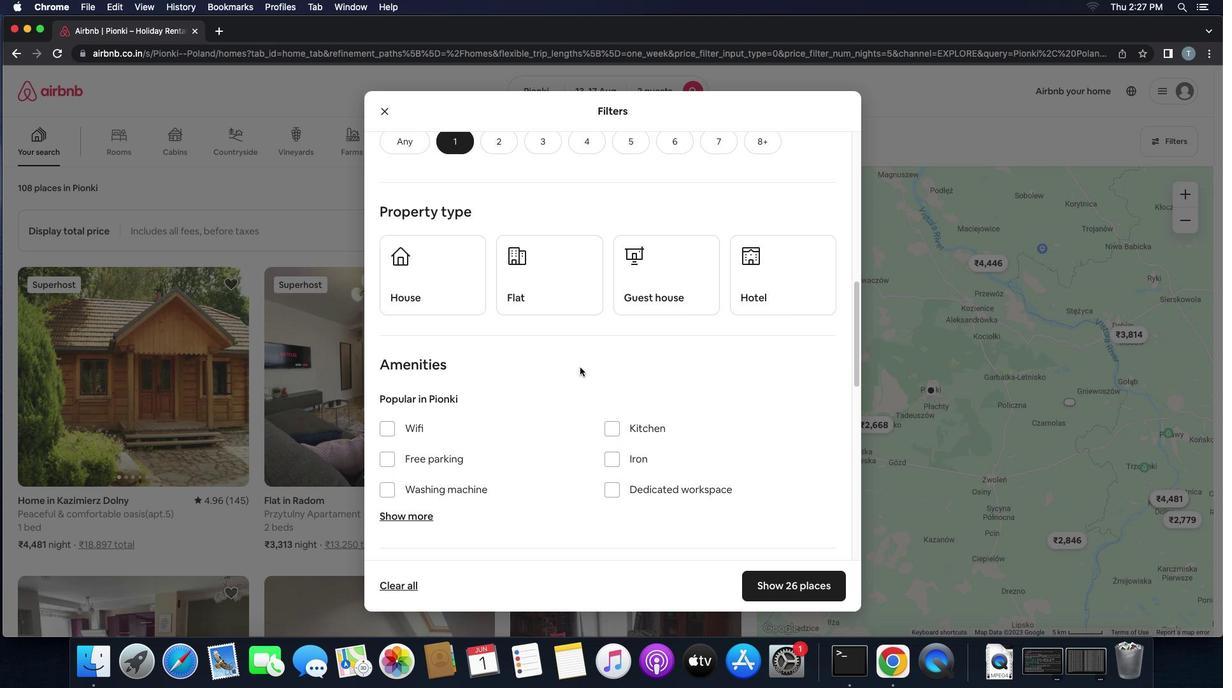 
Action: Mouse scrolled (580, 367) with delta (0, 0)
Screenshot: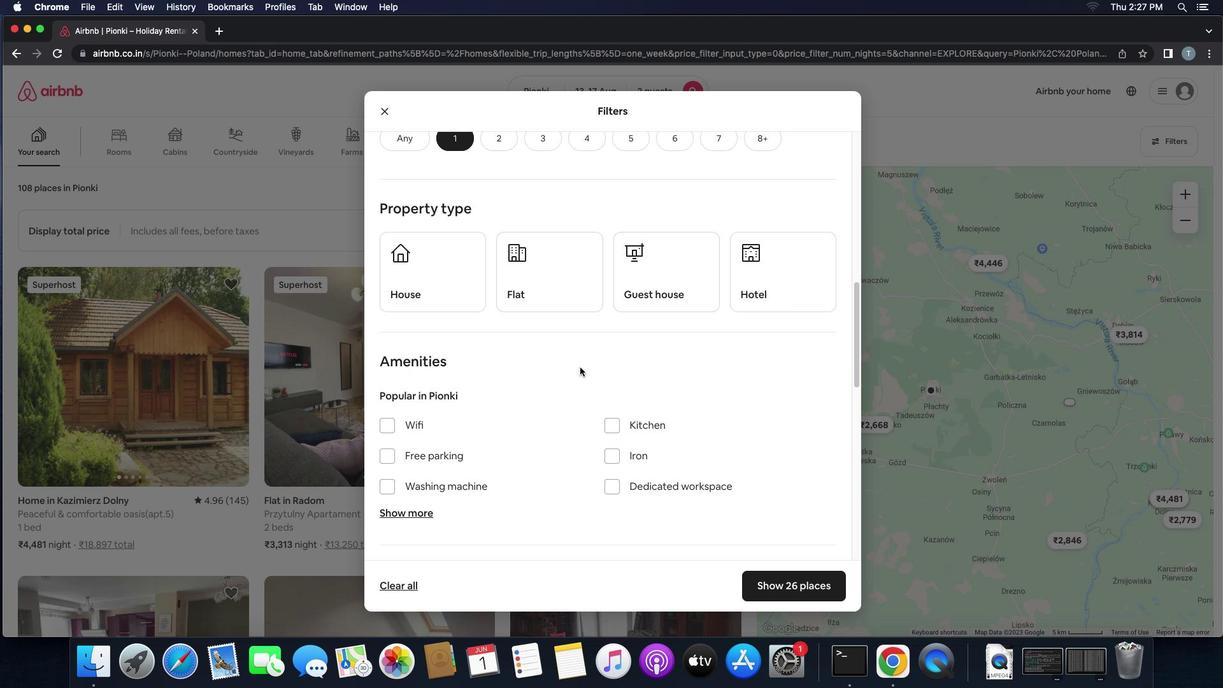 
Action: Mouse moved to (440, 245)
Screenshot: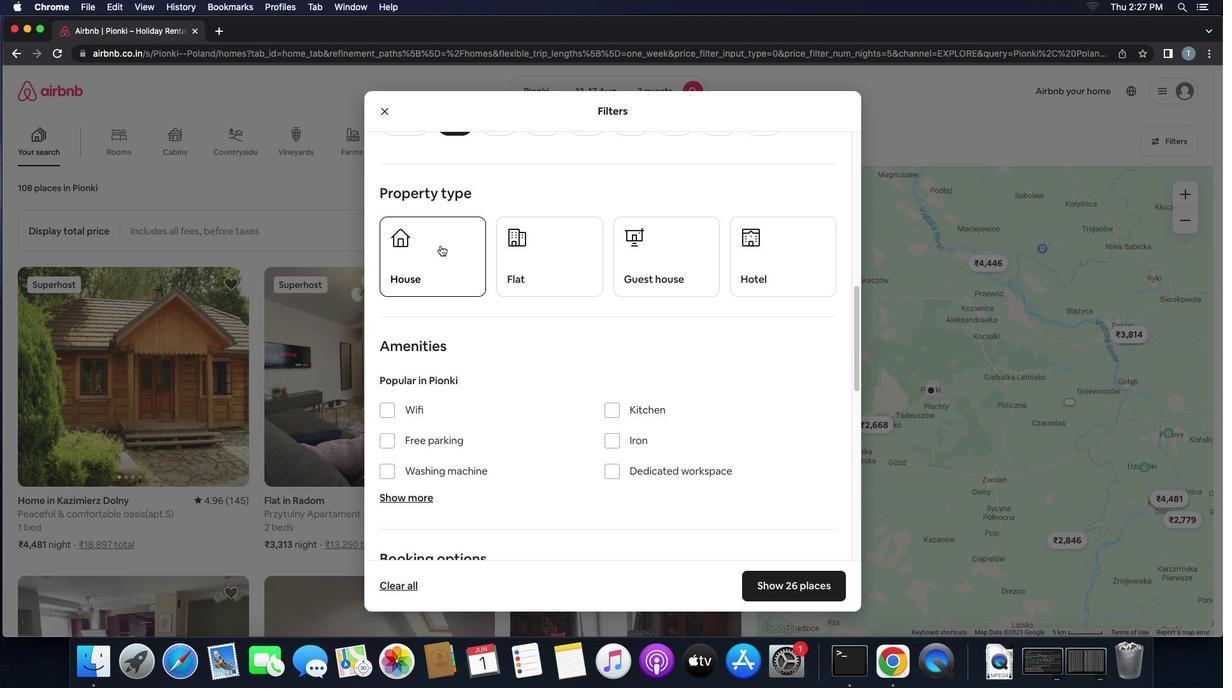 
Action: Mouse pressed left at (440, 245)
Screenshot: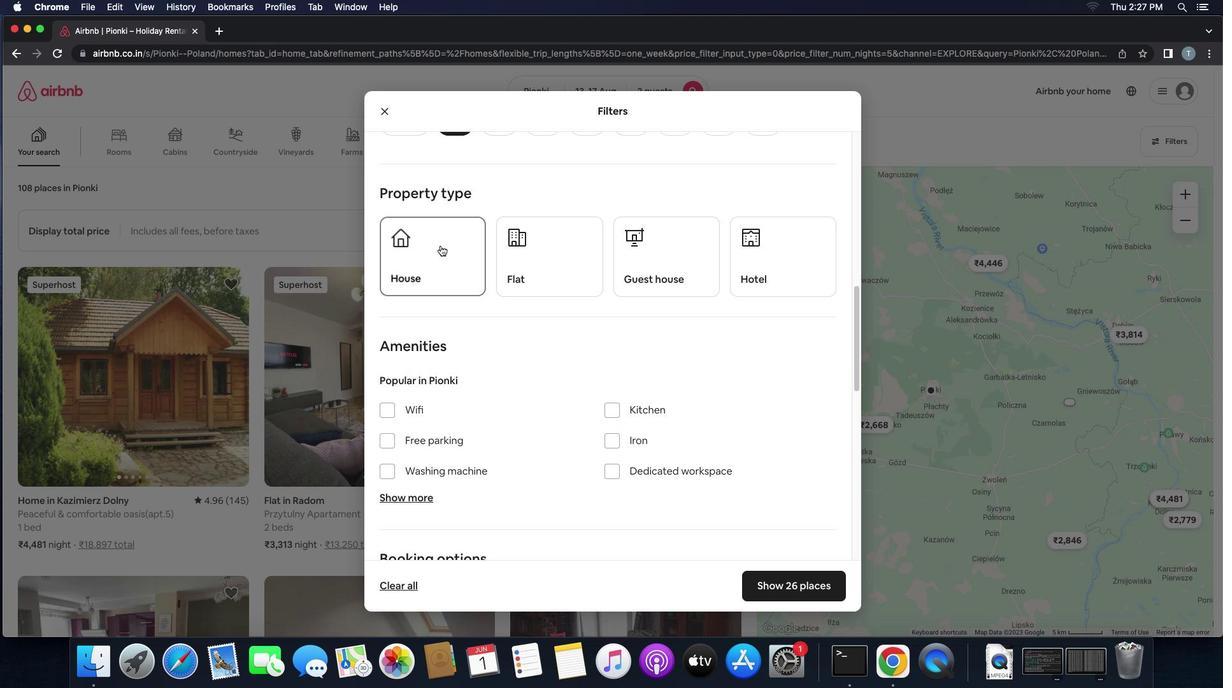 
Action: Mouse moved to (560, 259)
Screenshot: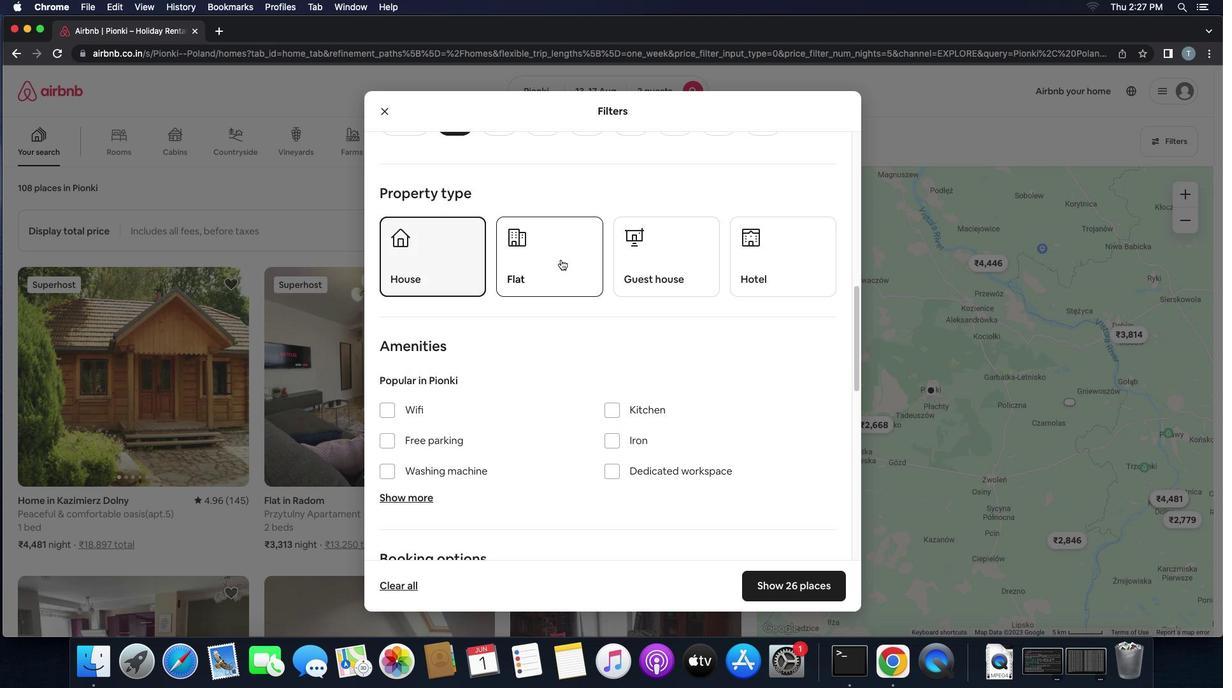 
Action: Mouse pressed left at (560, 259)
Screenshot: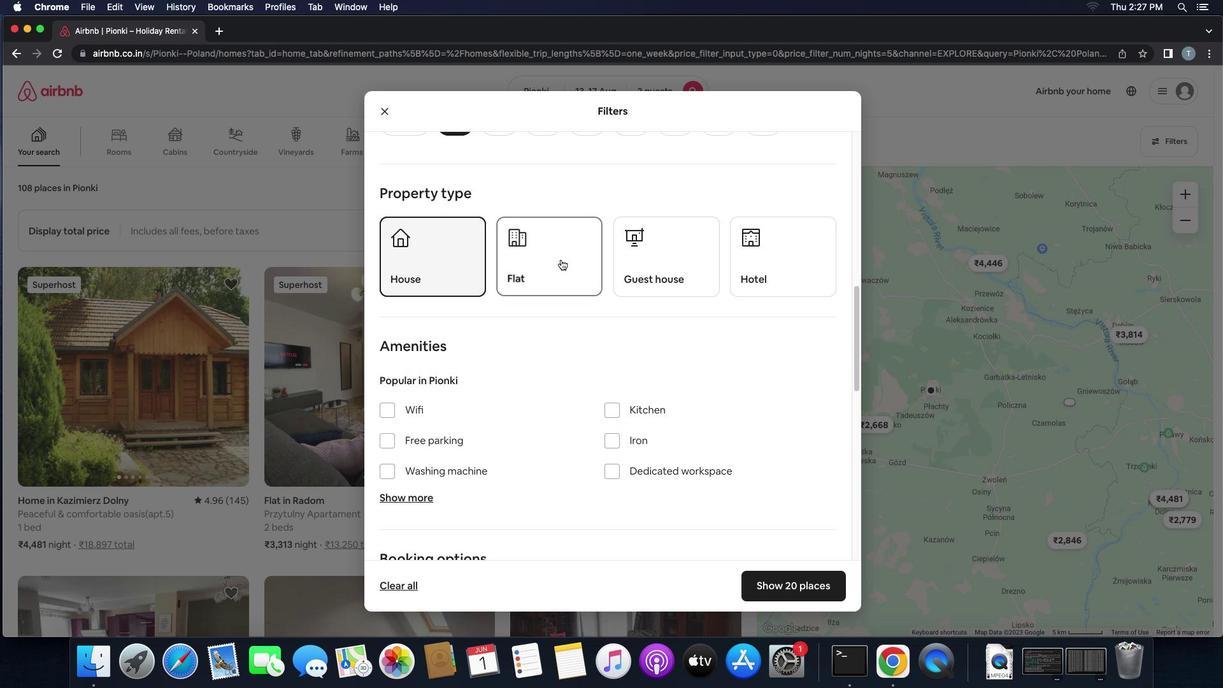 
Action: Mouse moved to (622, 257)
Screenshot: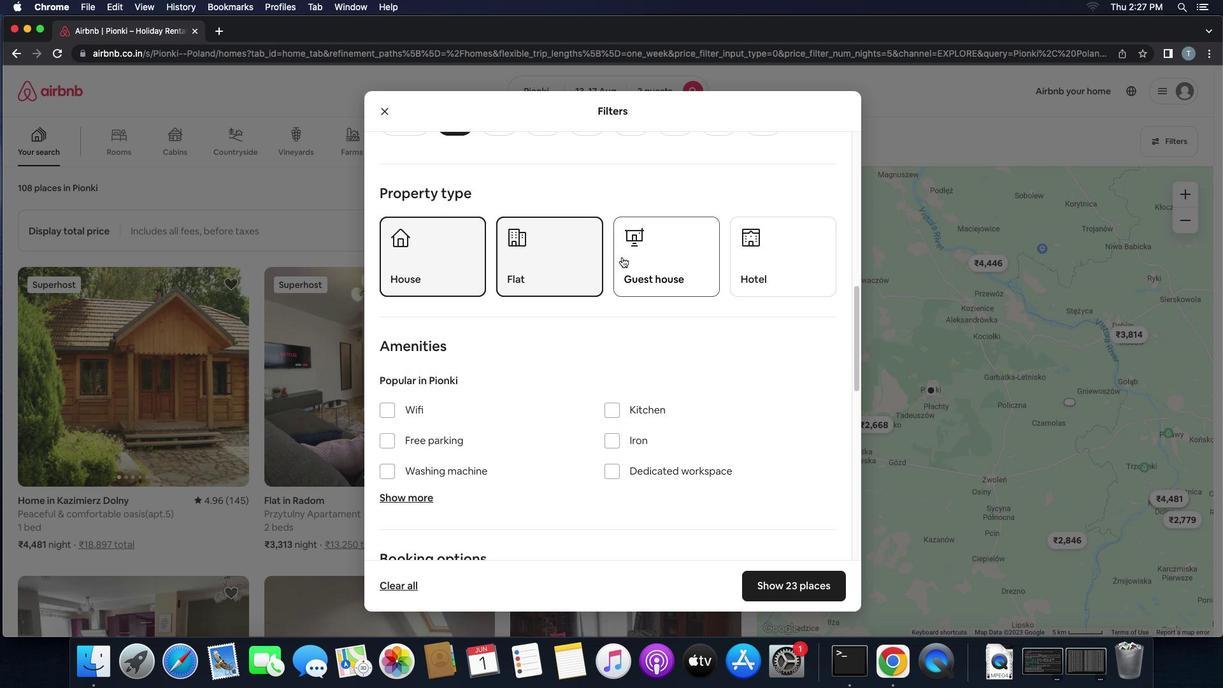
Action: Mouse pressed left at (622, 257)
Screenshot: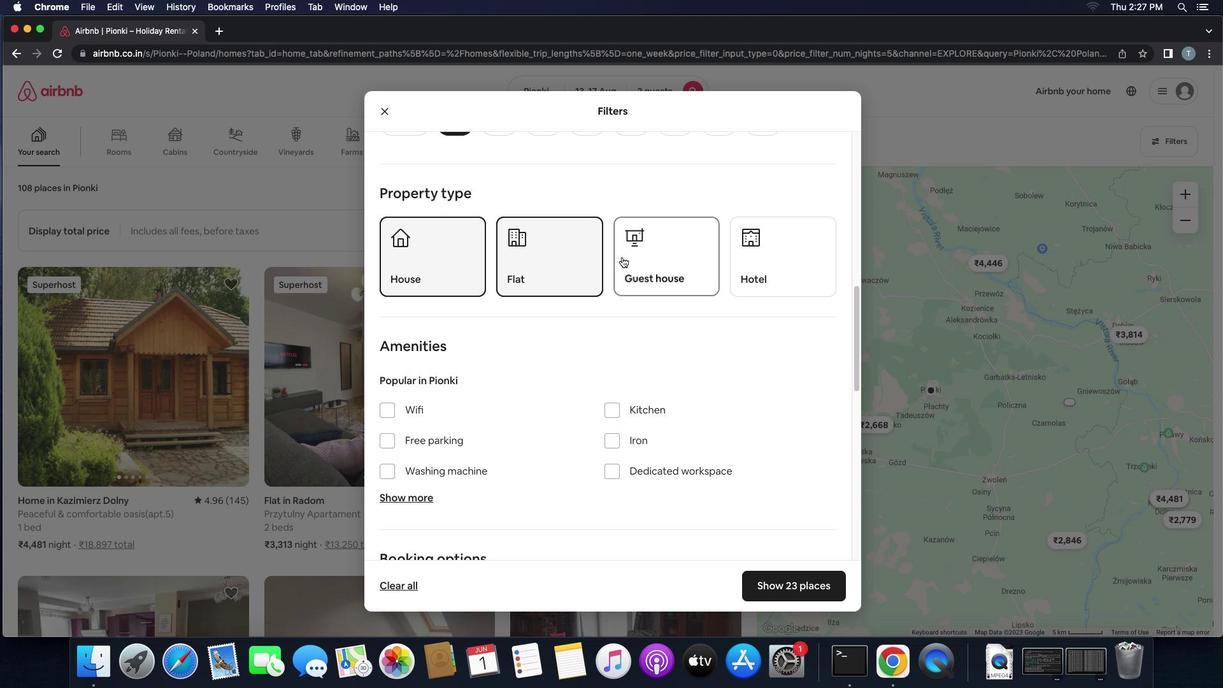 
Action: Mouse moved to (649, 349)
Screenshot: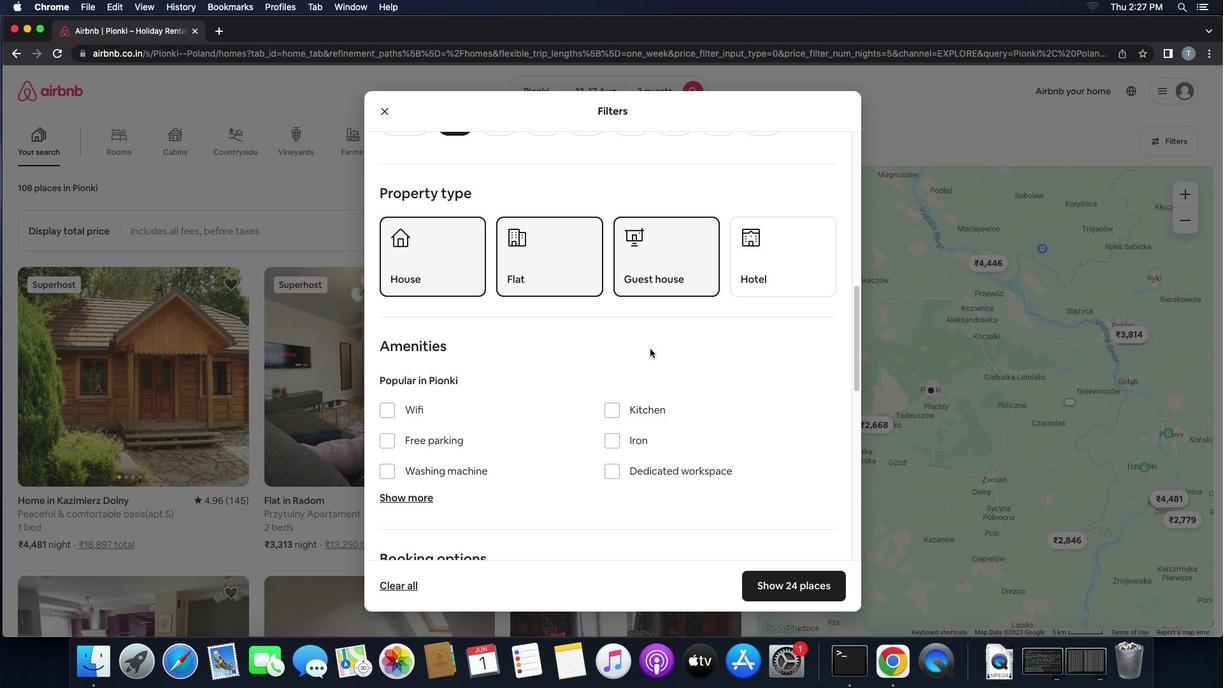 
Action: Mouse scrolled (649, 349) with delta (0, 0)
Screenshot: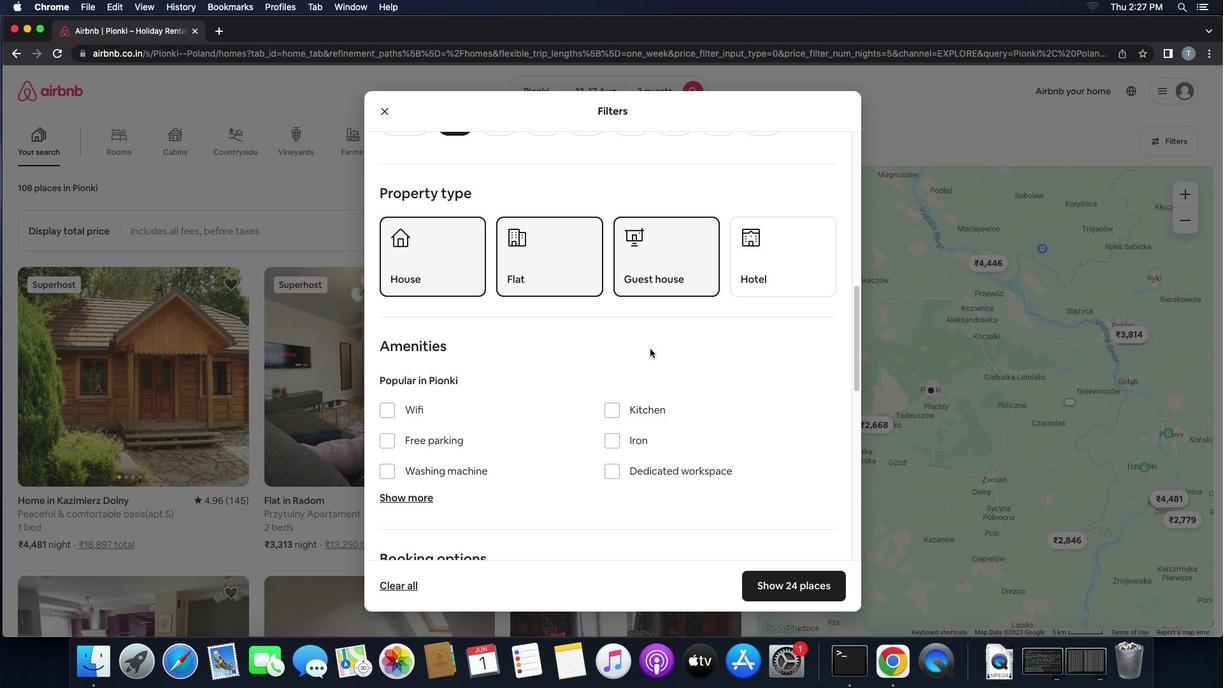 
Action: Mouse scrolled (649, 349) with delta (0, 0)
Screenshot: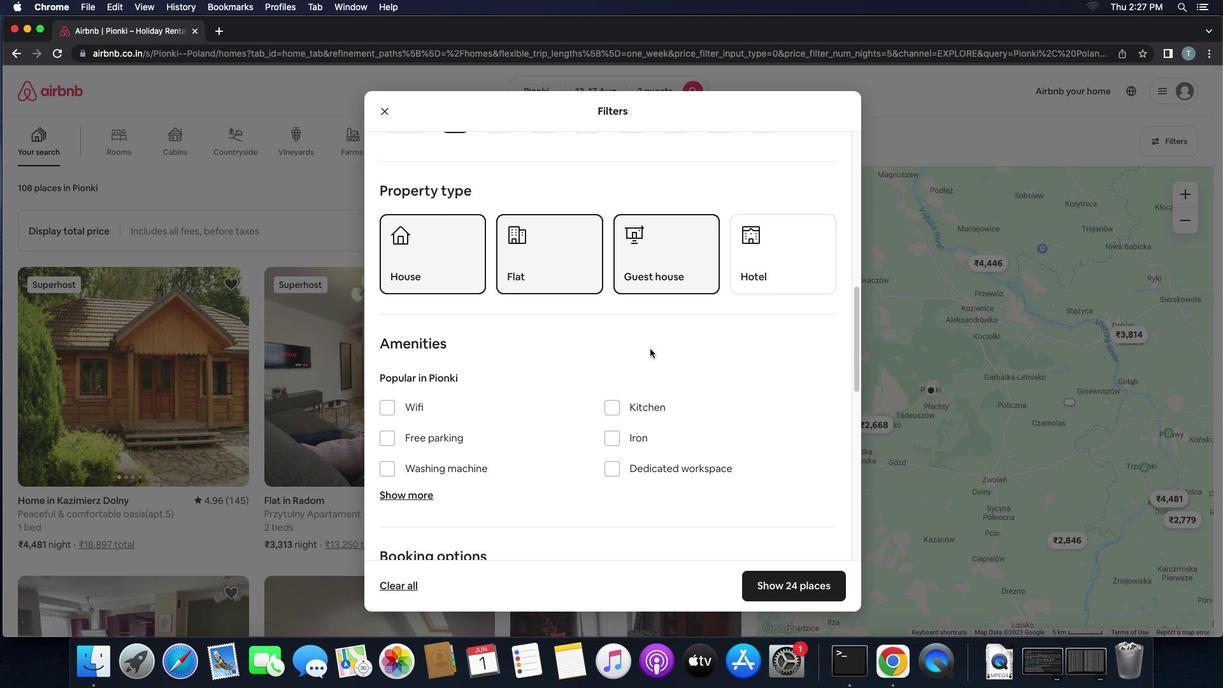 
Action: Mouse scrolled (649, 349) with delta (0, 0)
Screenshot: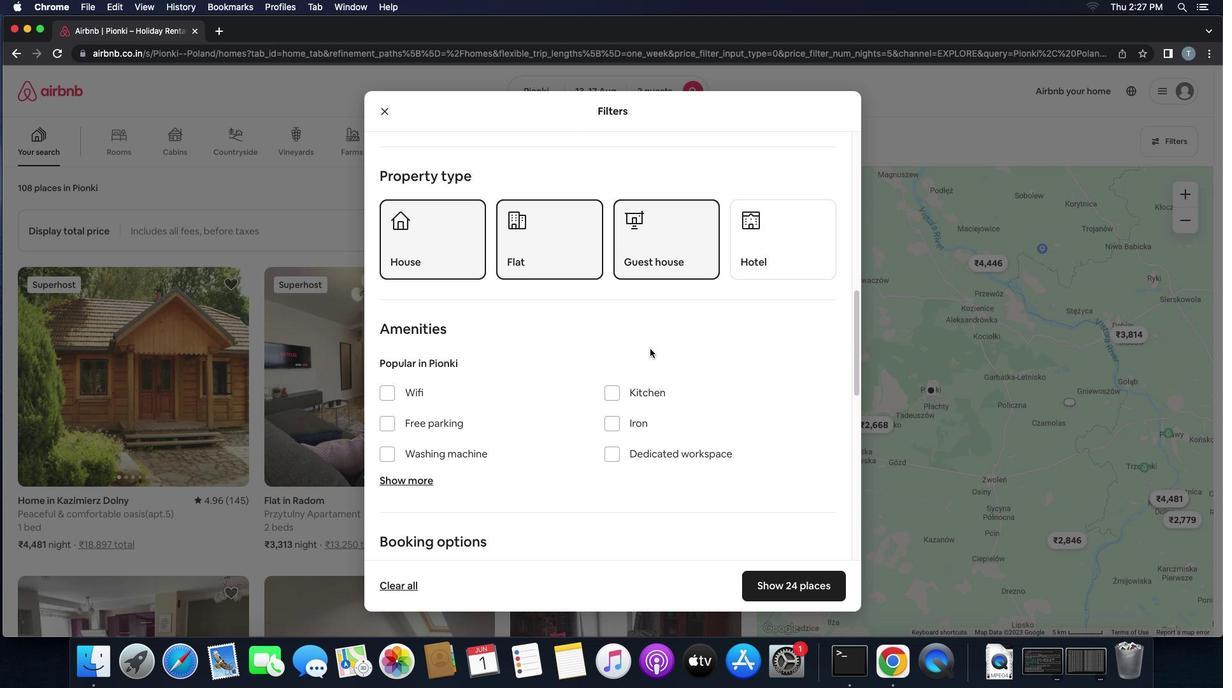 
Action: Mouse scrolled (649, 349) with delta (0, 0)
Screenshot: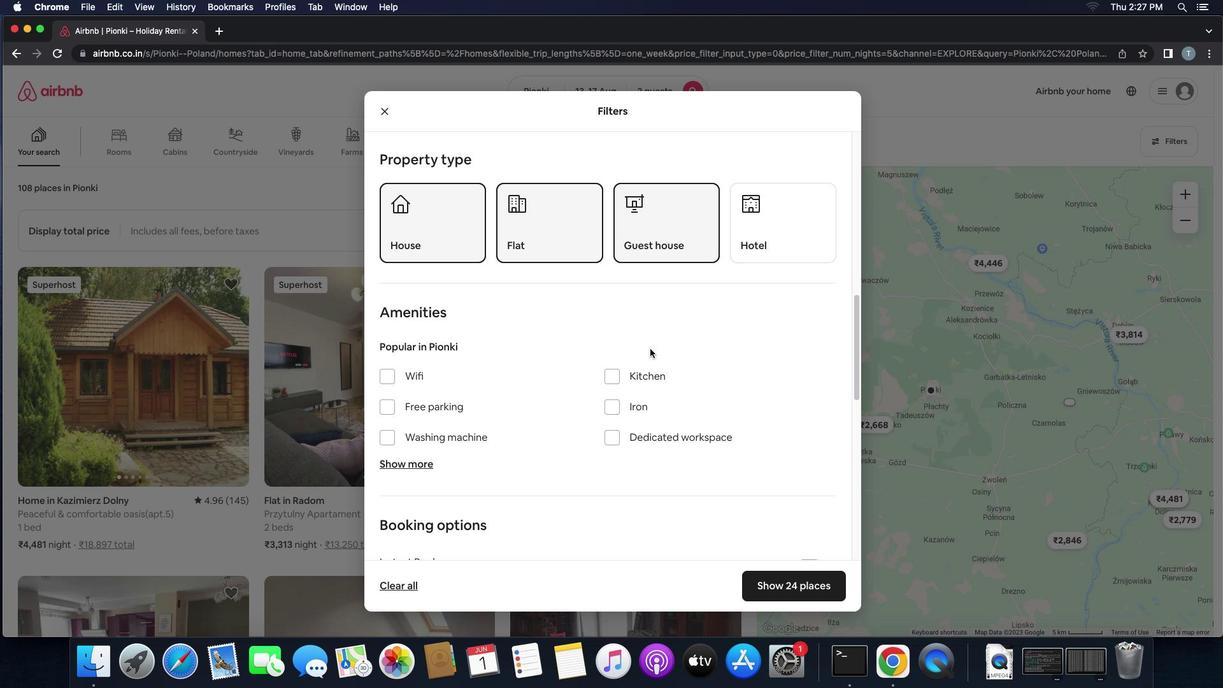 
Action: Mouse scrolled (649, 349) with delta (0, 0)
Screenshot: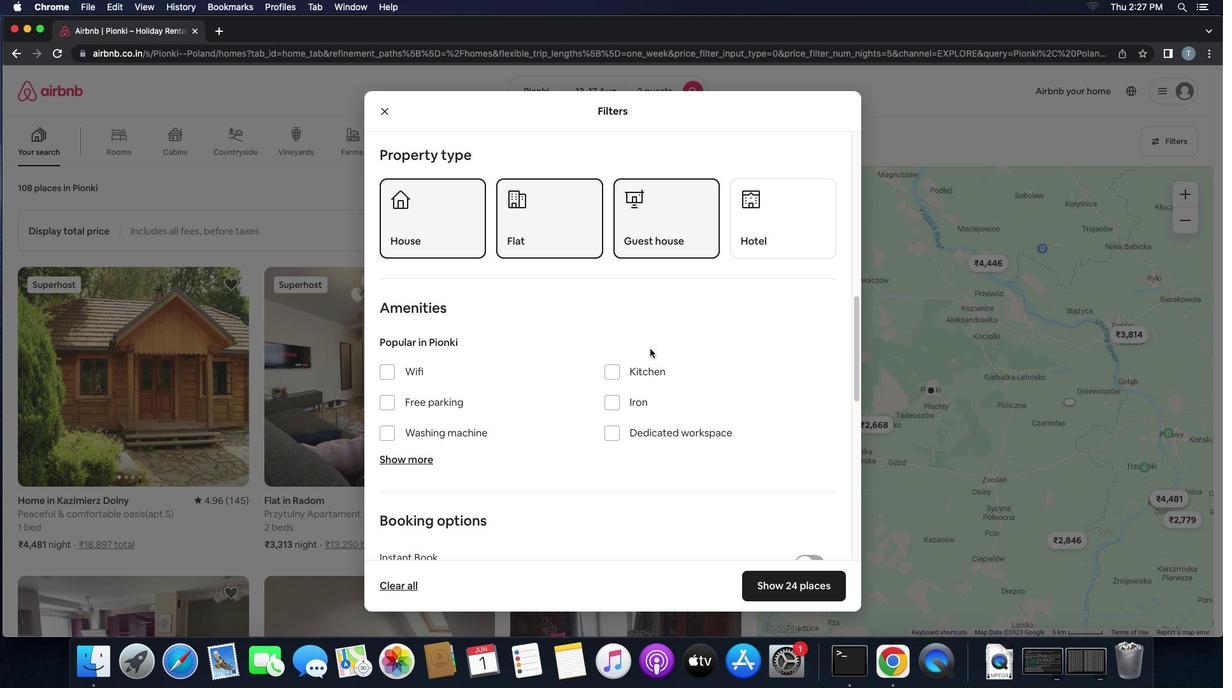 
Action: Mouse scrolled (649, 349) with delta (0, 0)
Screenshot: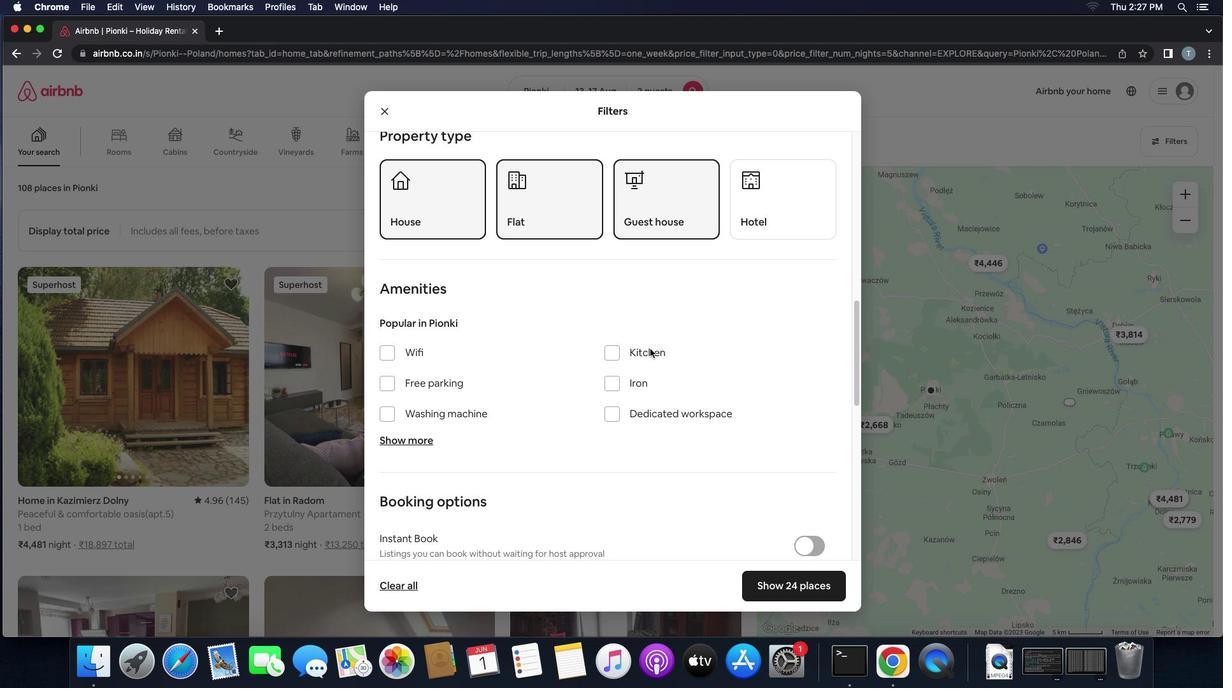 
Action: Mouse scrolled (649, 349) with delta (0, 0)
Screenshot: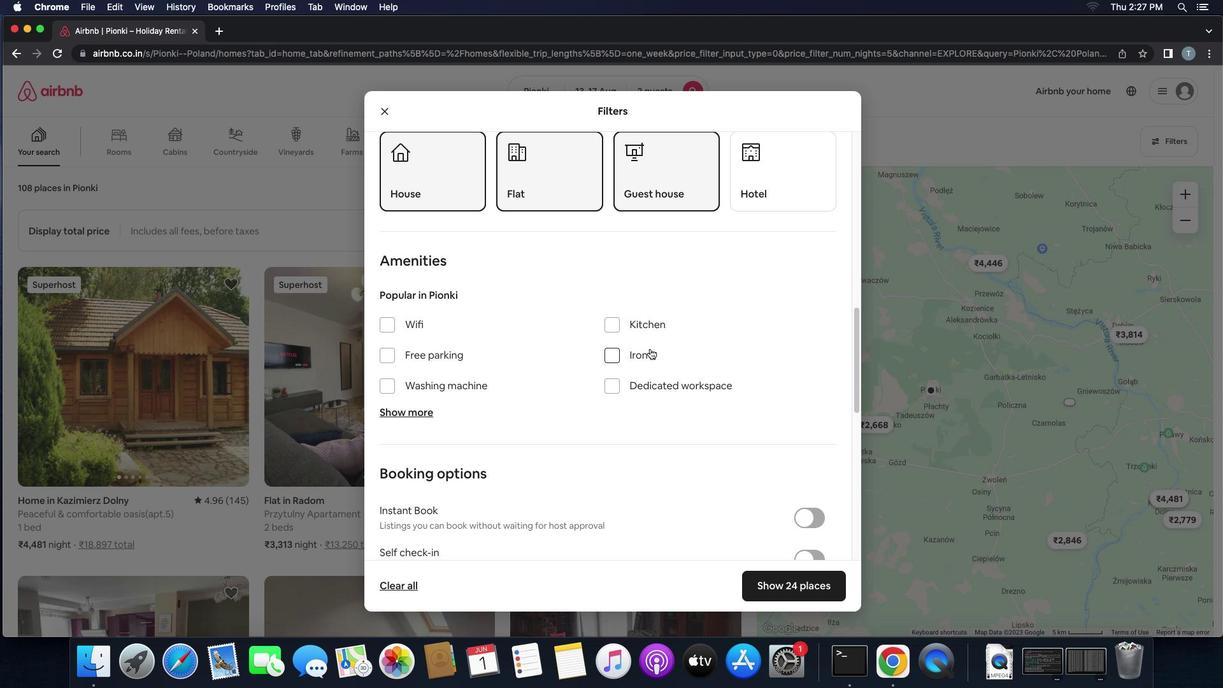 
Action: Mouse scrolled (649, 349) with delta (0, 0)
Screenshot: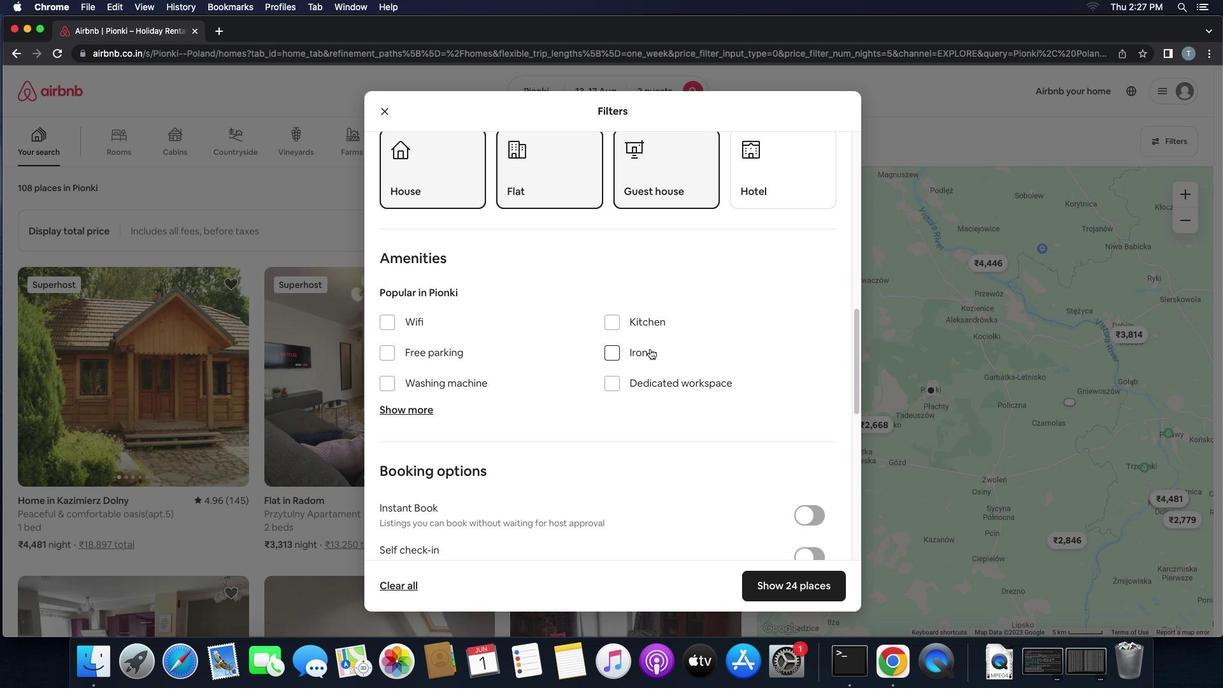
Action: Mouse scrolled (649, 349) with delta (0, 0)
Screenshot: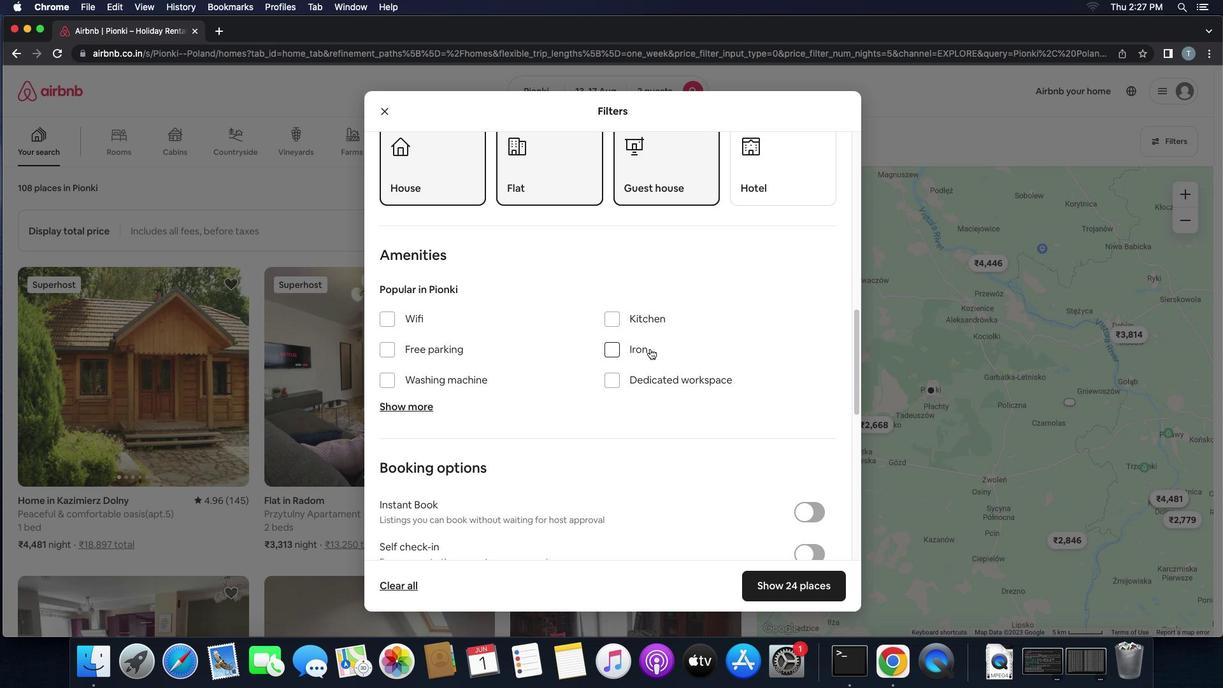 
Action: Mouse scrolled (649, 349) with delta (0, 0)
Screenshot: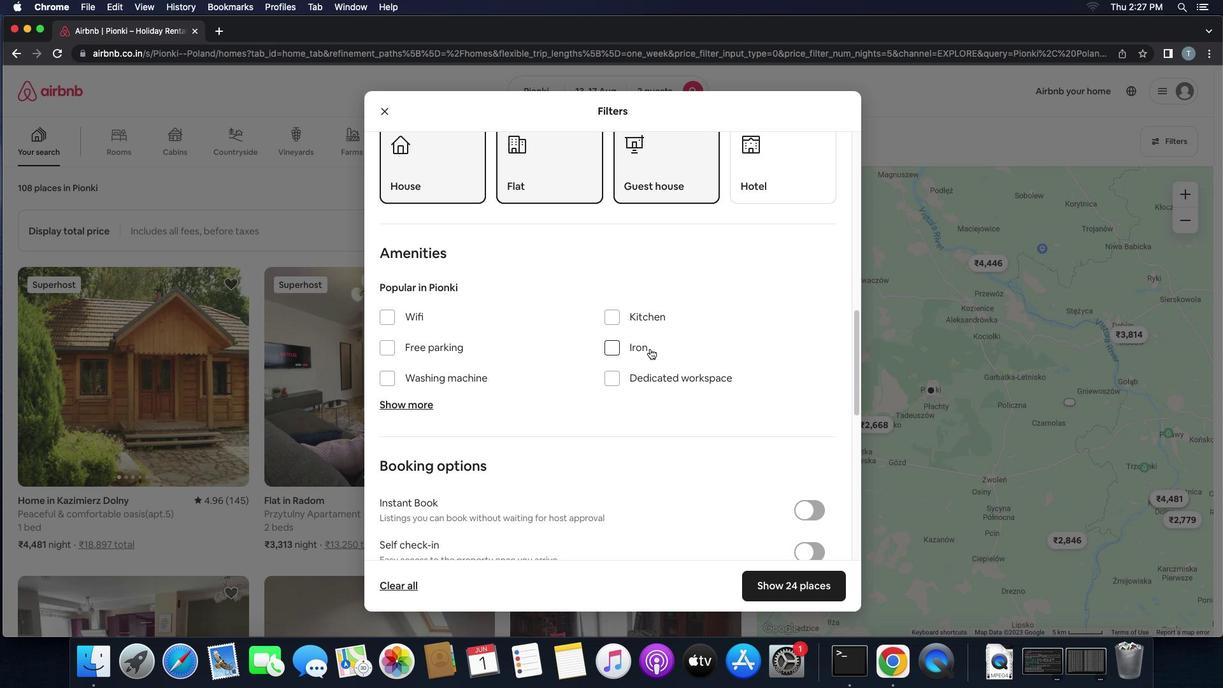 
Action: Mouse scrolled (649, 349) with delta (0, 0)
Screenshot: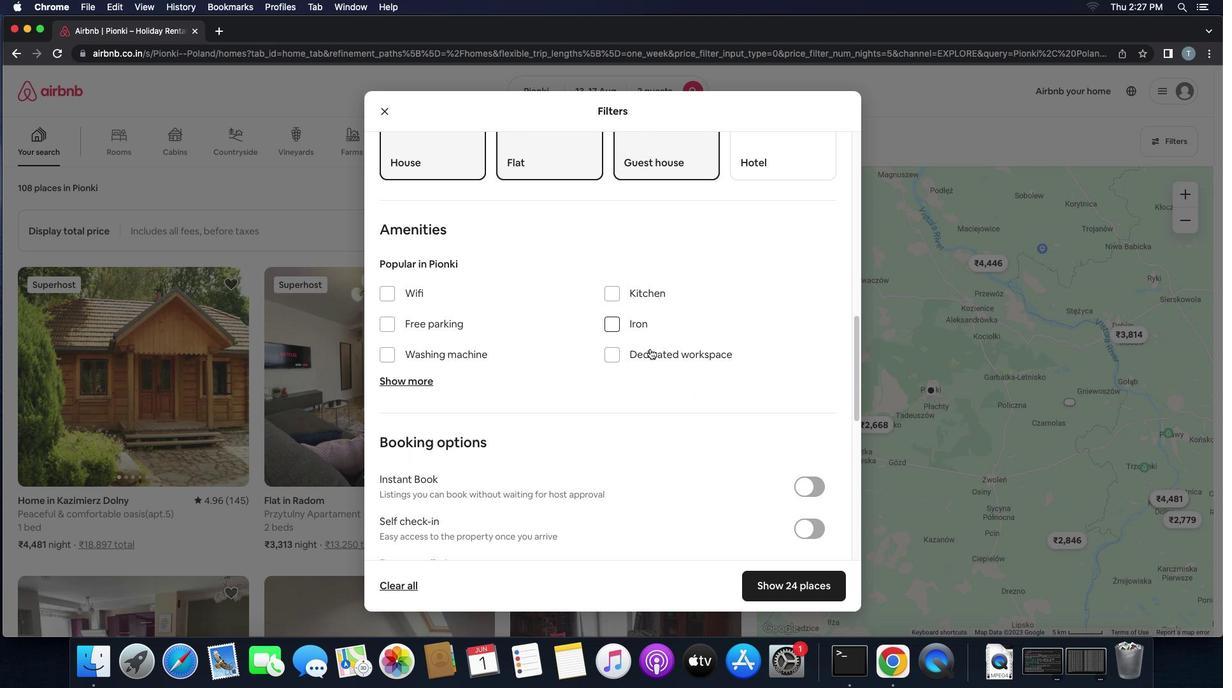 
Action: Mouse scrolled (649, 349) with delta (0, 0)
Screenshot: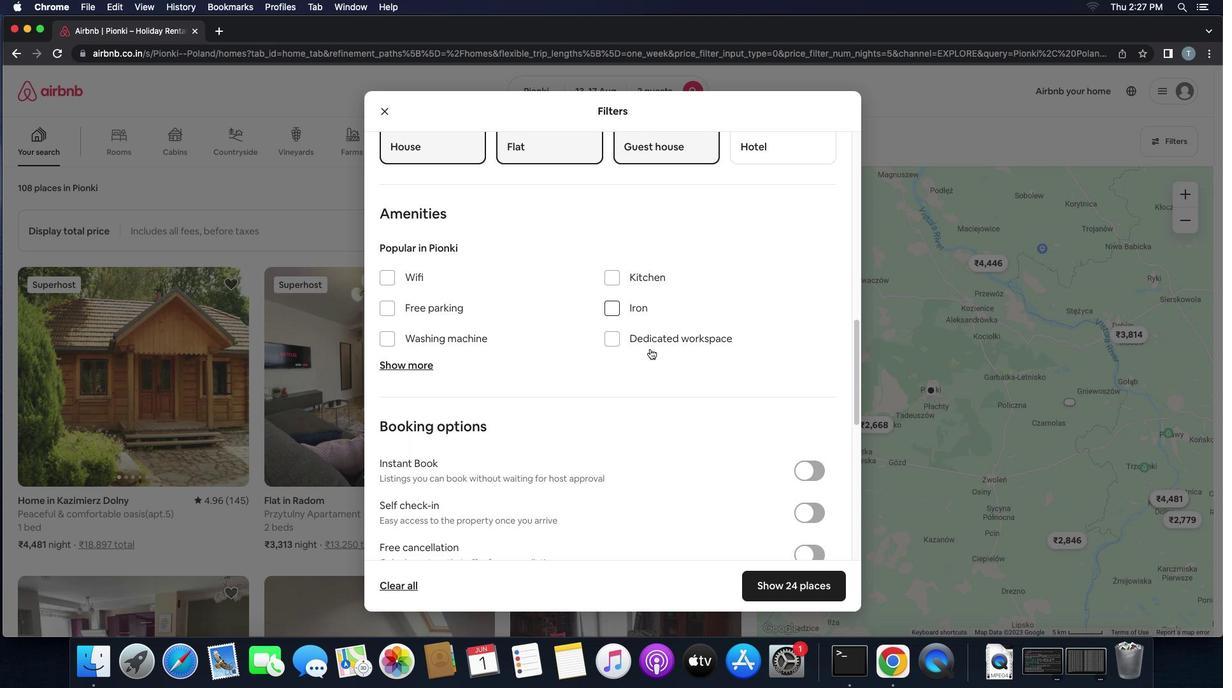 
Action: Mouse scrolled (649, 349) with delta (0, 0)
Screenshot: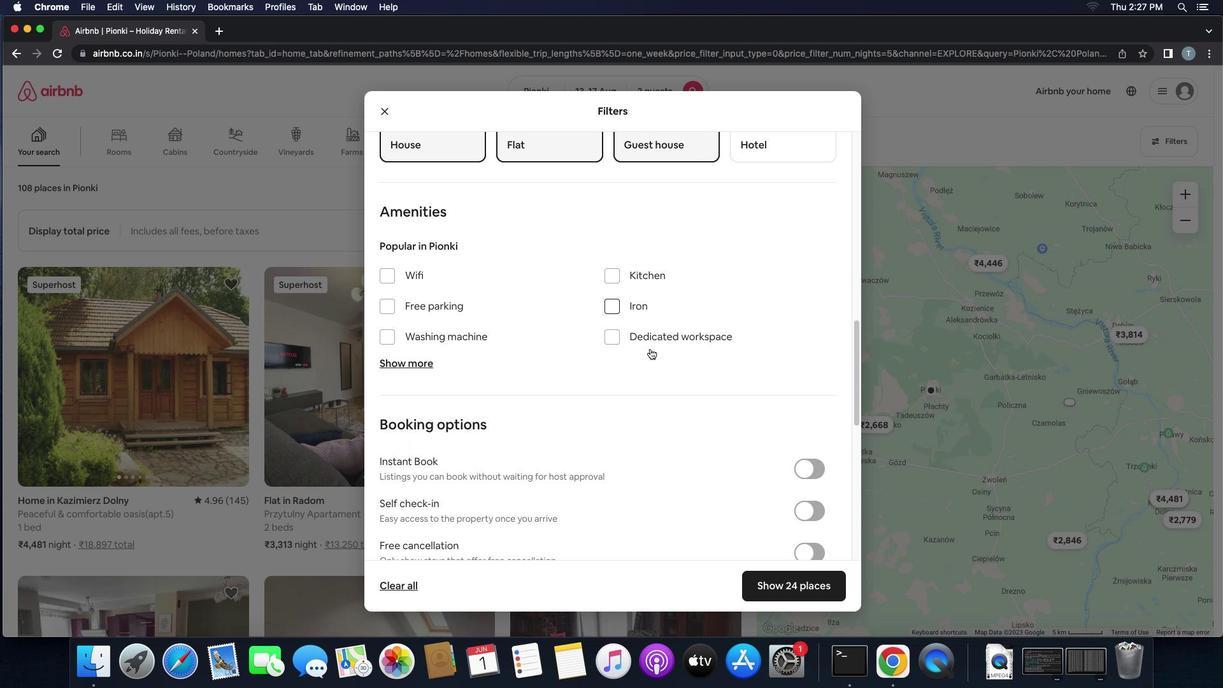 
Action: Mouse moved to (382, 275)
Screenshot: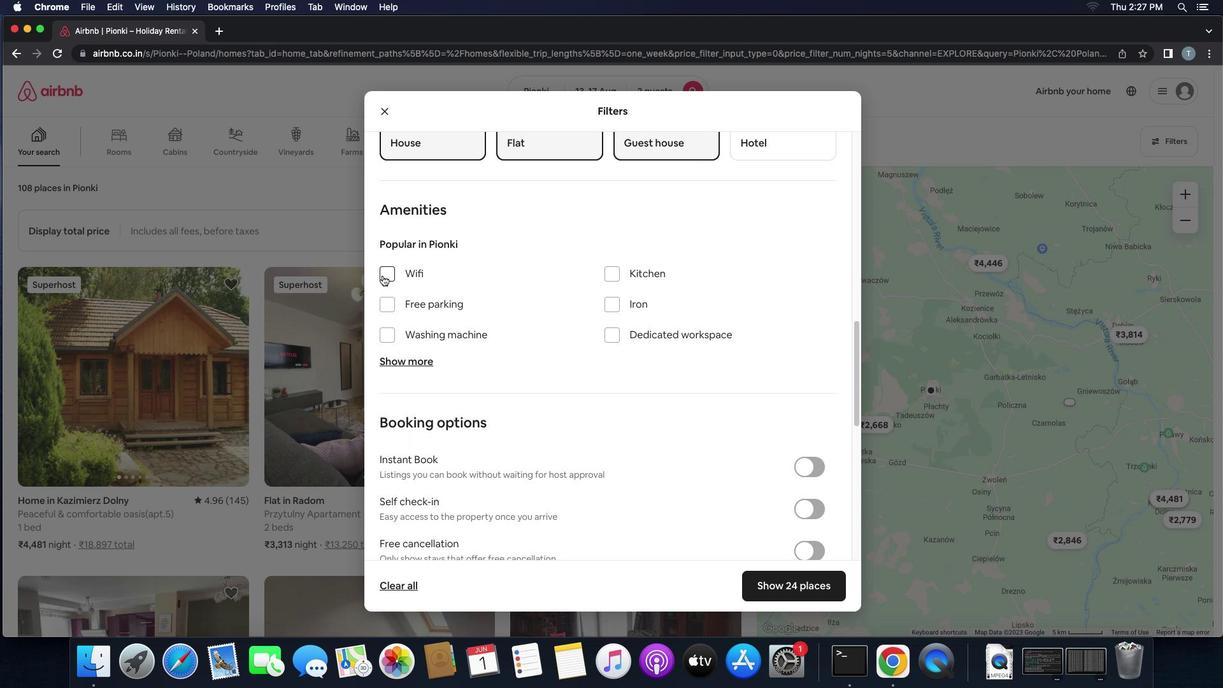 
Action: Mouse pressed left at (382, 275)
Screenshot: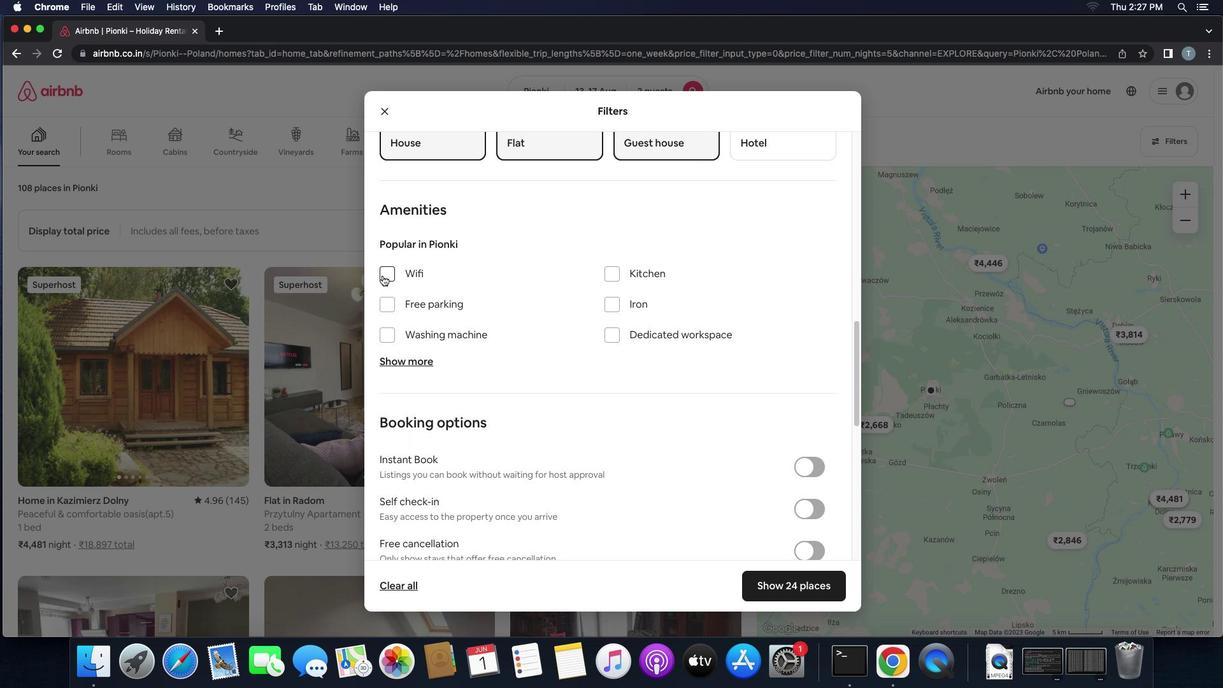 
Action: Mouse moved to (591, 327)
Screenshot: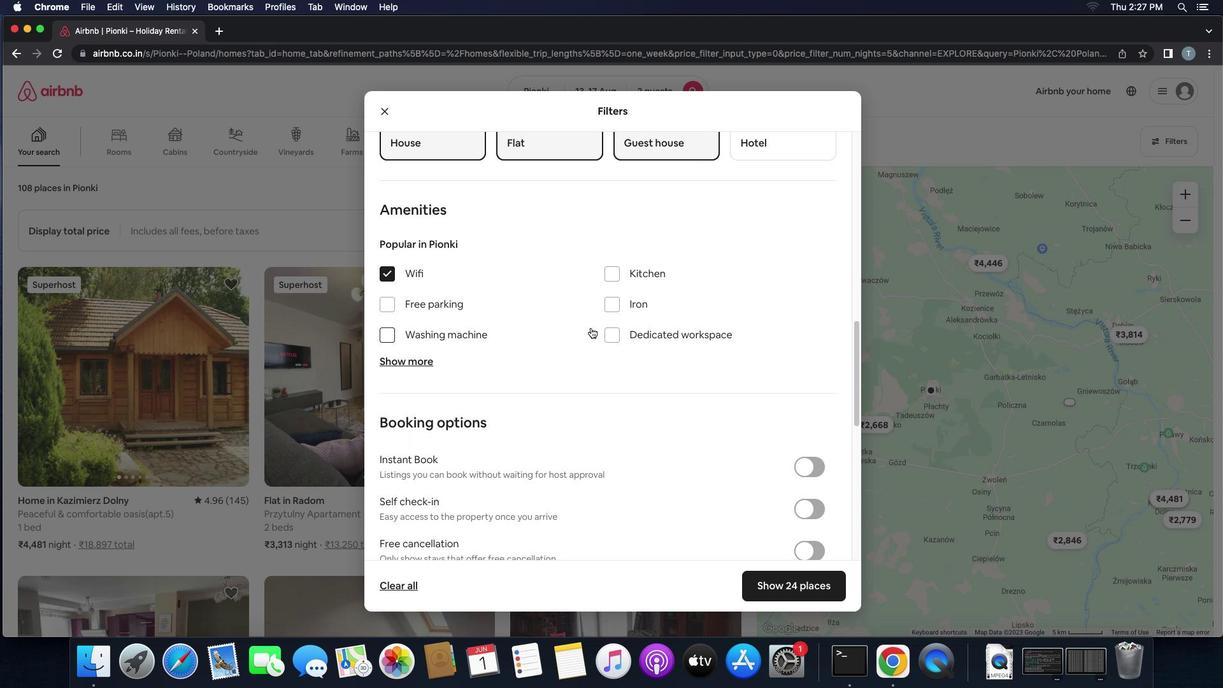 
Action: Mouse scrolled (591, 327) with delta (0, 0)
Screenshot: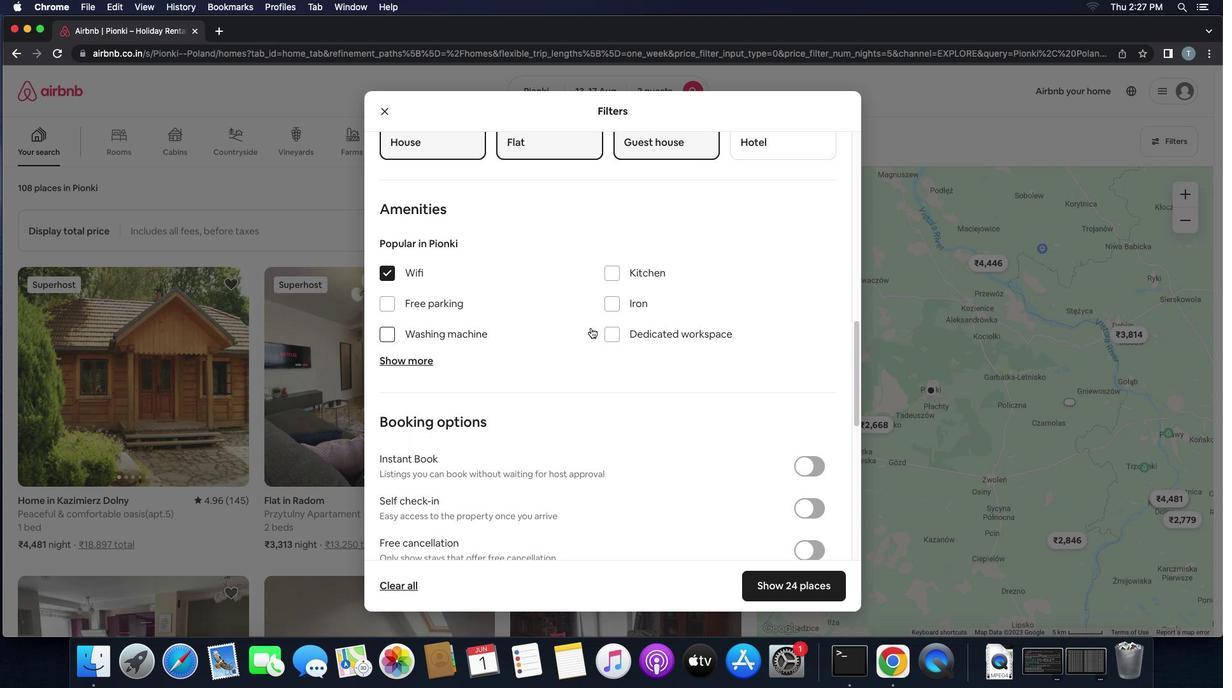 
Action: Mouse scrolled (591, 327) with delta (0, 0)
Screenshot: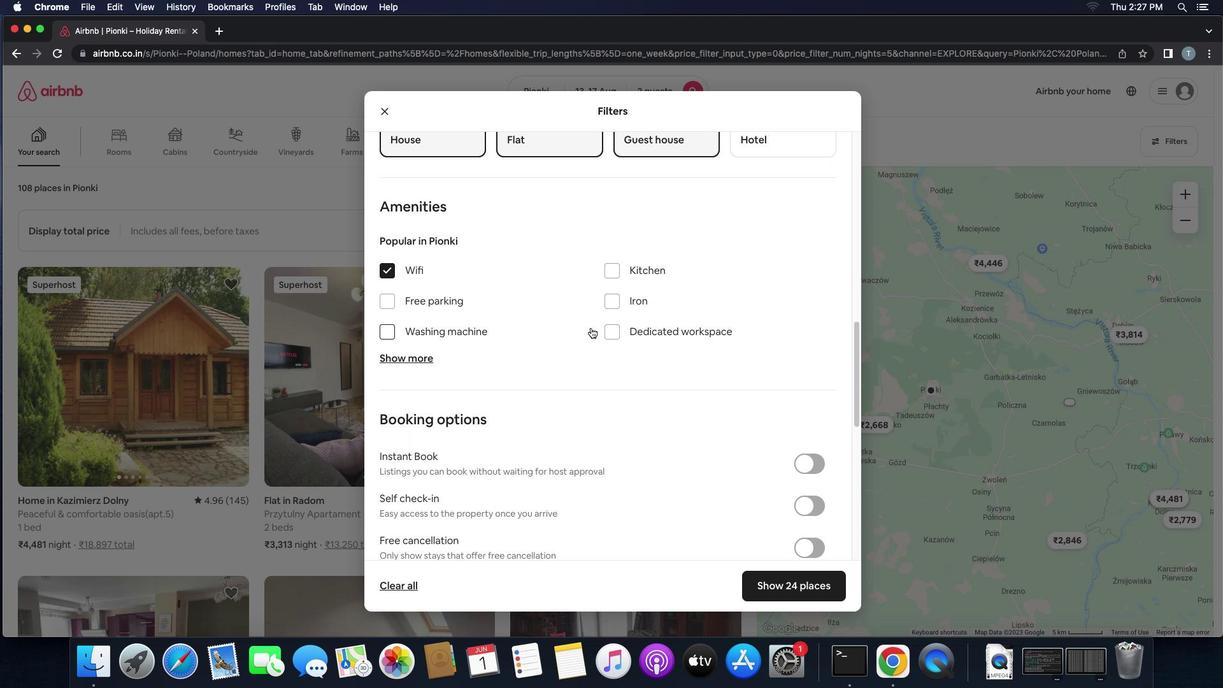 
Action: Mouse scrolled (591, 327) with delta (0, 0)
Screenshot: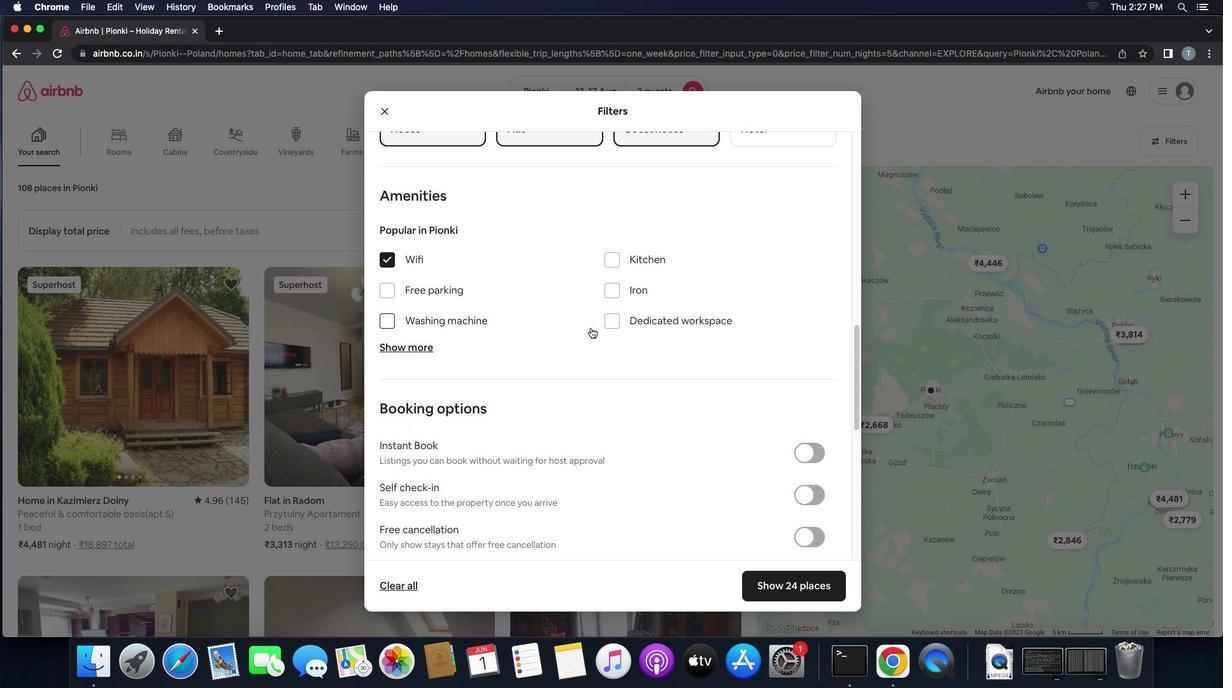 
Action: Mouse moved to (589, 330)
Screenshot: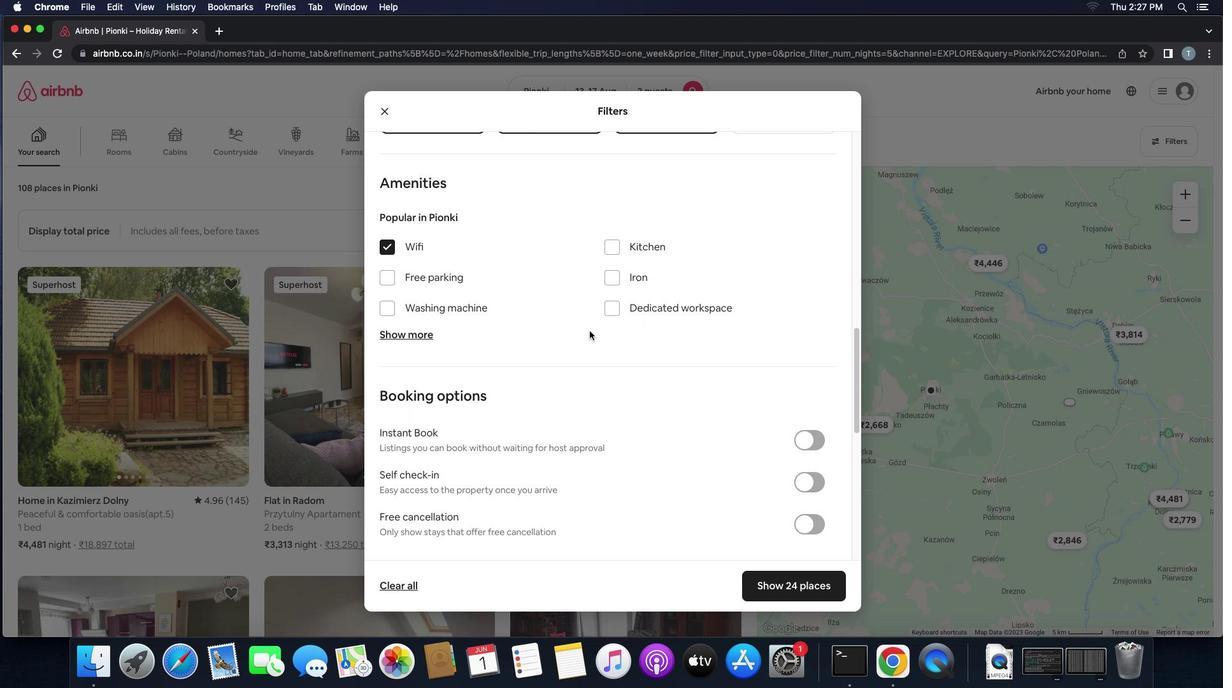 
Action: Mouse scrolled (589, 330) with delta (0, 0)
Screenshot: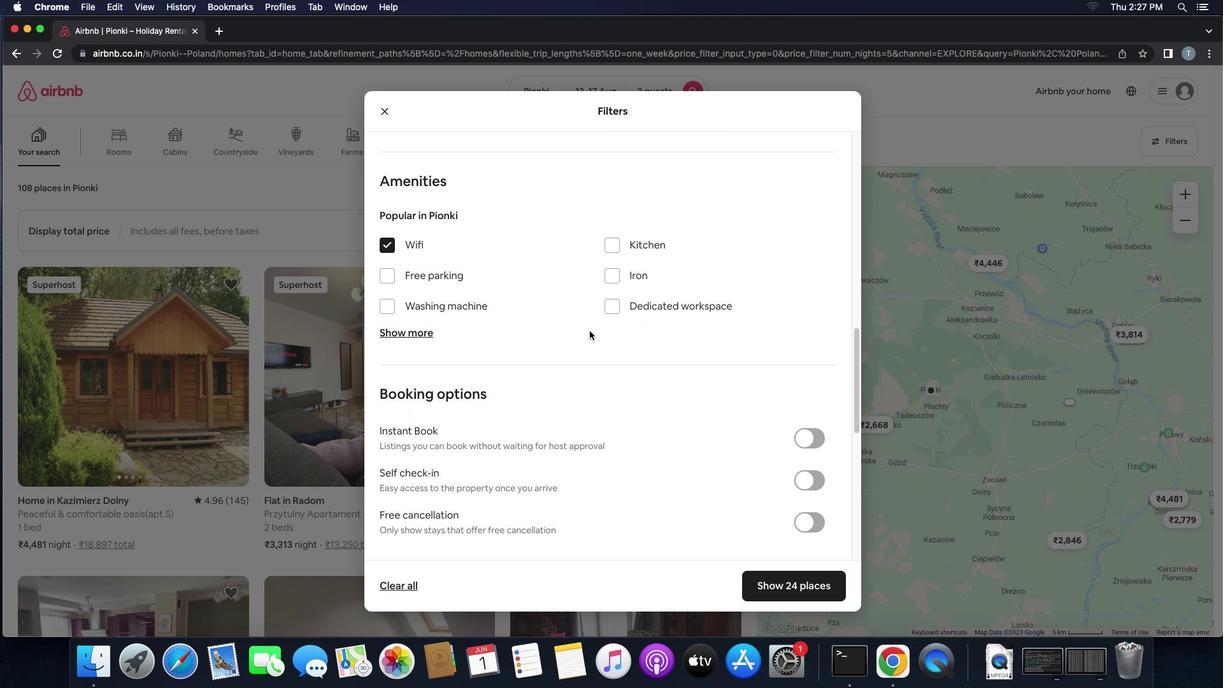 
Action: Mouse scrolled (589, 330) with delta (0, 0)
Screenshot: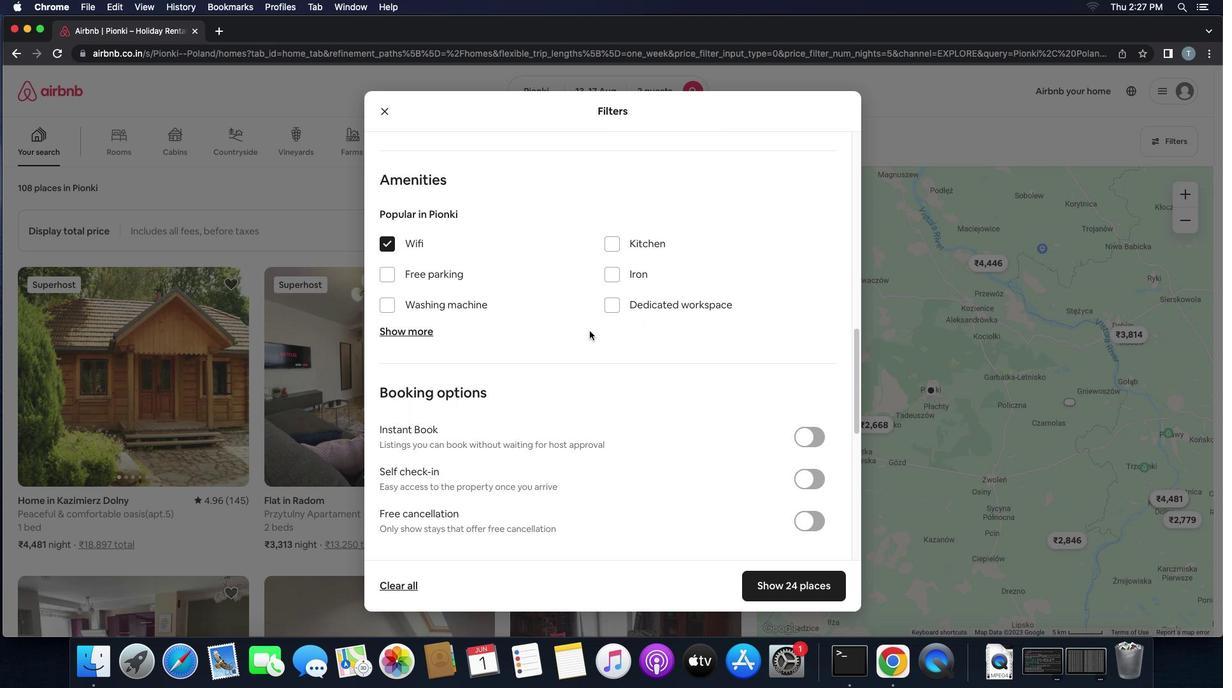 
Action: Mouse scrolled (589, 330) with delta (0, 0)
Screenshot: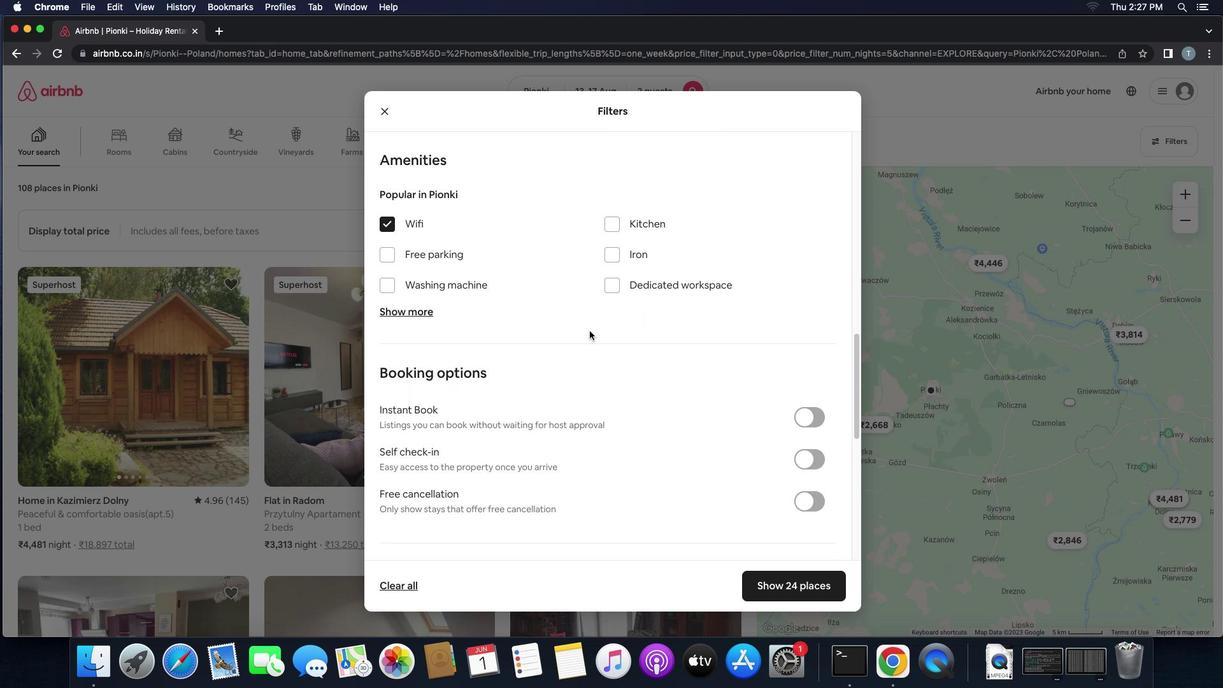 
Action: Mouse moved to (588, 338)
Screenshot: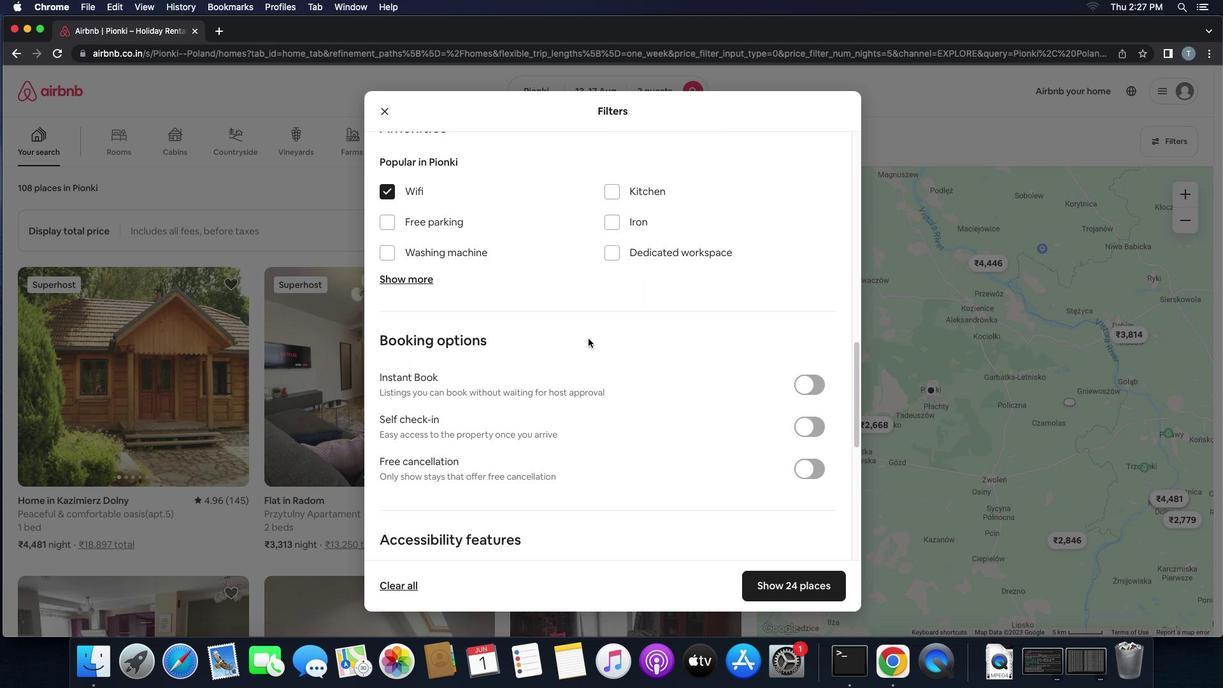 
Action: Mouse scrolled (588, 338) with delta (0, 0)
Screenshot: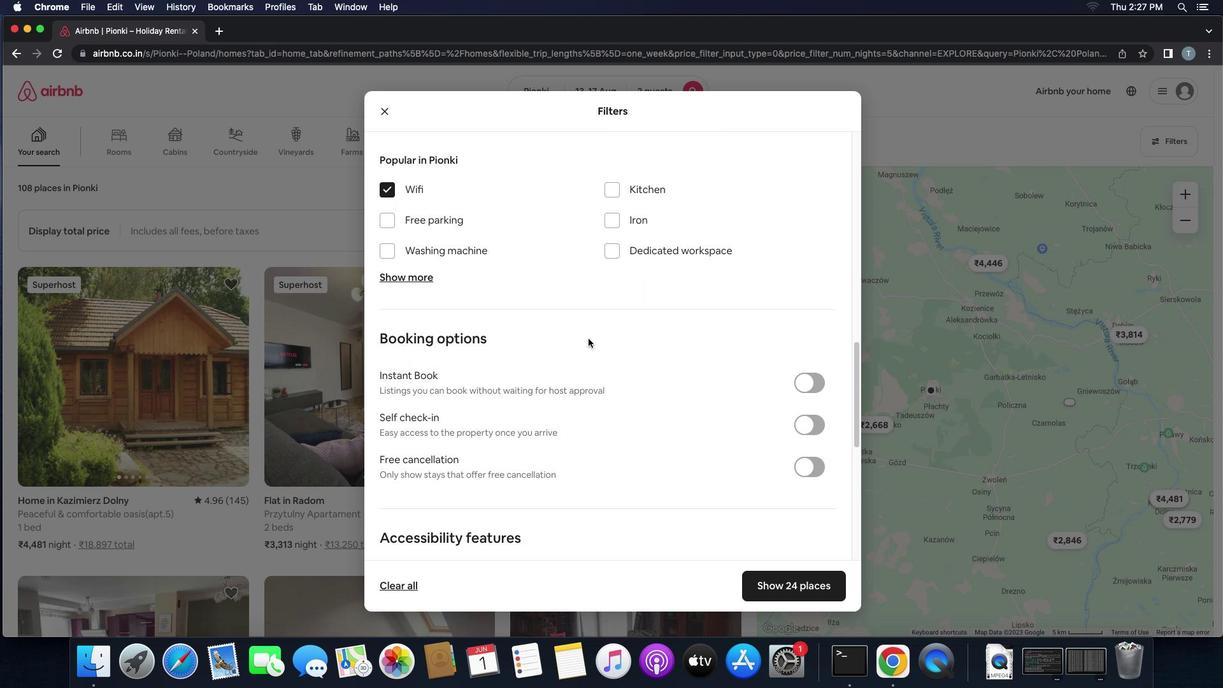 
Action: Mouse scrolled (588, 338) with delta (0, 0)
Screenshot: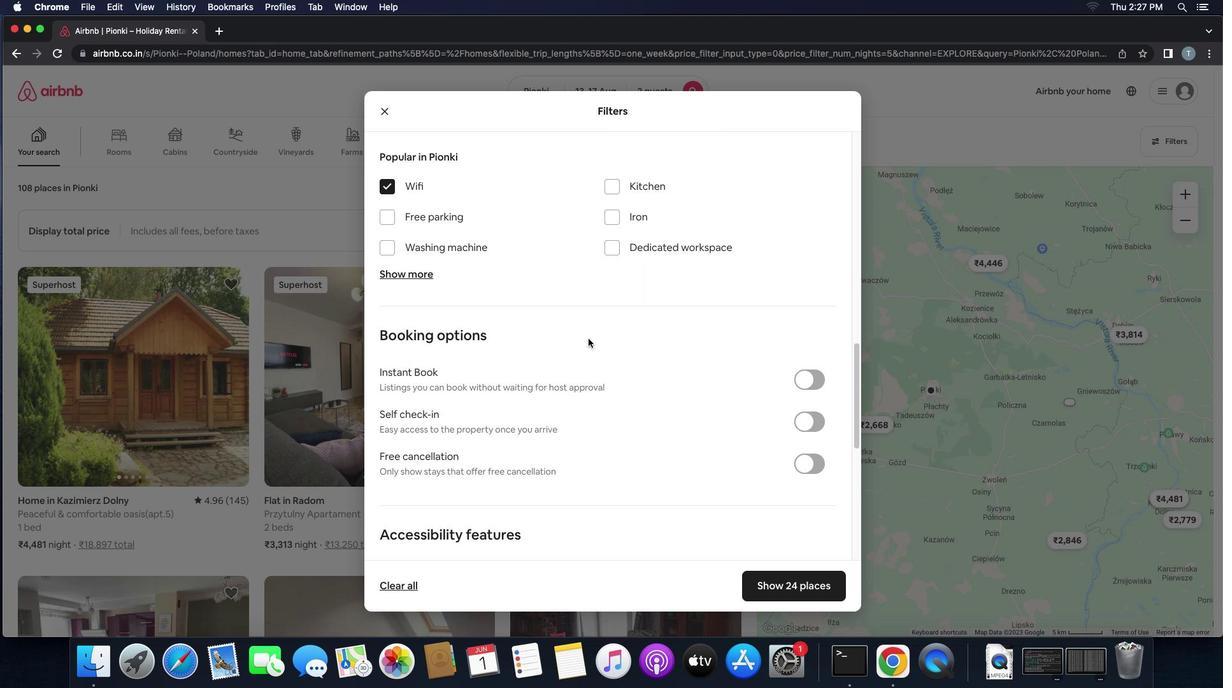 
Action: Mouse scrolled (588, 338) with delta (0, 0)
Screenshot: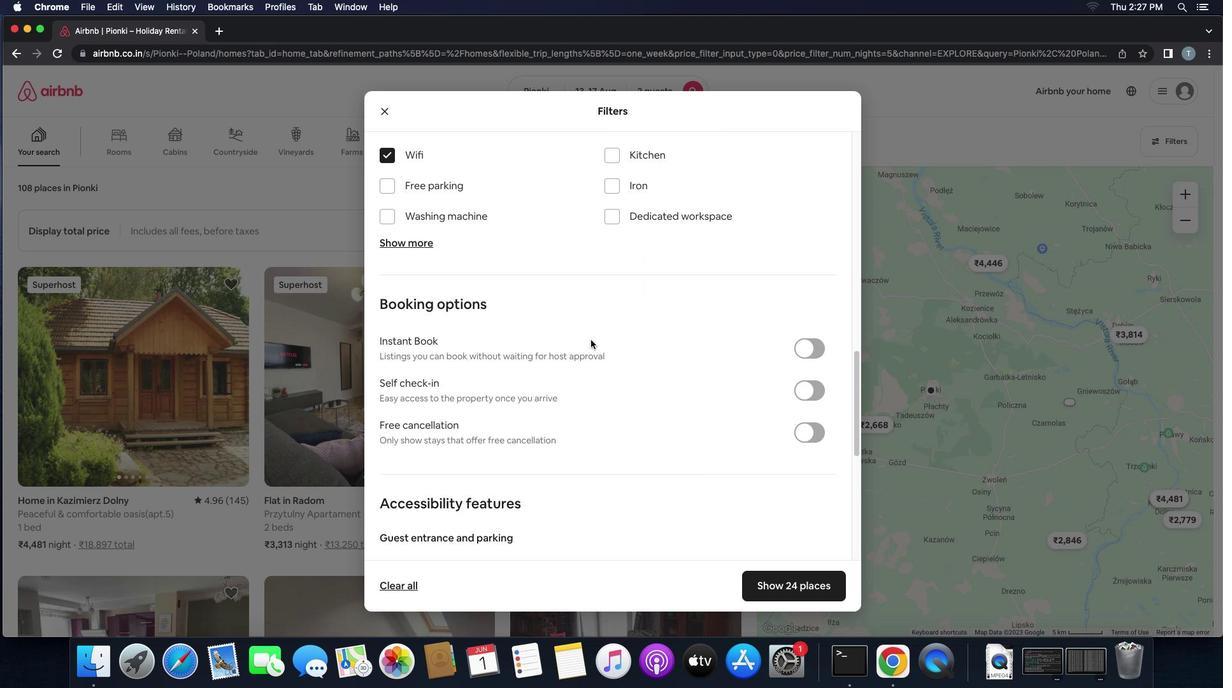 
Action: Mouse moved to (801, 363)
Screenshot: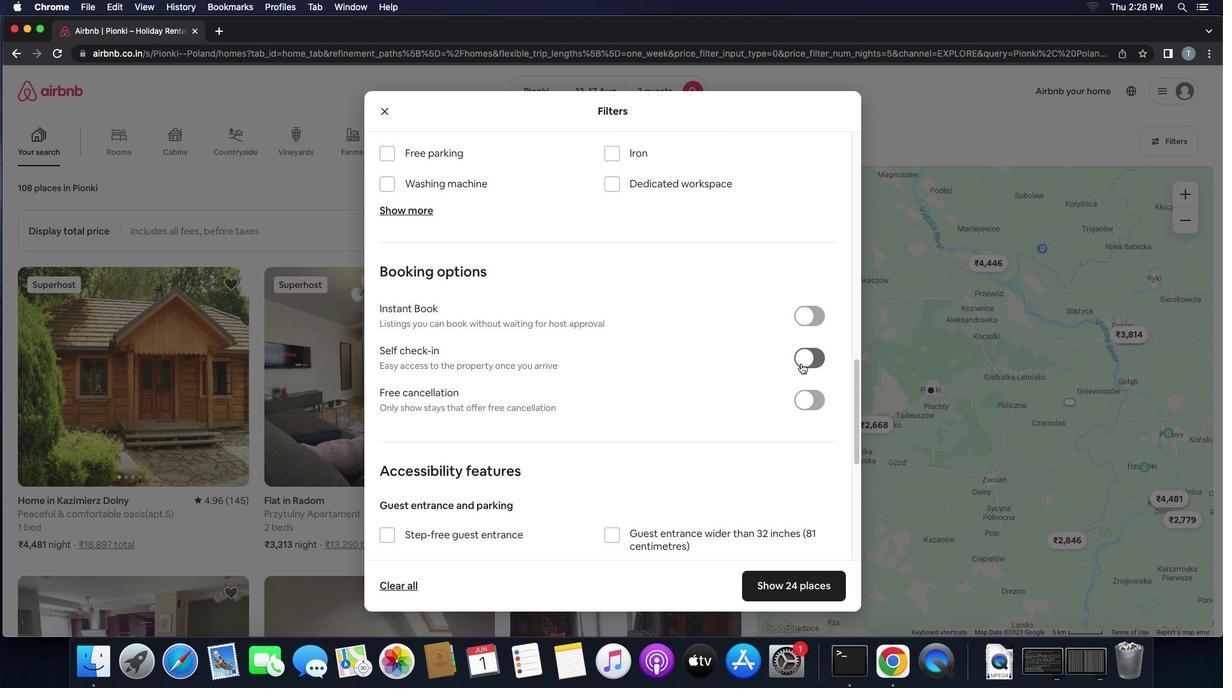 
Action: Mouse pressed left at (801, 363)
Screenshot: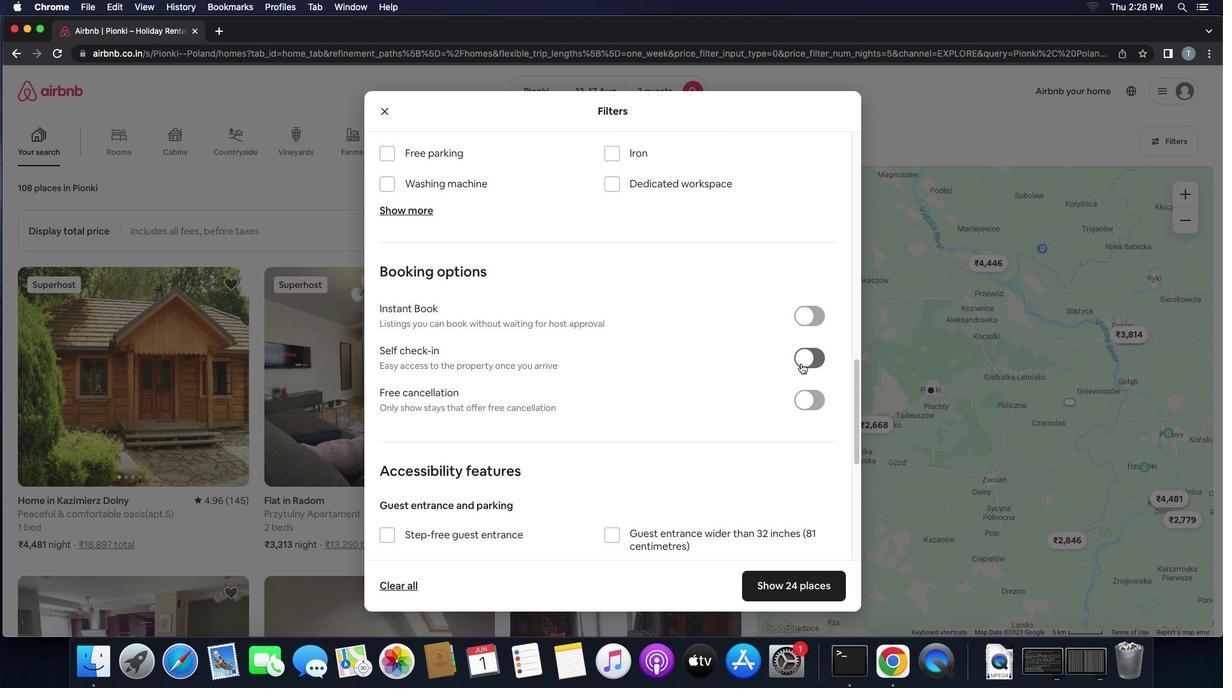 
Action: Mouse moved to (616, 401)
Screenshot: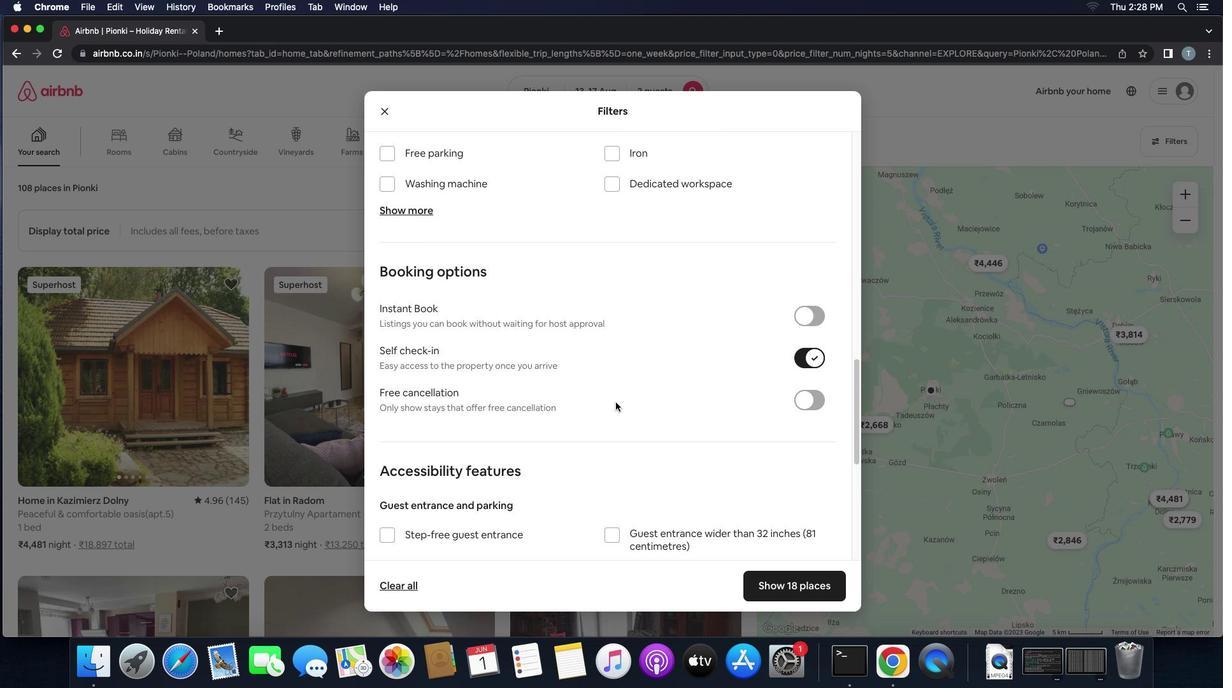 
Action: Mouse scrolled (616, 401) with delta (0, 0)
Screenshot: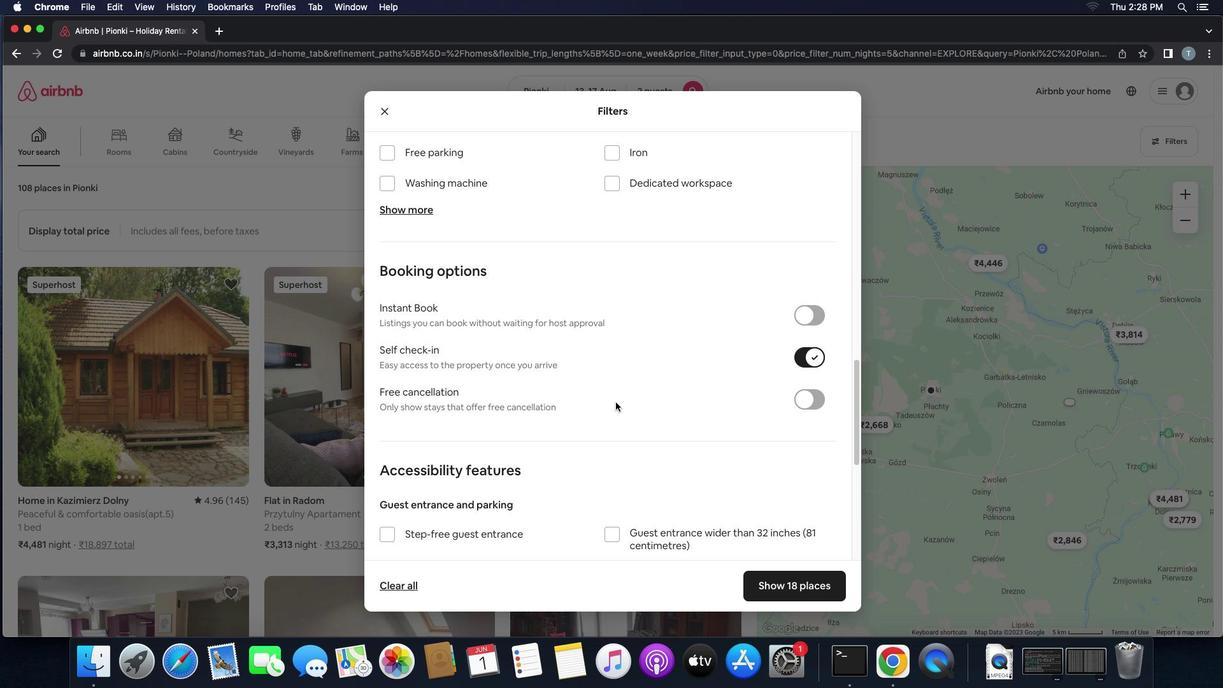 
Action: Mouse scrolled (616, 401) with delta (0, 0)
Screenshot: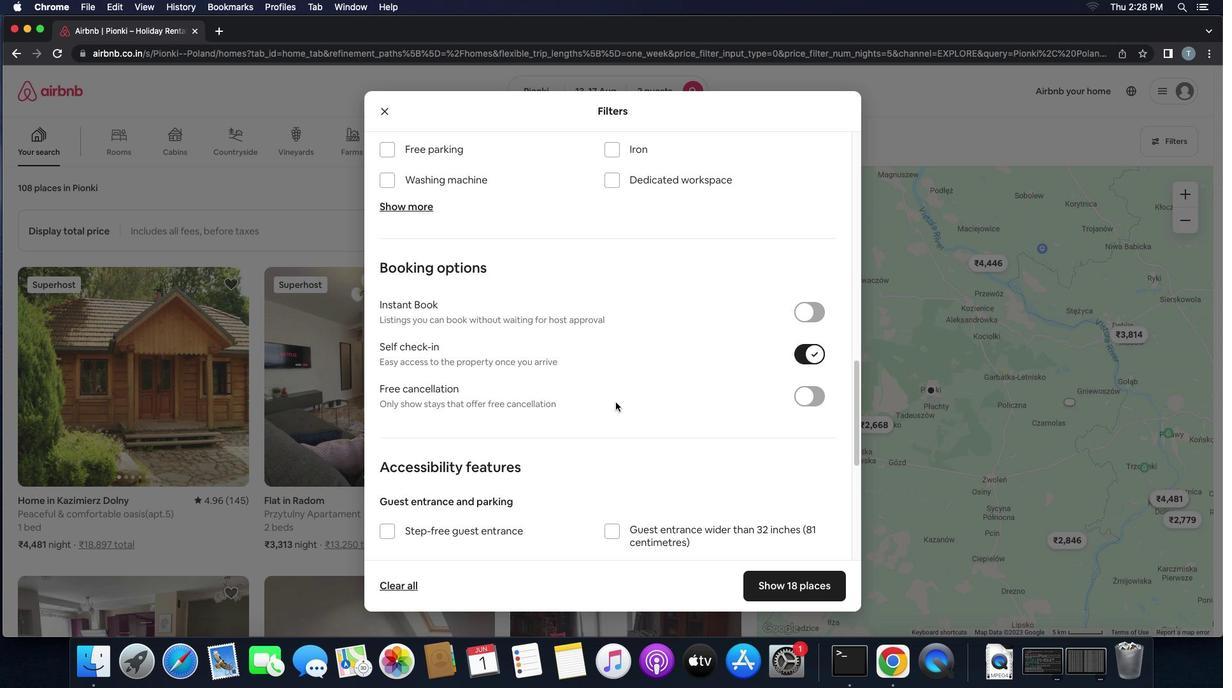 
Action: Mouse scrolled (616, 401) with delta (0, 0)
Screenshot: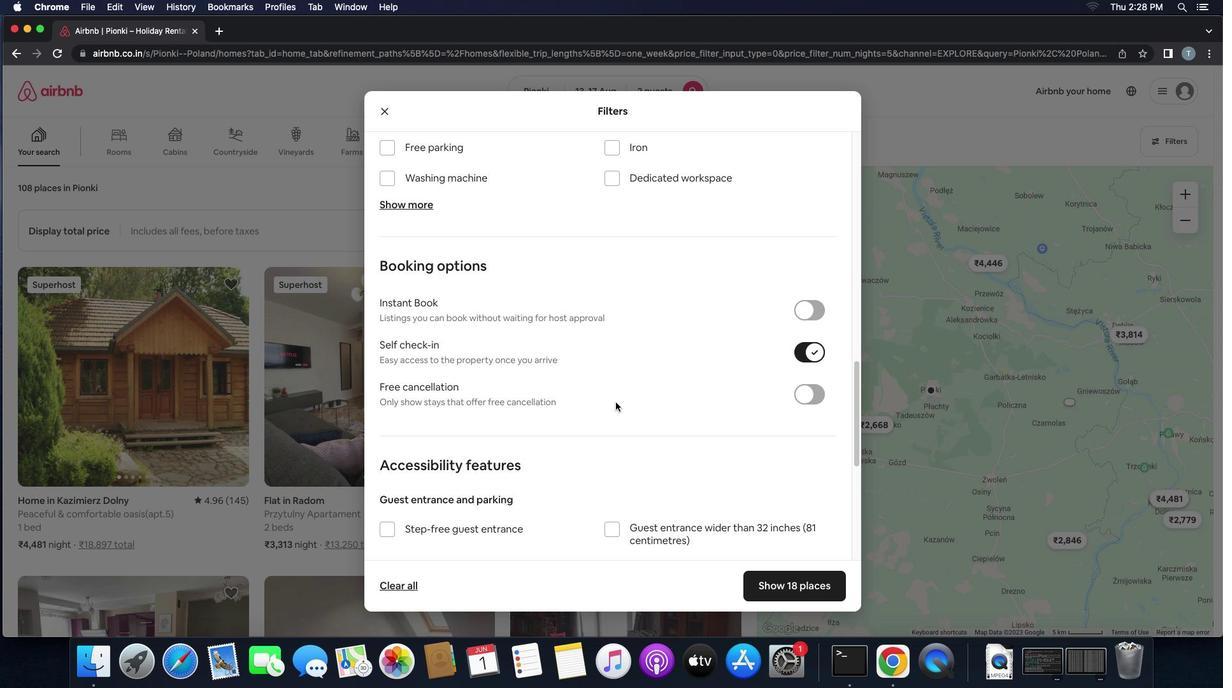 
Action: Mouse moved to (615, 401)
Screenshot: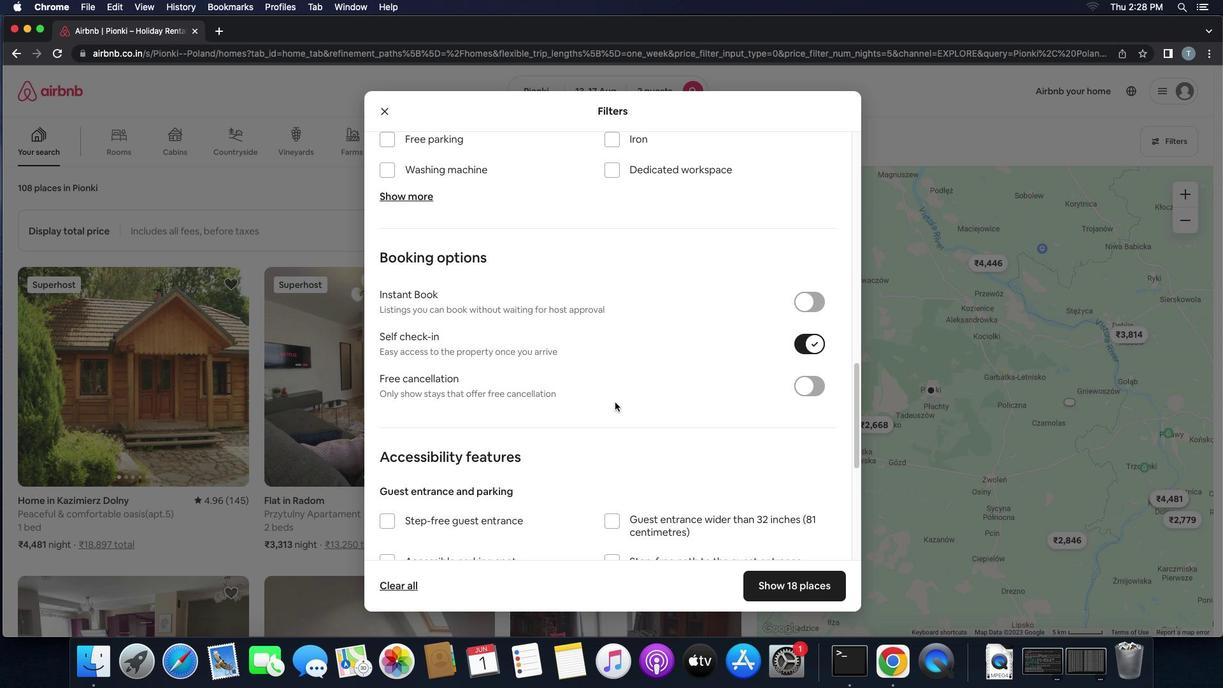 
Action: Mouse scrolled (615, 401) with delta (0, 0)
Screenshot: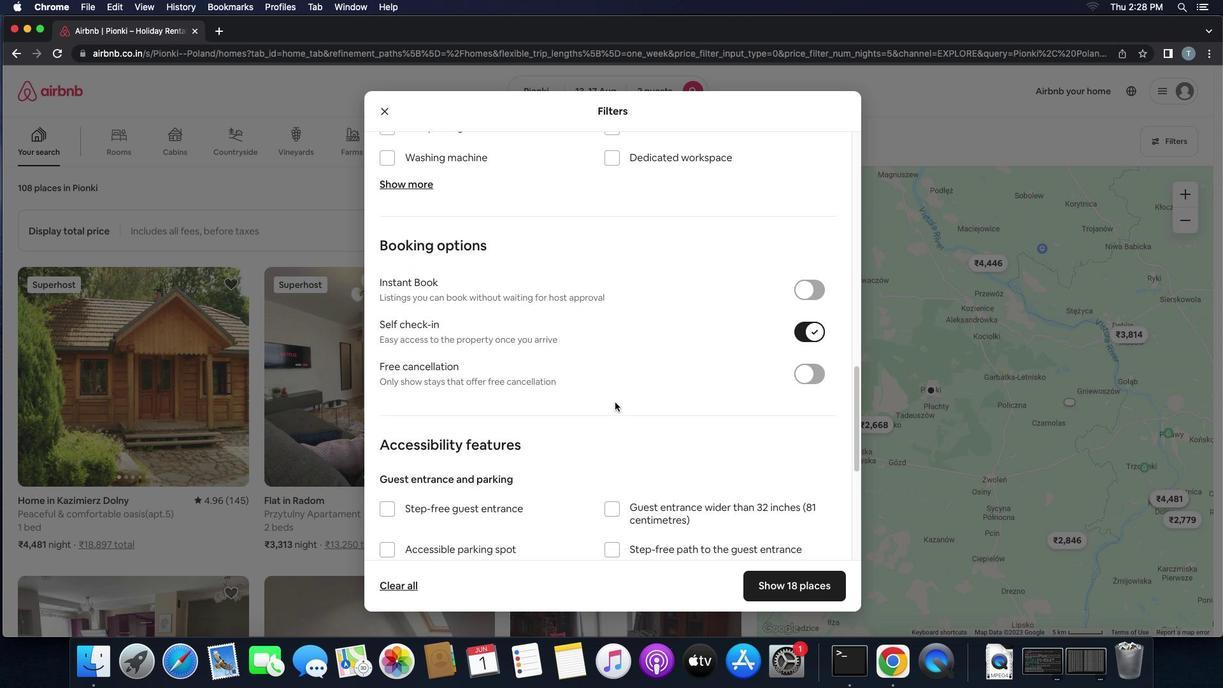
Action: Mouse scrolled (615, 401) with delta (0, 0)
Screenshot: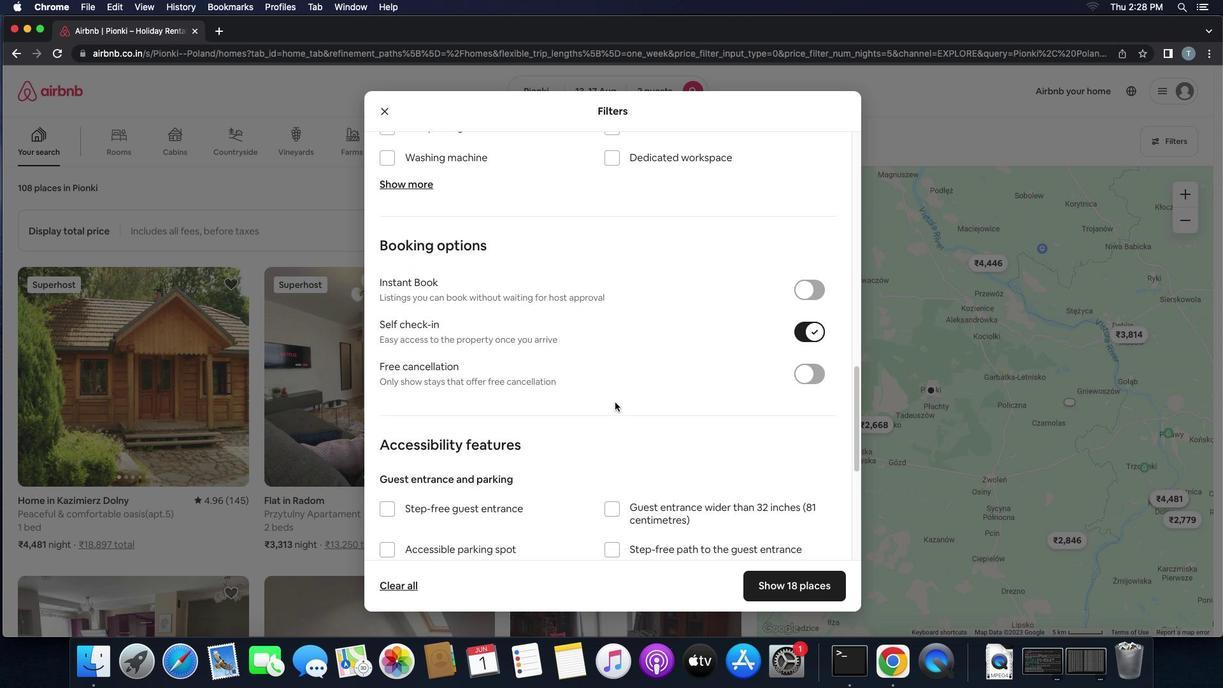 
Action: Mouse scrolled (615, 401) with delta (0, -1)
Screenshot: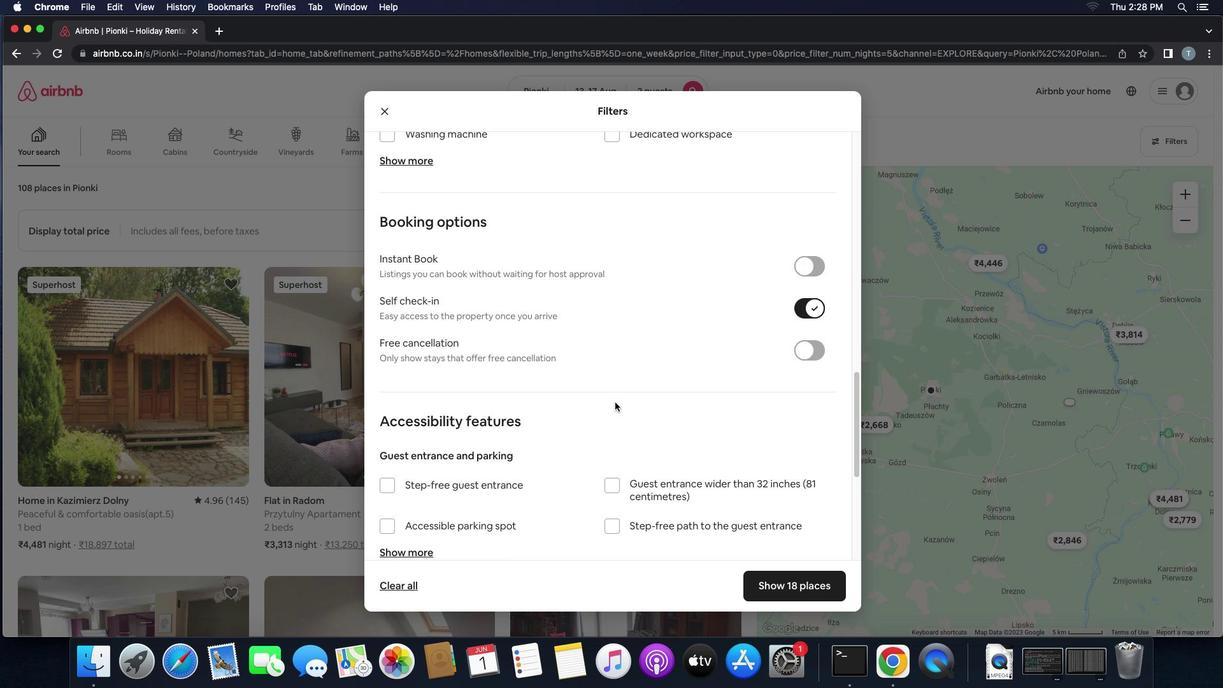 
Action: Mouse moved to (614, 401)
Screenshot: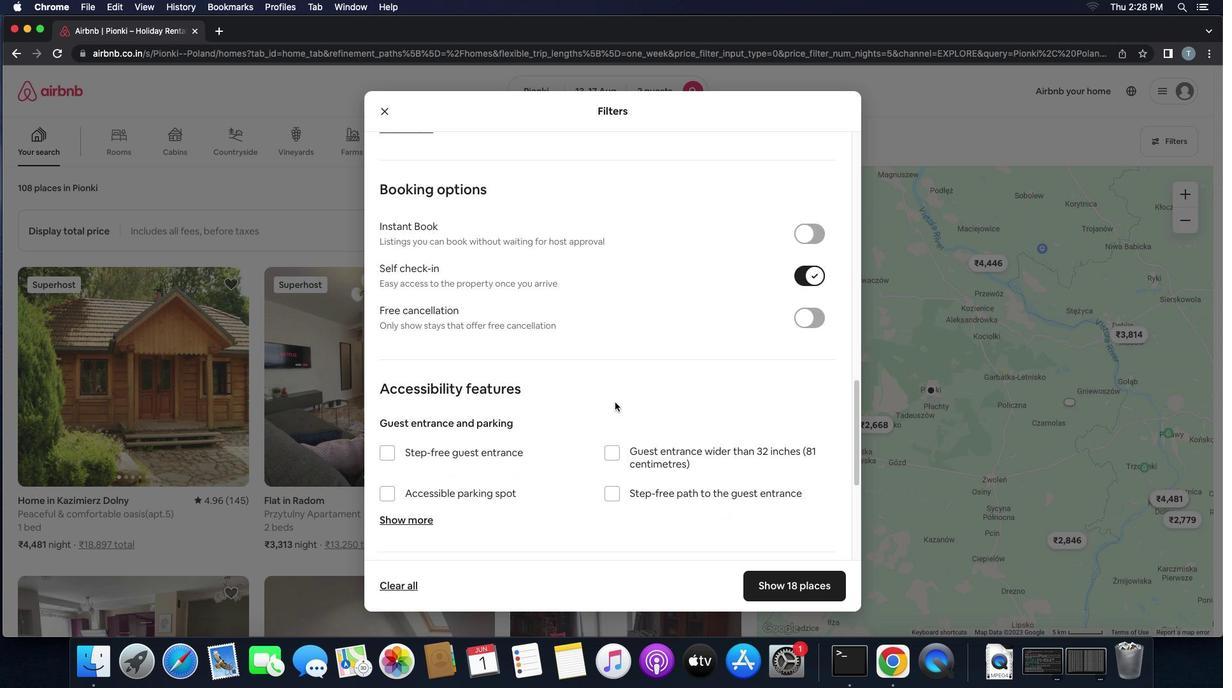 
Action: Mouse scrolled (614, 401) with delta (0, 0)
Screenshot: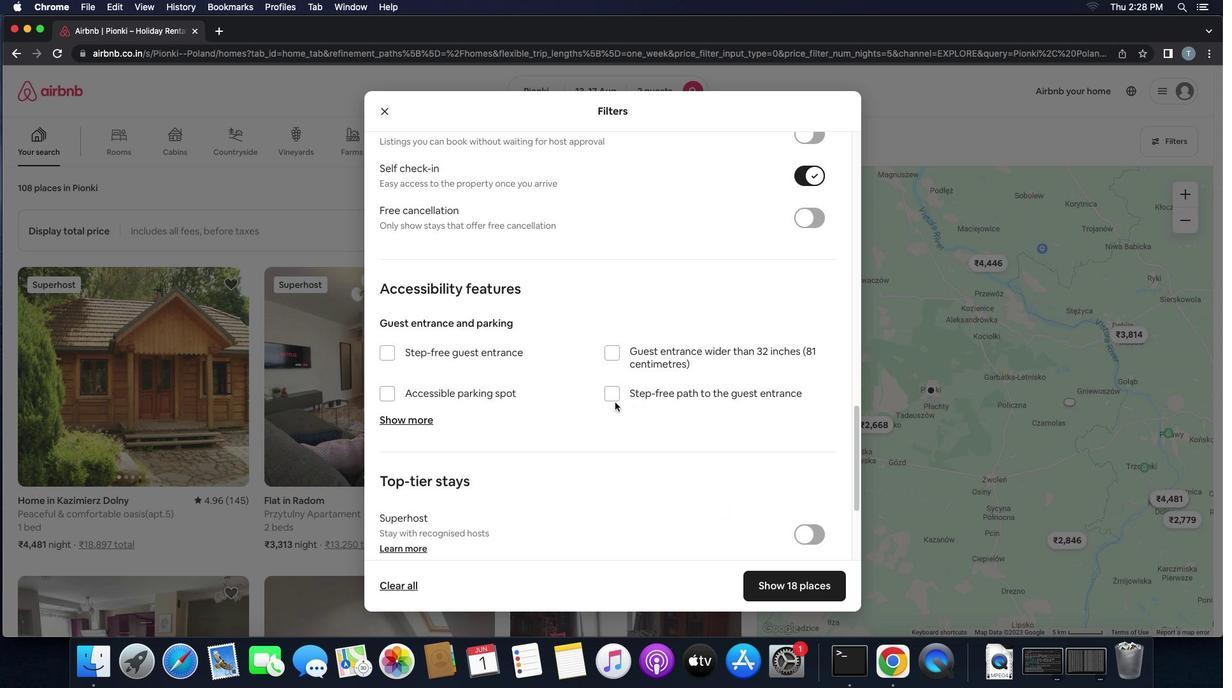 
Action: Mouse scrolled (614, 401) with delta (0, 0)
Screenshot: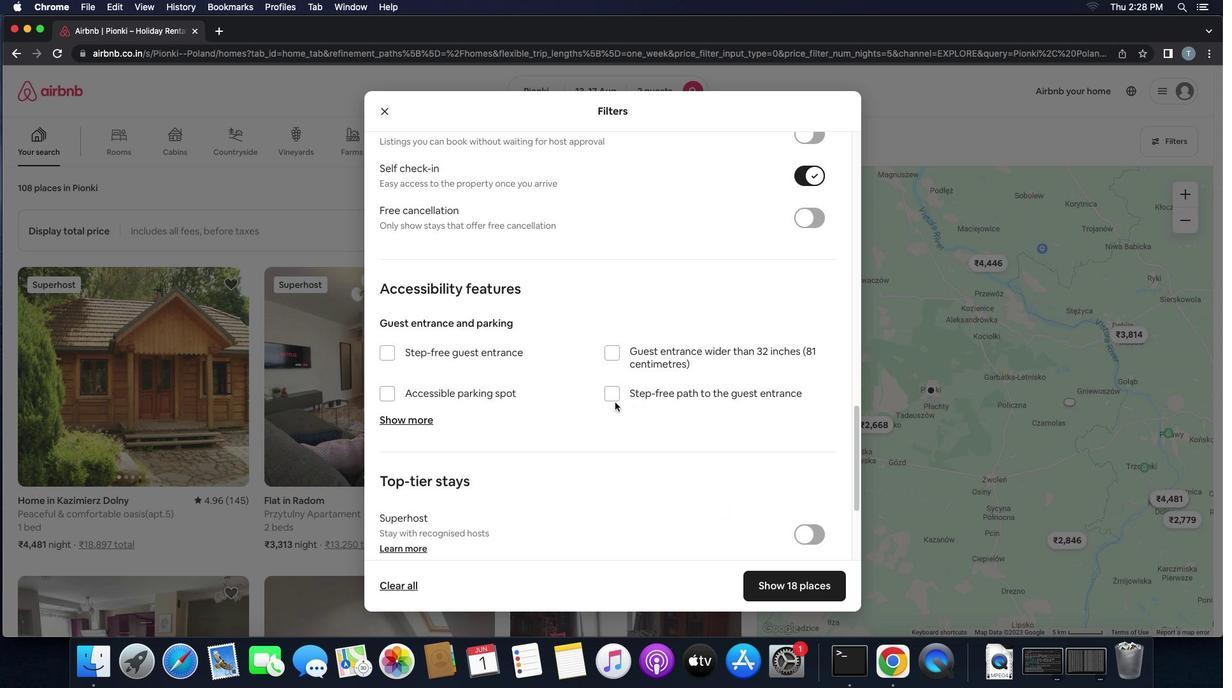 
Action: Mouse scrolled (614, 401) with delta (0, -2)
Screenshot: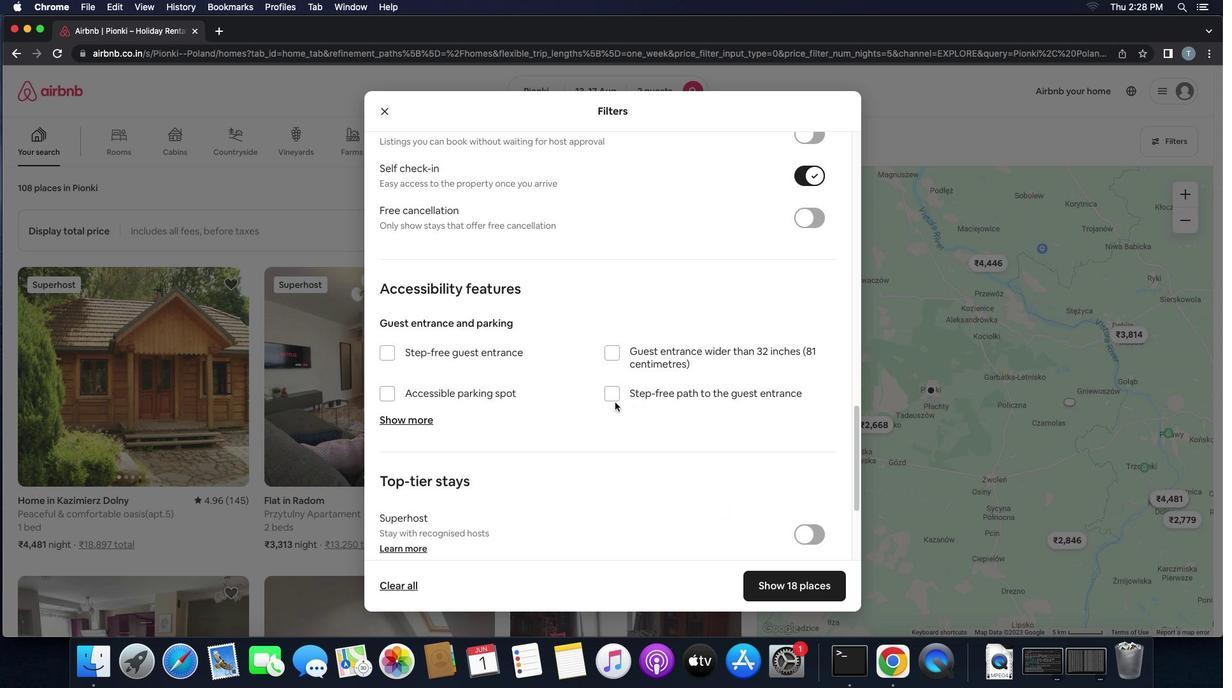 
Action: Mouse scrolled (614, 401) with delta (0, -3)
Screenshot: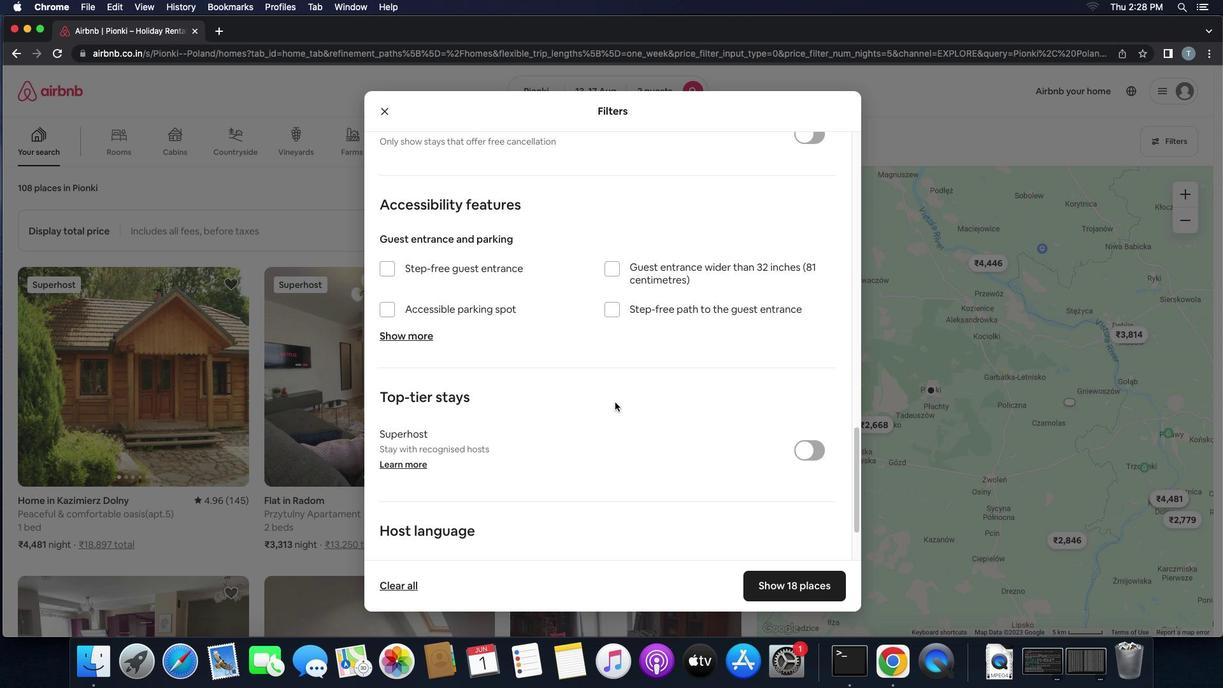 
Action: Mouse moved to (574, 421)
Screenshot: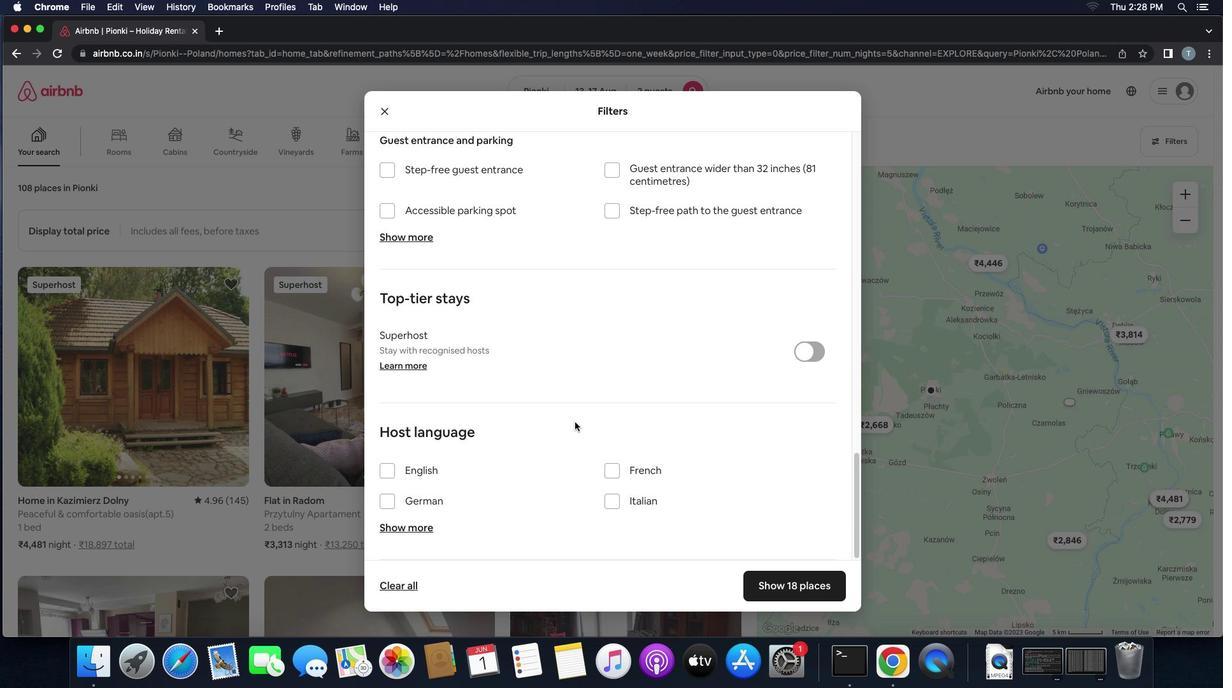 
Action: Mouse scrolled (574, 421) with delta (0, 0)
Screenshot: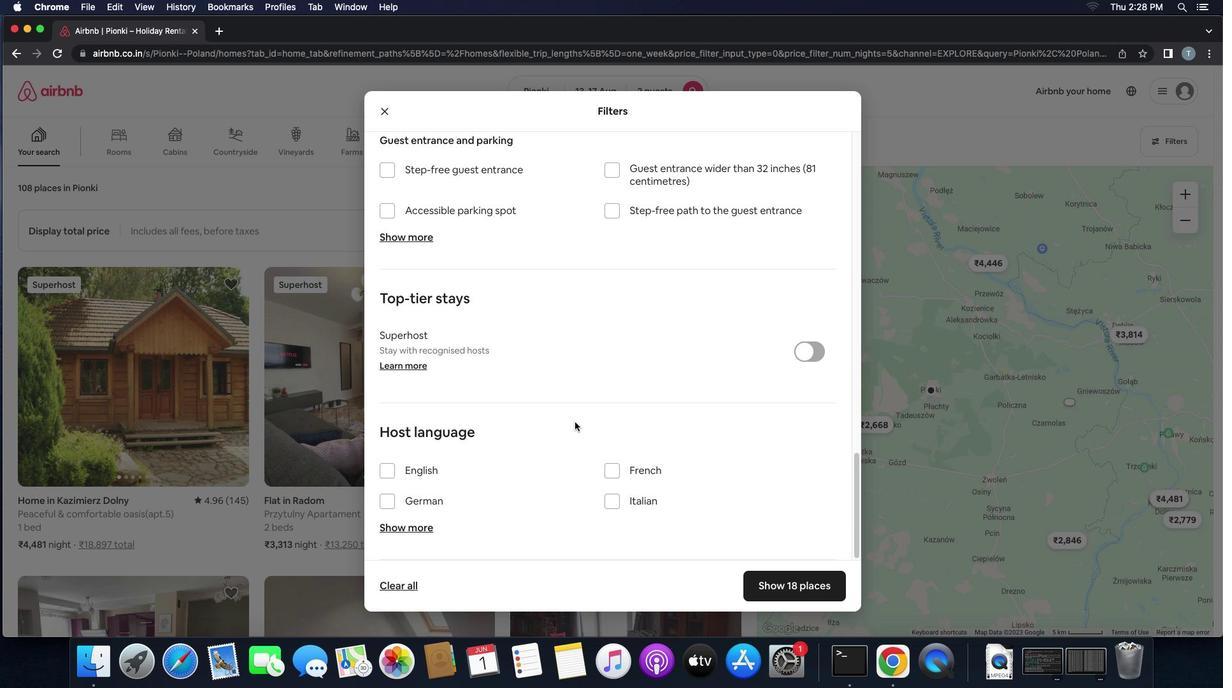 
Action: Mouse scrolled (574, 421) with delta (0, 0)
Screenshot: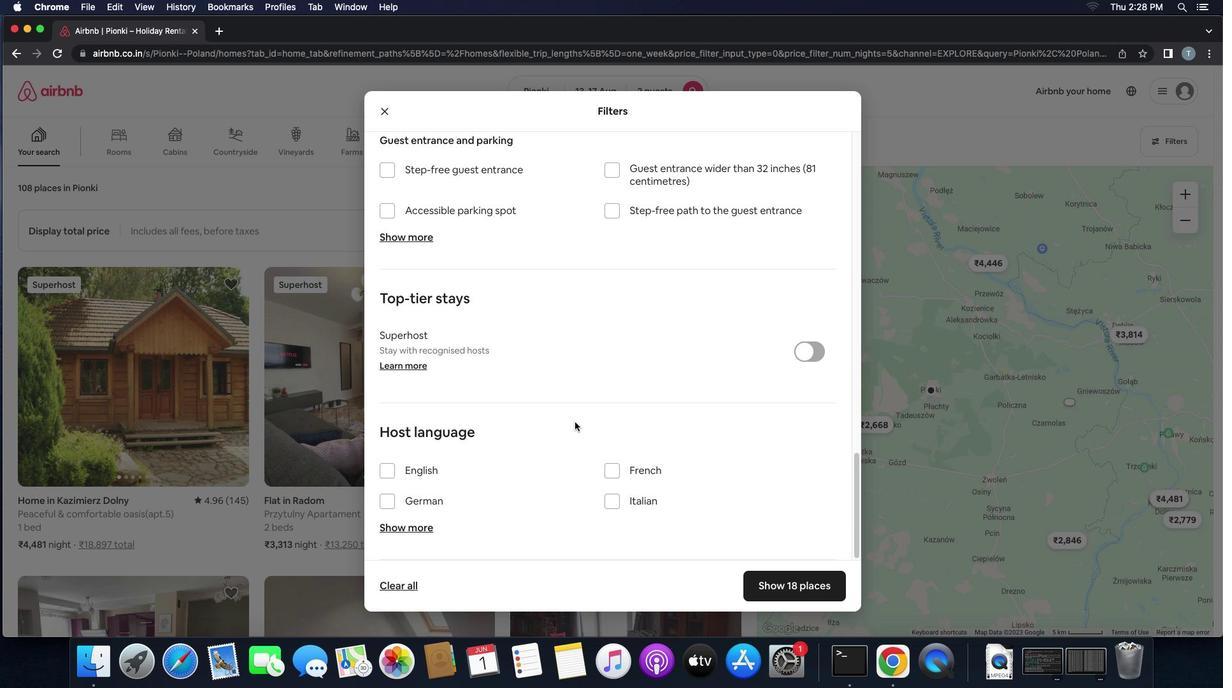 
Action: Mouse scrolled (574, 421) with delta (0, -1)
Screenshot: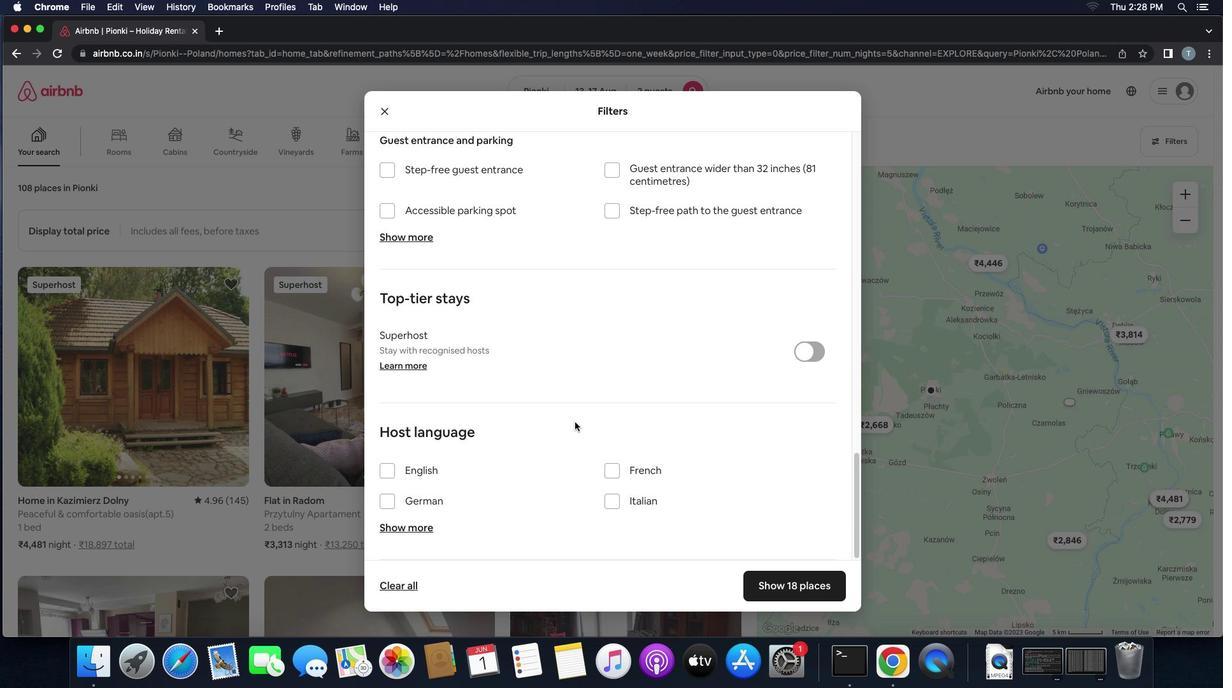 
Action: Mouse moved to (386, 472)
Screenshot: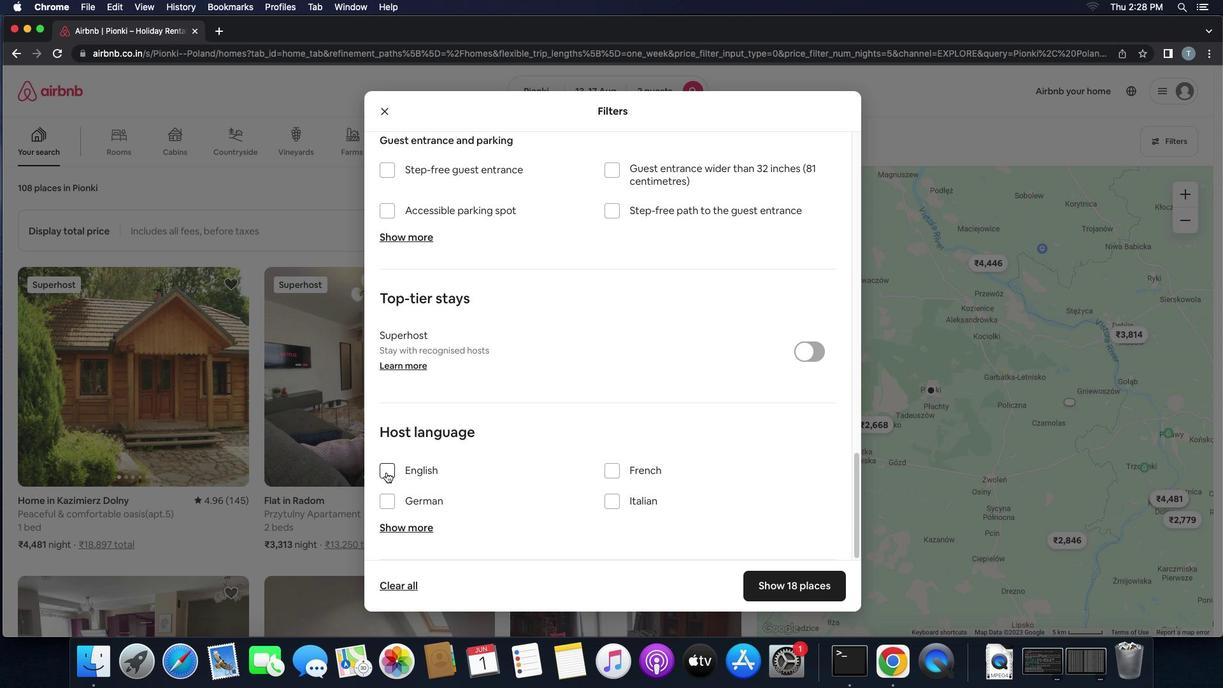 
Action: Mouse pressed left at (386, 472)
Screenshot: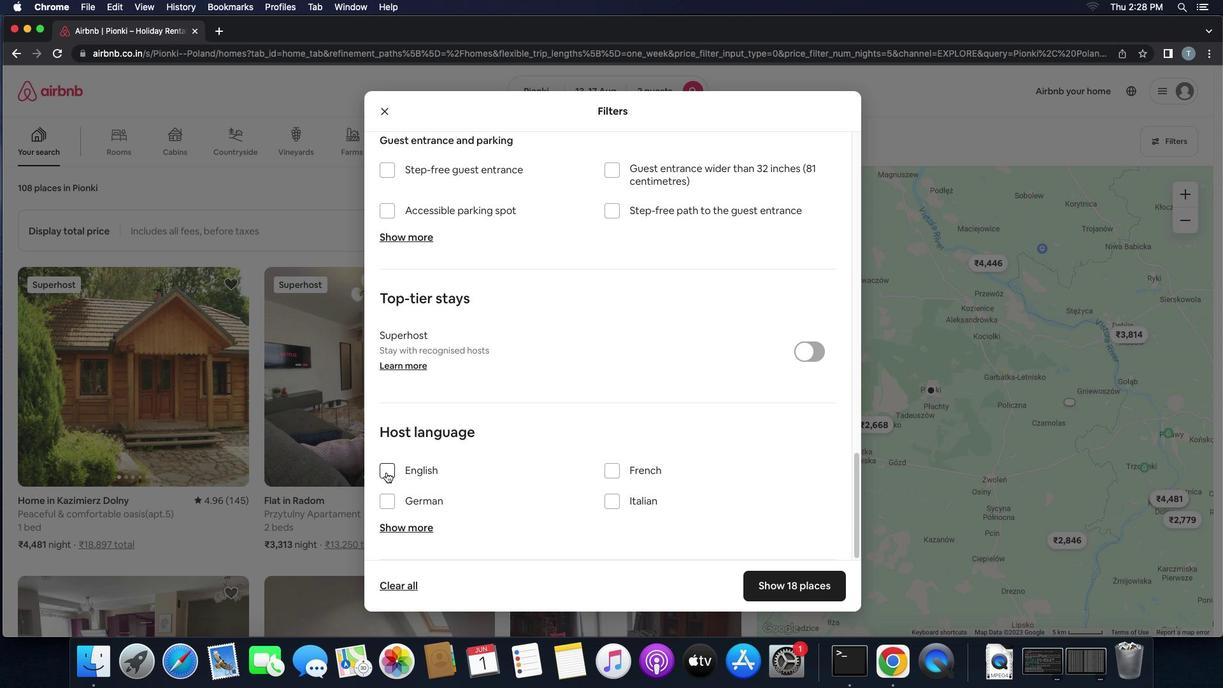 
Action: Mouse moved to (777, 590)
Screenshot: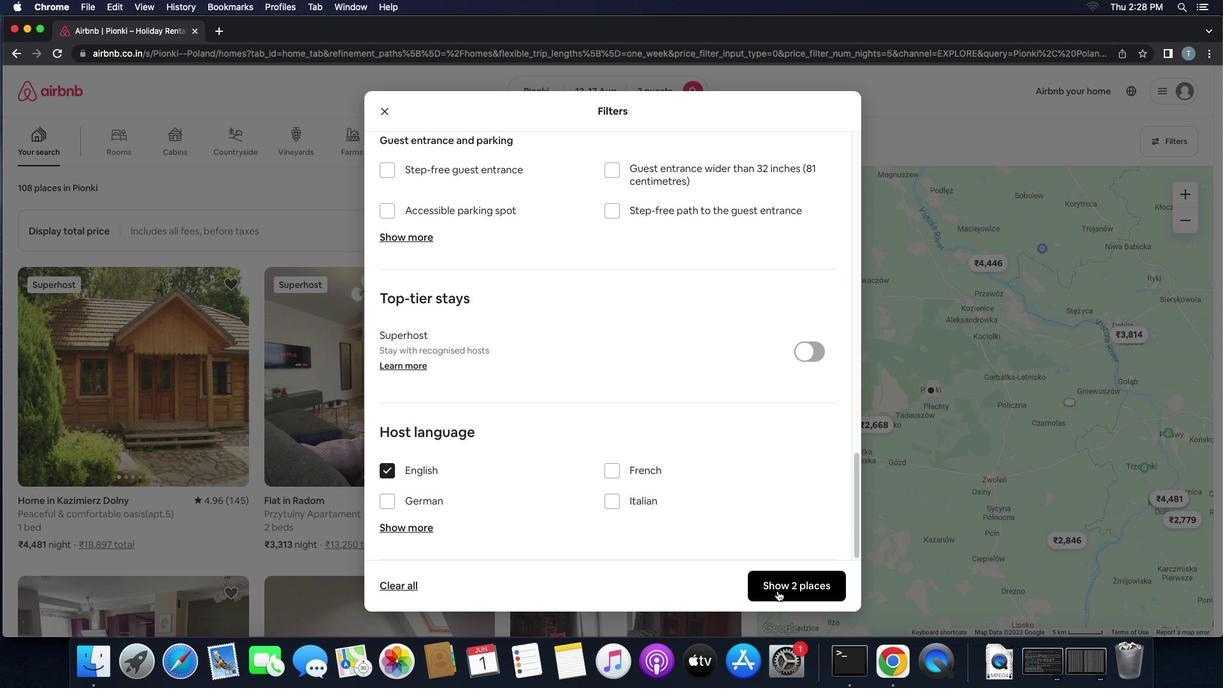 
Action: Mouse pressed left at (777, 590)
Screenshot: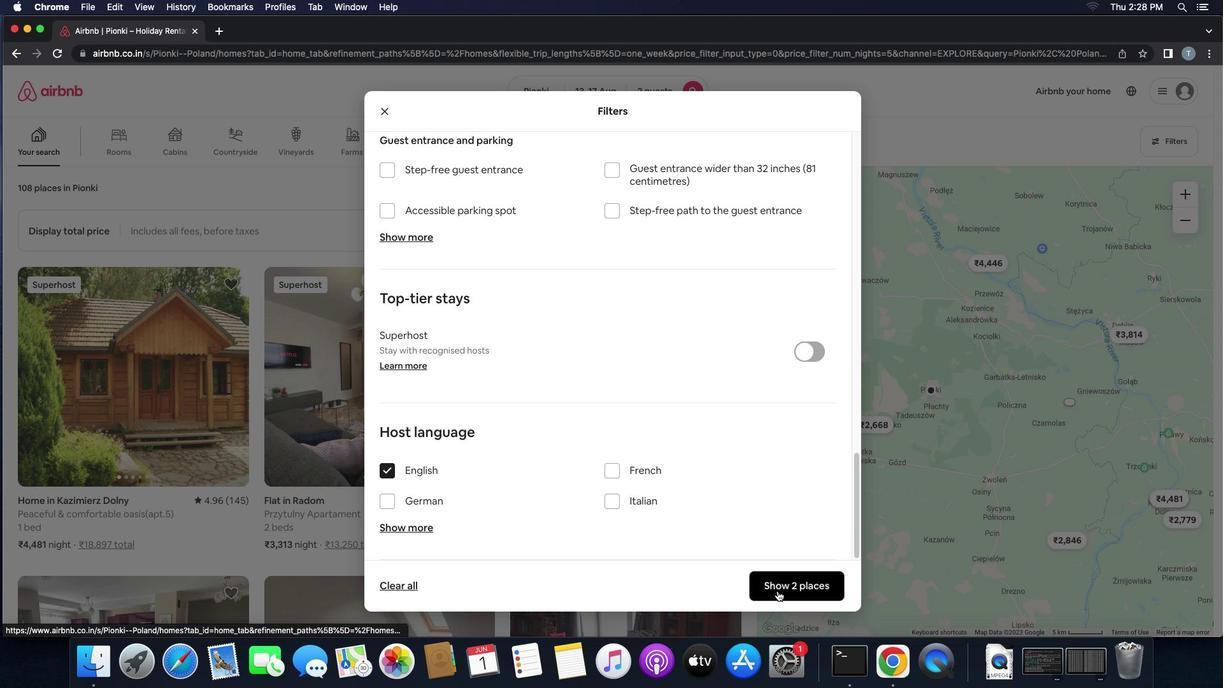 
Action: Mouse moved to (768, 585)
Screenshot: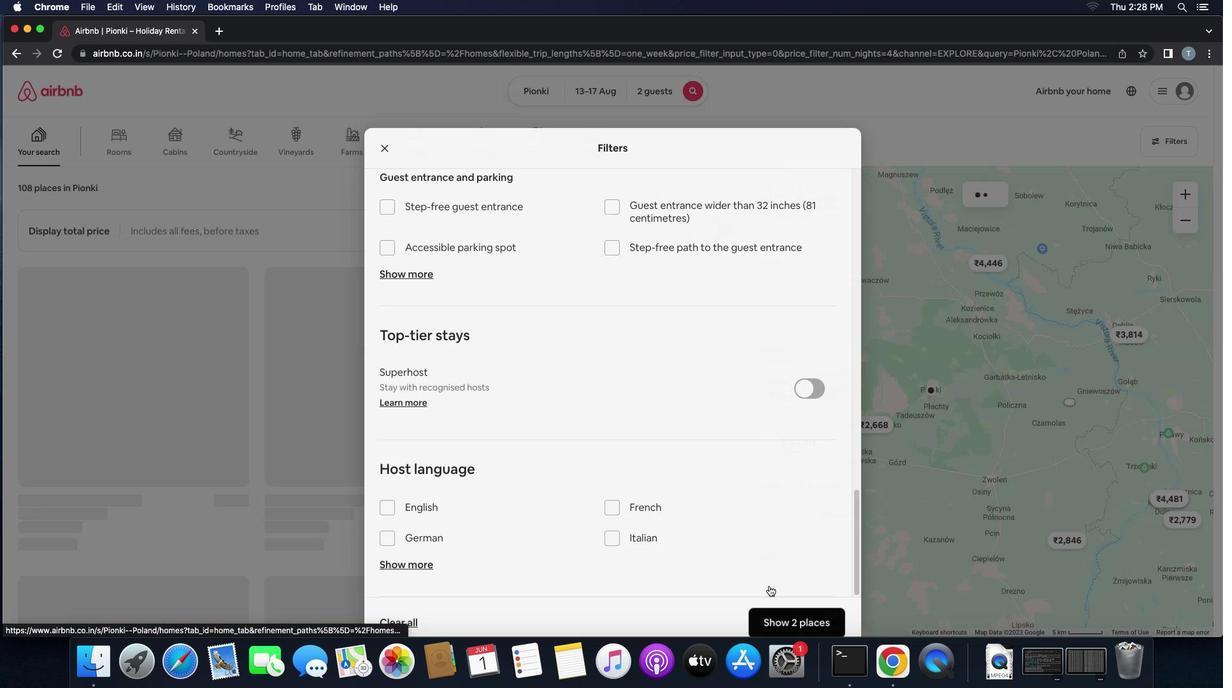 
